 Task: Look for space in San Vicente de Cañete, Peru from 2nd August, 2023 to 12th August, 2023 for 2 adults in price range Rs.5000 to Rs.10000. Place can be private room with 1 bedroom having 1 bed and 1 bathroom. Property type can be house, flat, guest house, hotel. Booking option can be shelf check-in. Required host language is English.
Action: Mouse moved to (408, 105)
Screenshot: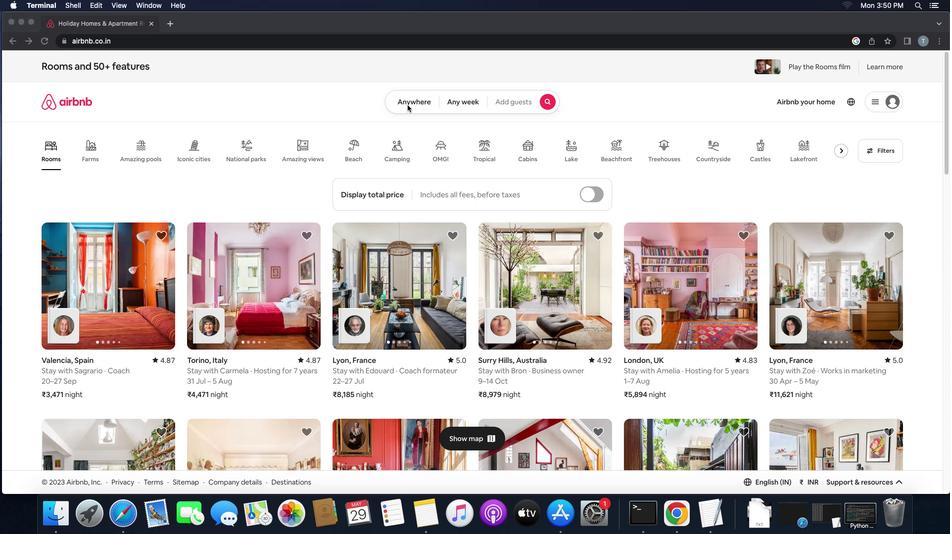 
Action: Mouse pressed left at (408, 105)
Screenshot: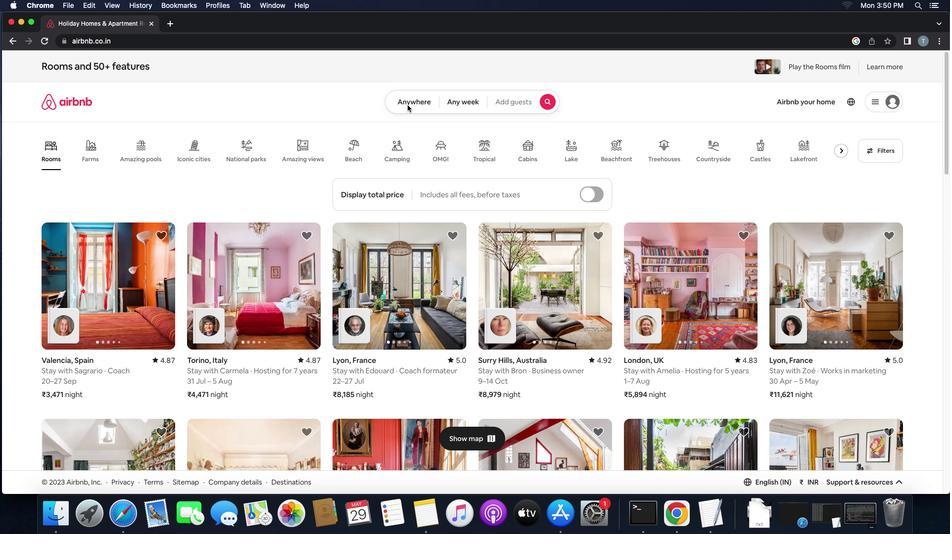 
Action: Mouse moved to (410, 103)
Screenshot: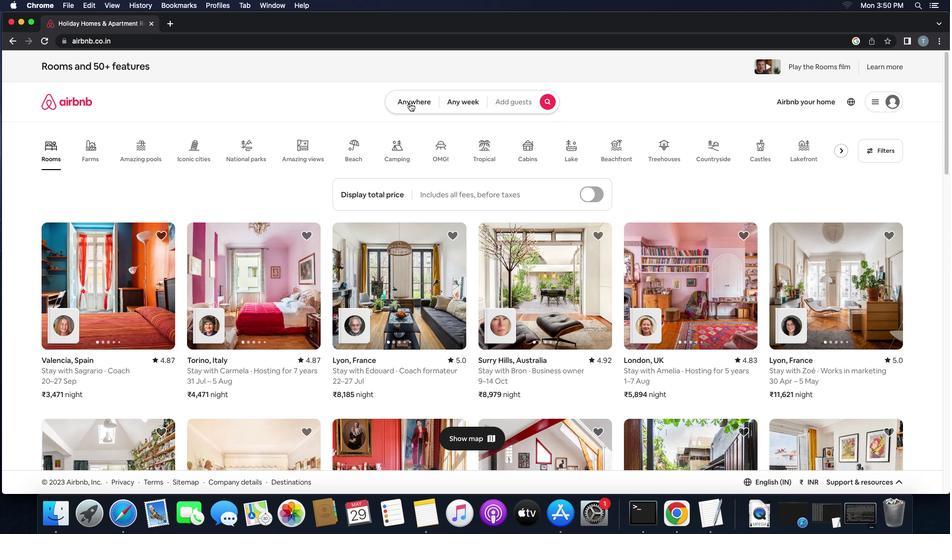 
Action: Mouse pressed left at (410, 103)
Screenshot: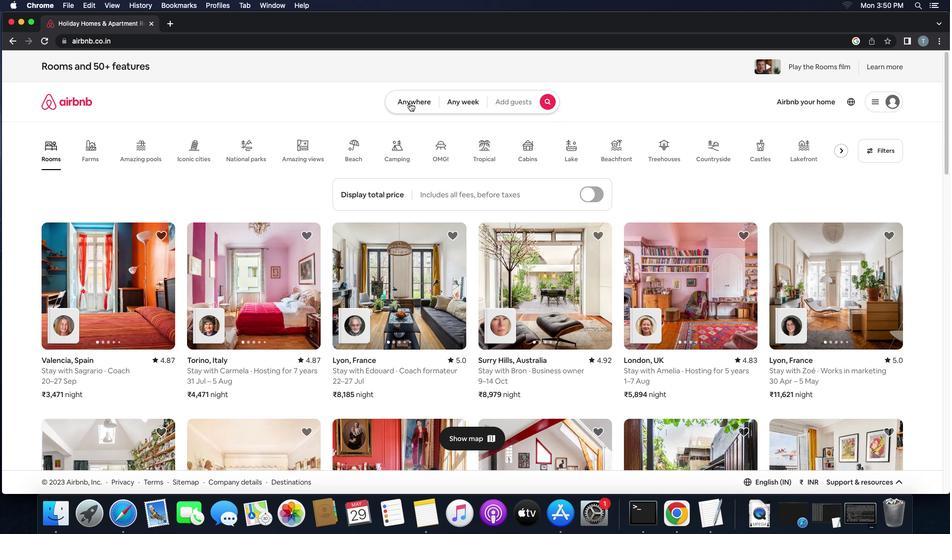 
Action: Mouse pressed left at (410, 103)
Screenshot: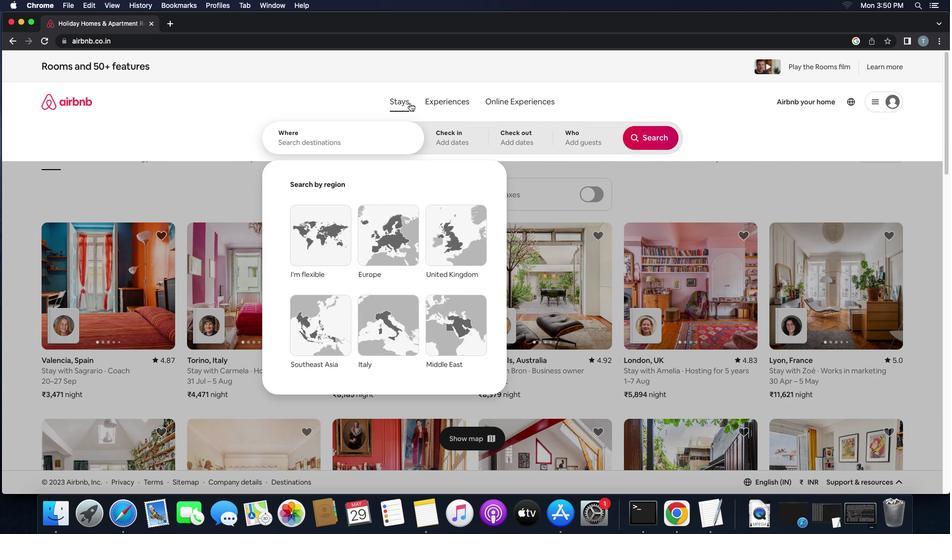
Action: Mouse moved to (363, 143)
Screenshot: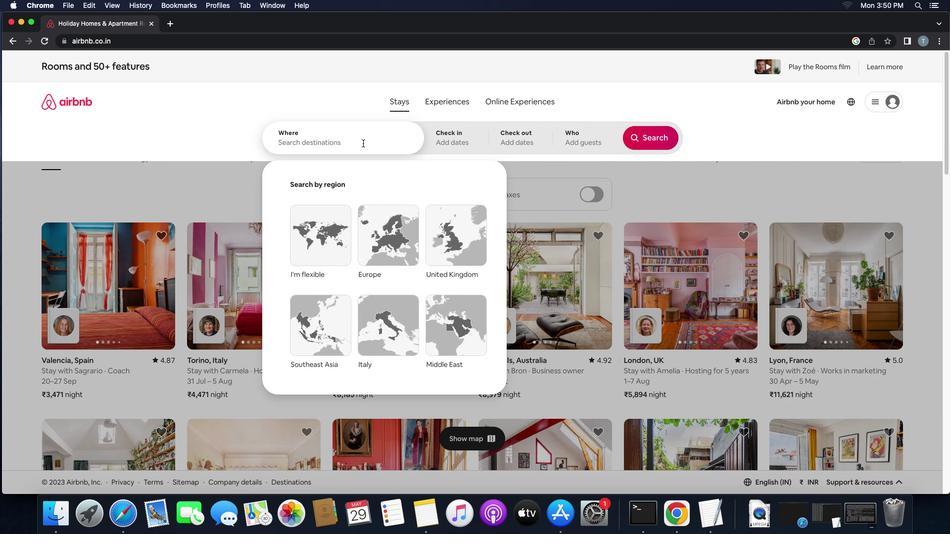 
Action: Mouse pressed left at (363, 143)
Screenshot: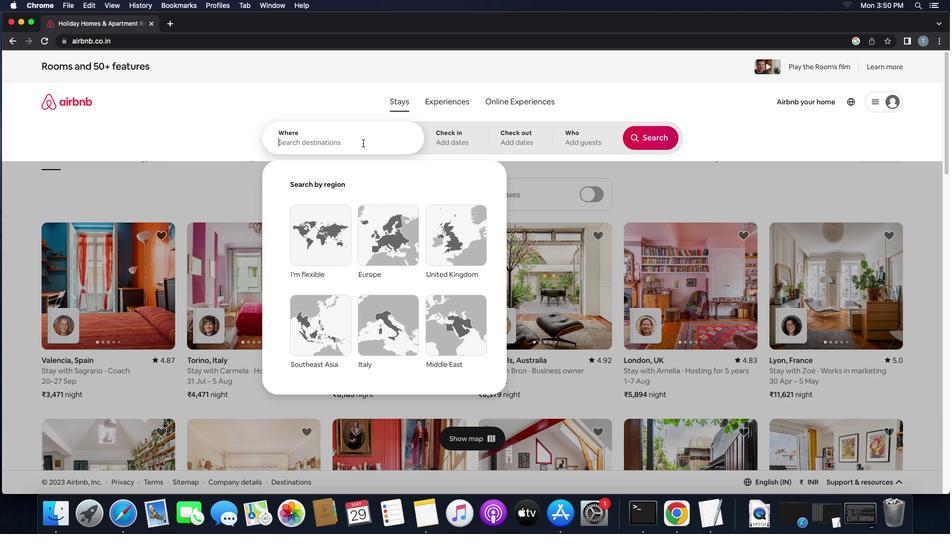 
Action: Key pressed Key.shift'S''a''n'Key.space'v''i''c''e''n''t''e'Key.space'd''e'Key.space'c''a''n''e''t''e'',''p''e''r''u'
Screenshot: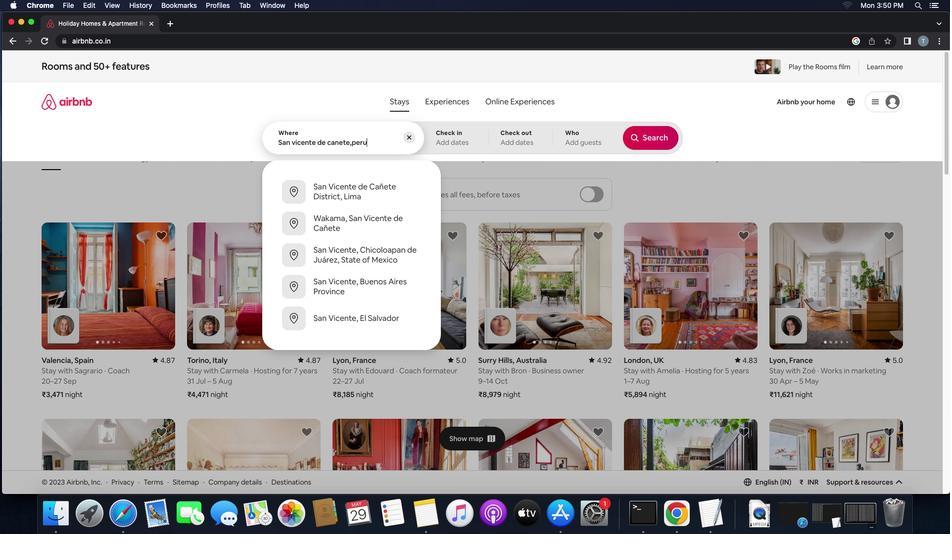
Action: Mouse moved to (370, 34)
Screenshot: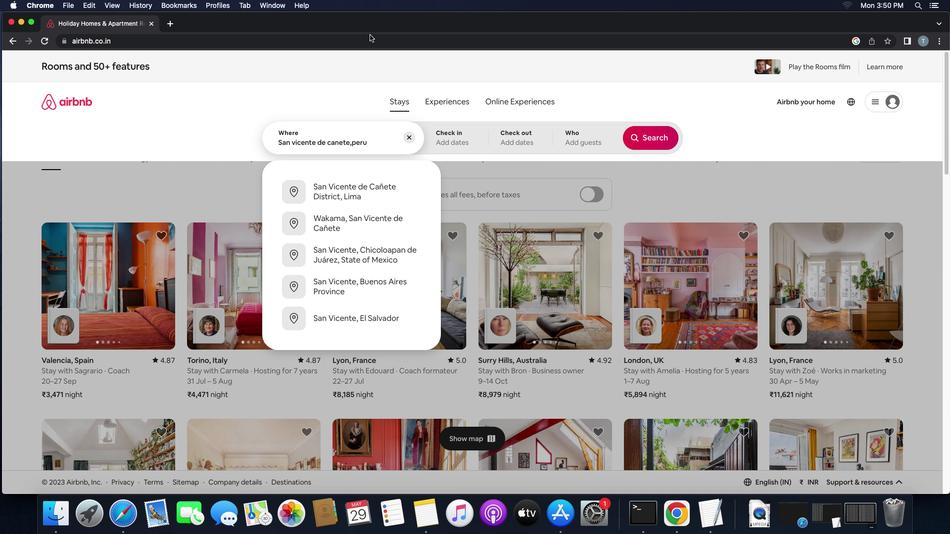 
Action: Key pressed Key.enter
Screenshot: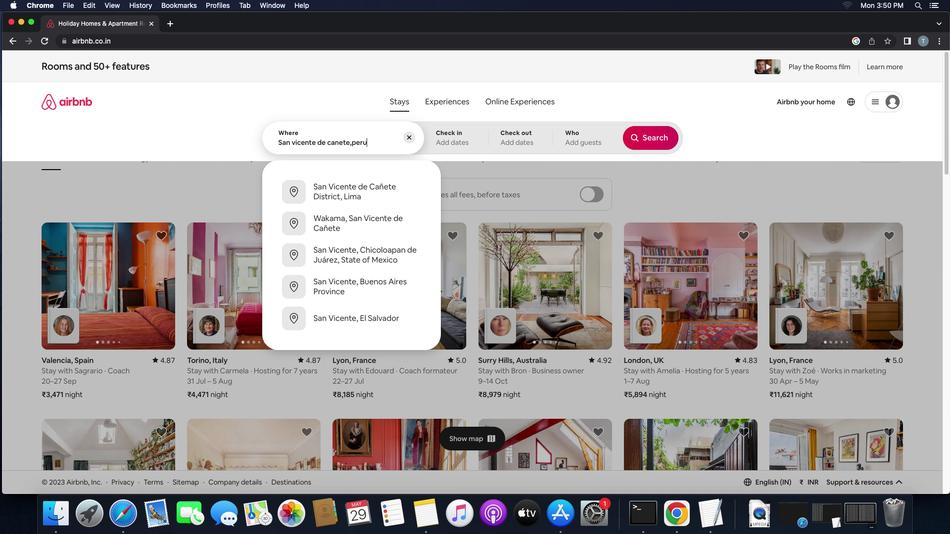 
Action: Mouse moved to (646, 219)
Screenshot: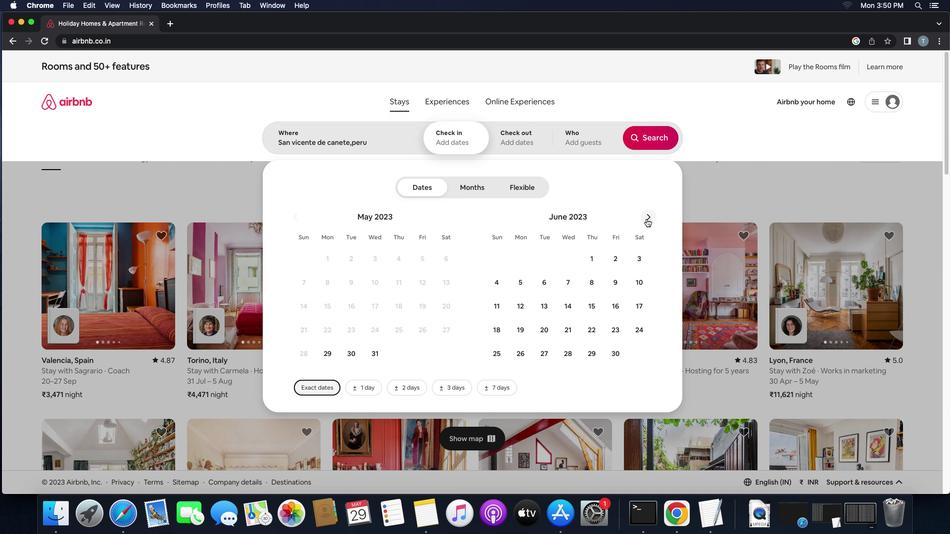 
Action: Mouse pressed left at (646, 219)
Screenshot: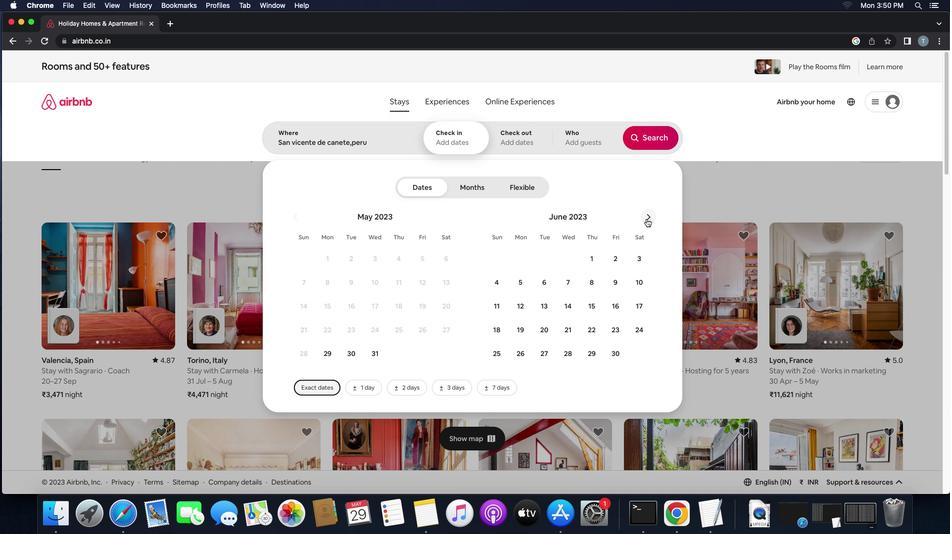 
Action: Mouse moved to (652, 214)
Screenshot: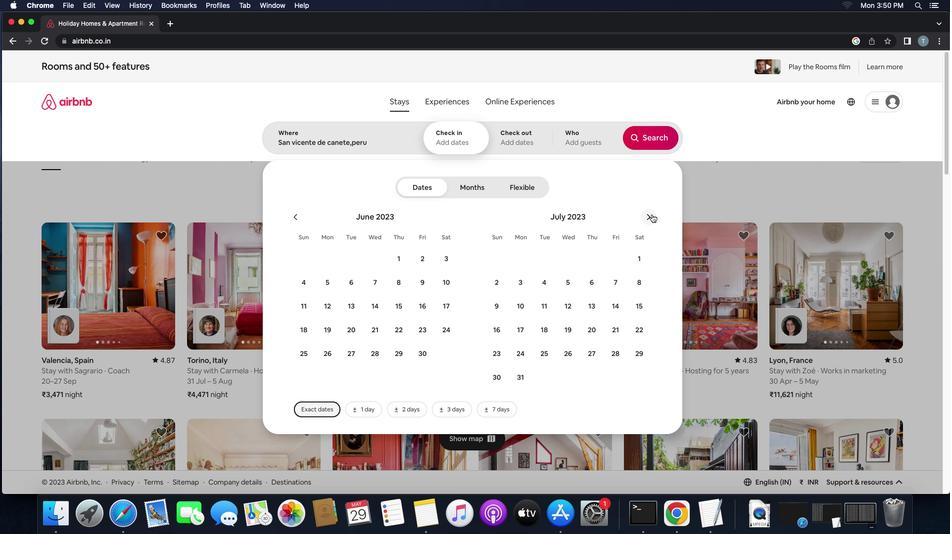 
Action: Mouse pressed left at (652, 214)
Screenshot: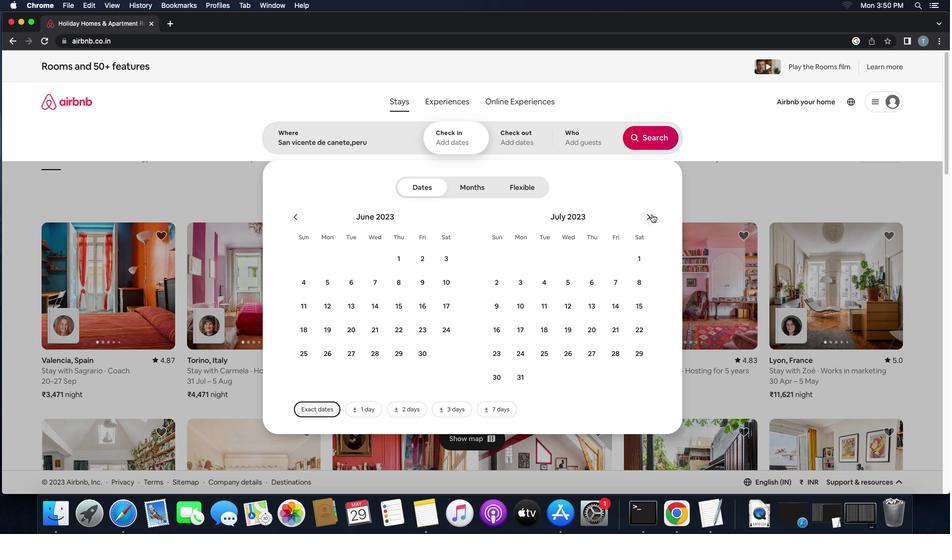 
Action: Mouse moved to (569, 264)
Screenshot: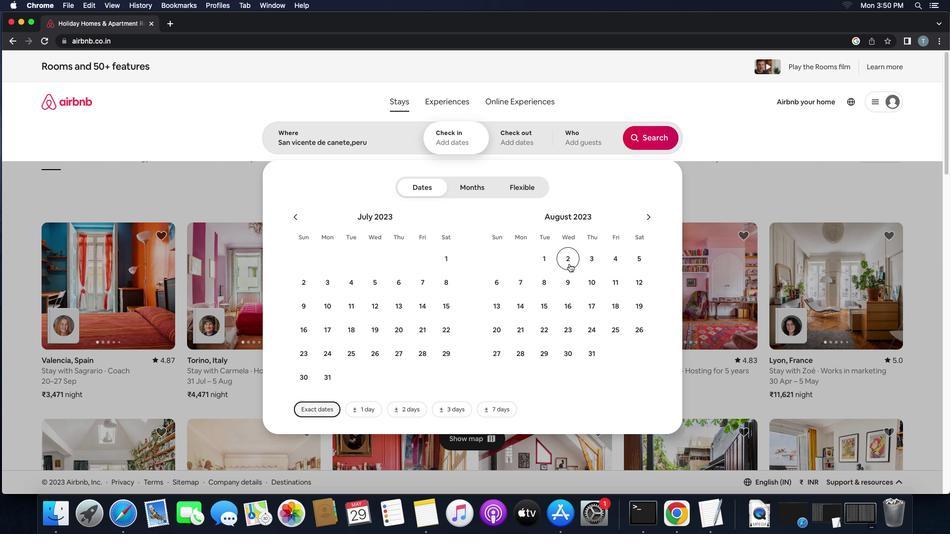 
Action: Mouse pressed left at (569, 264)
Screenshot: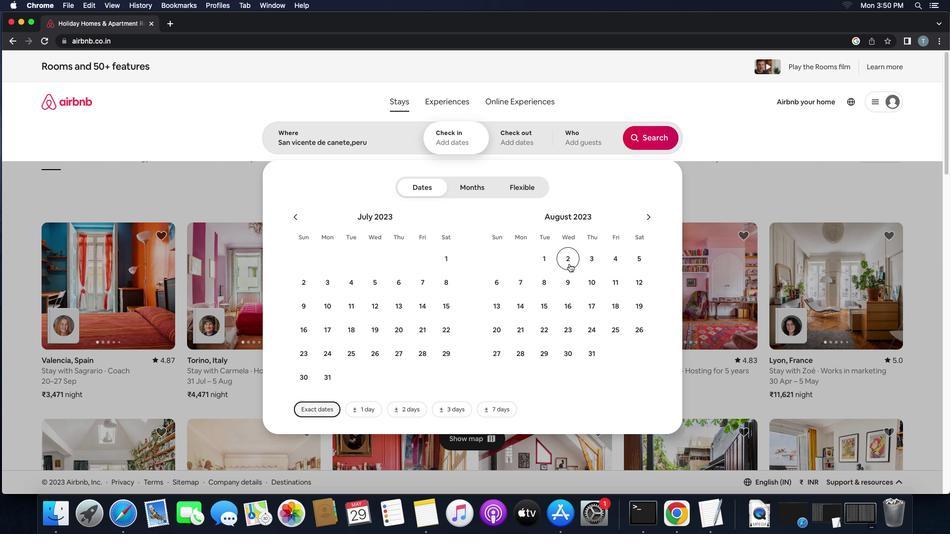 
Action: Mouse moved to (638, 285)
Screenshot: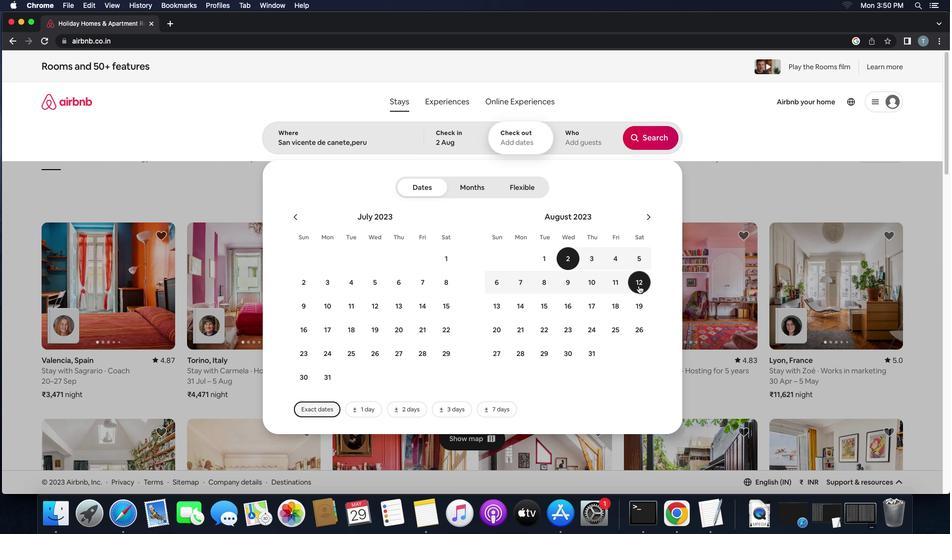 
Action: Mouse pressed left at (638, 285)
Screenshot: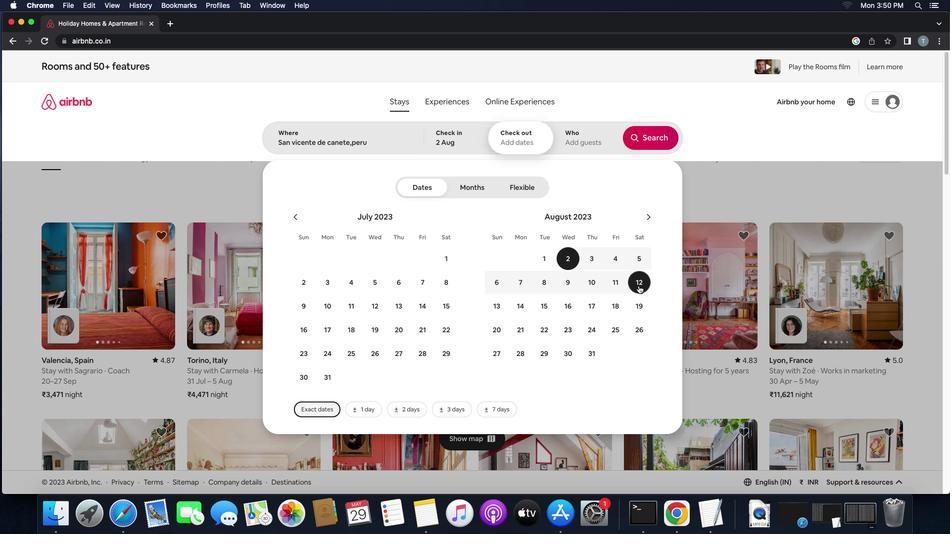 
Action: Mouse moved to (603, 144)
Screenshot: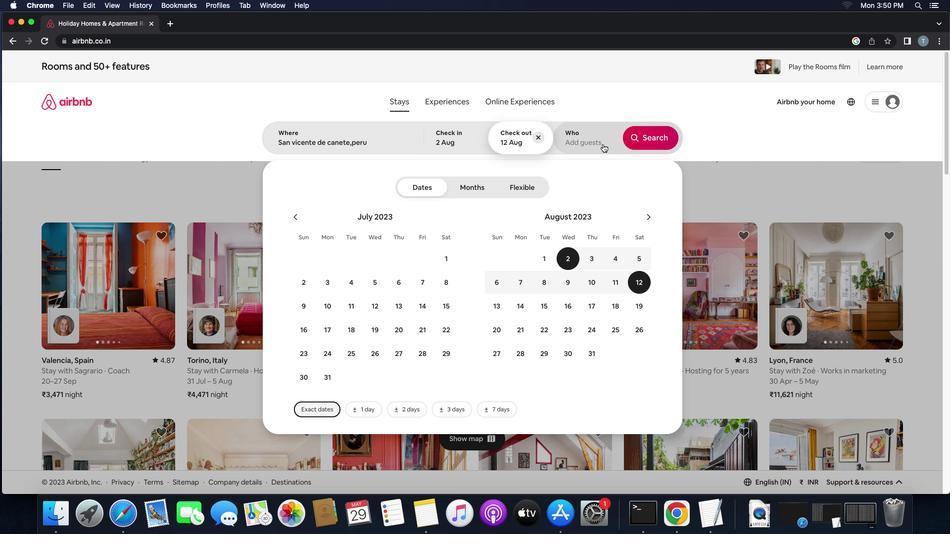
Action: Mouse pressed left at (603, 144)
Screenshot: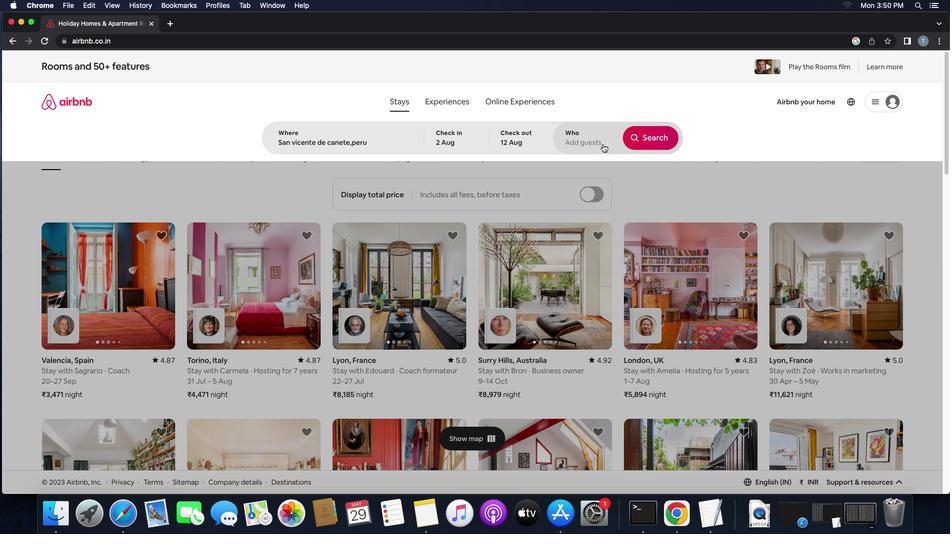 
Action: Mouse moved to (656, 191)
Screenshot: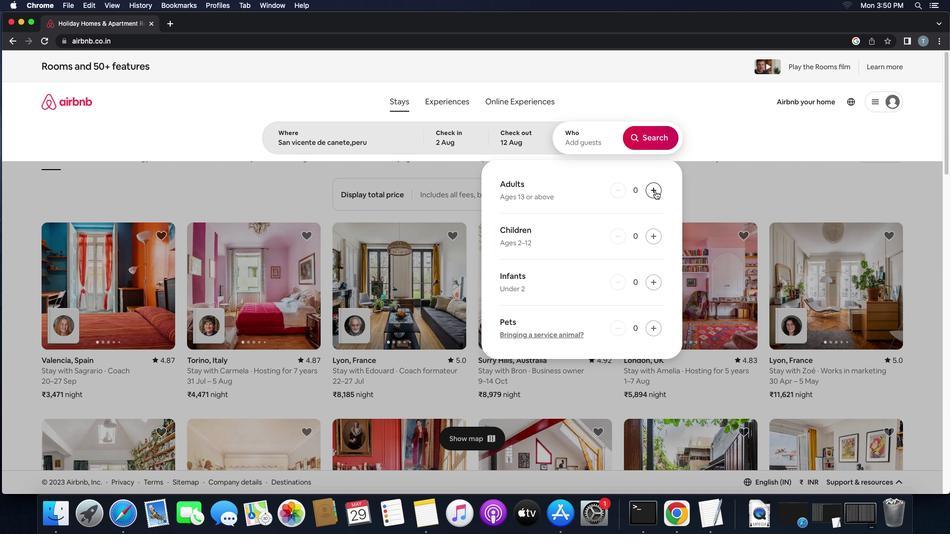 
Action: Mouse pressed left at (656, 191)
Screenshot: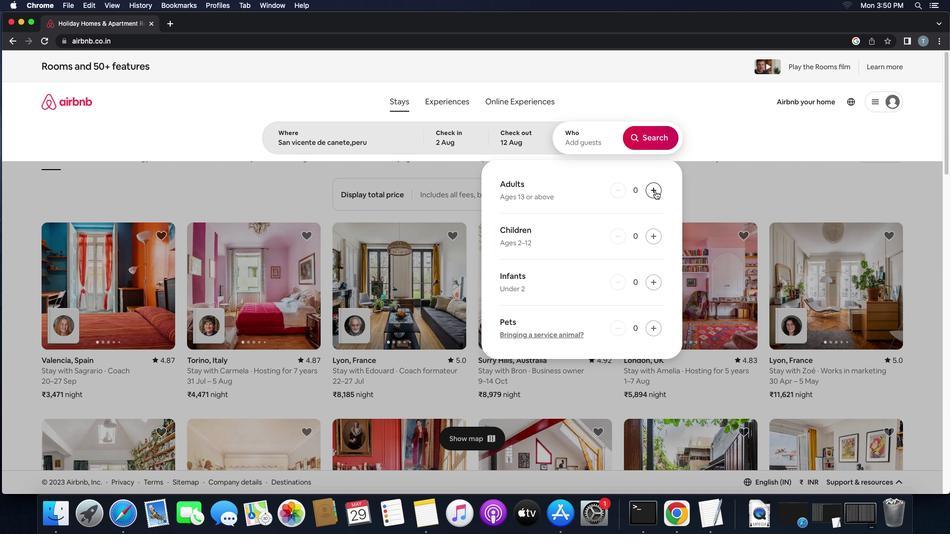 
Action: Mouse pressed left at (656, 191)
Screenshot: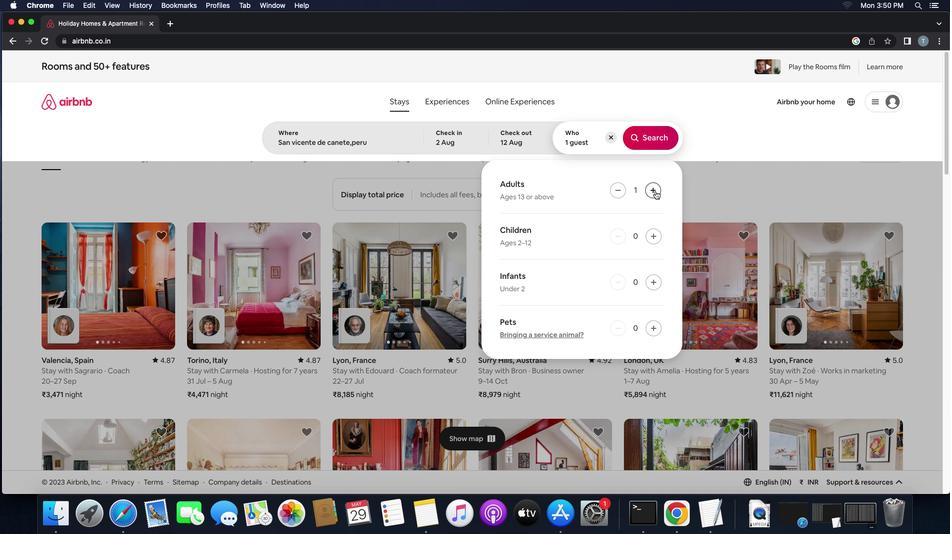 
Action: Mouse moved to (655, 144)
Screenshot: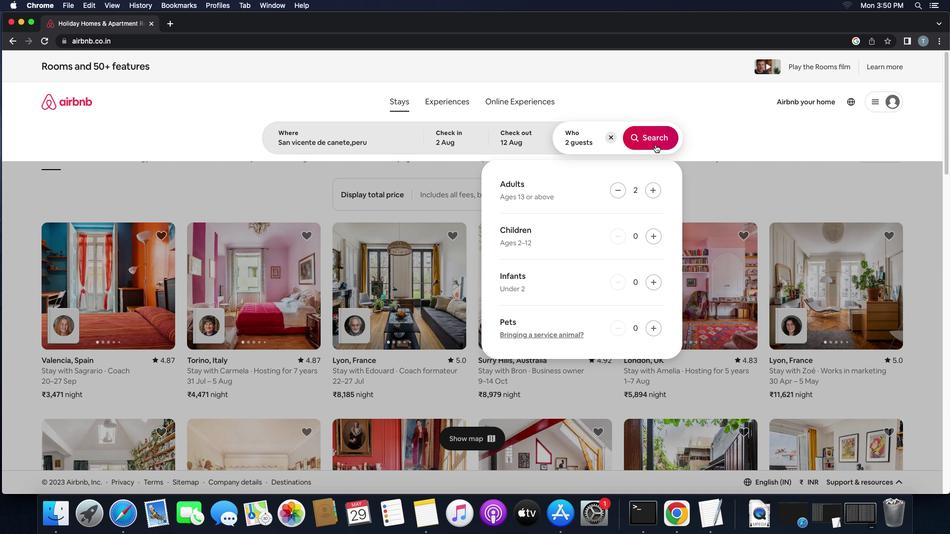 
Action: Mouse pressed left at (655, 144)
Screenshot: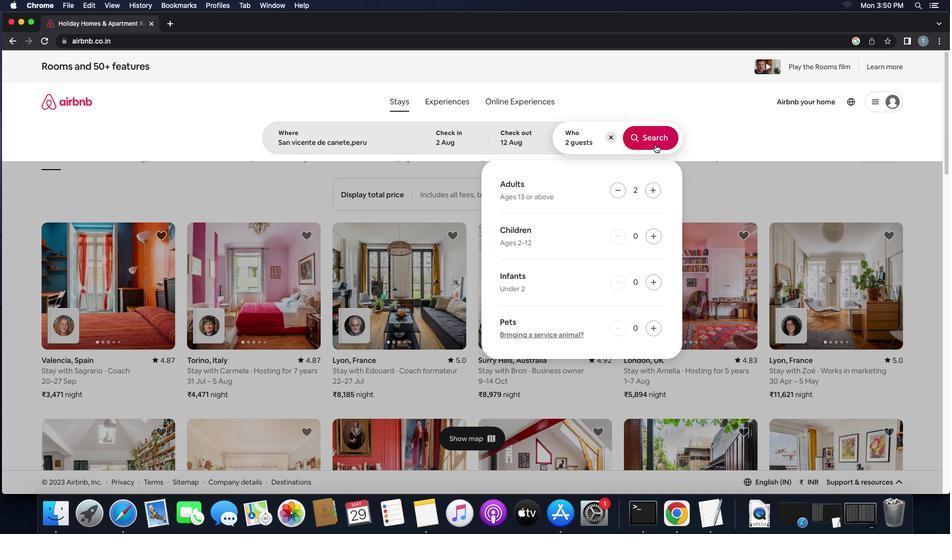 
Action: Mouse moved to (920, 107)
Screenshot: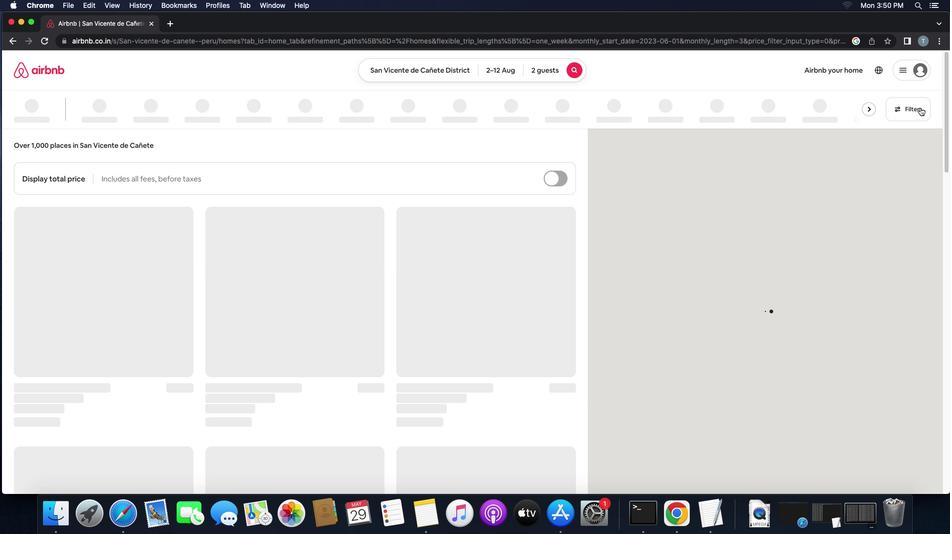 
Action: Mouse pressed left at (920, 107)
Screenshot: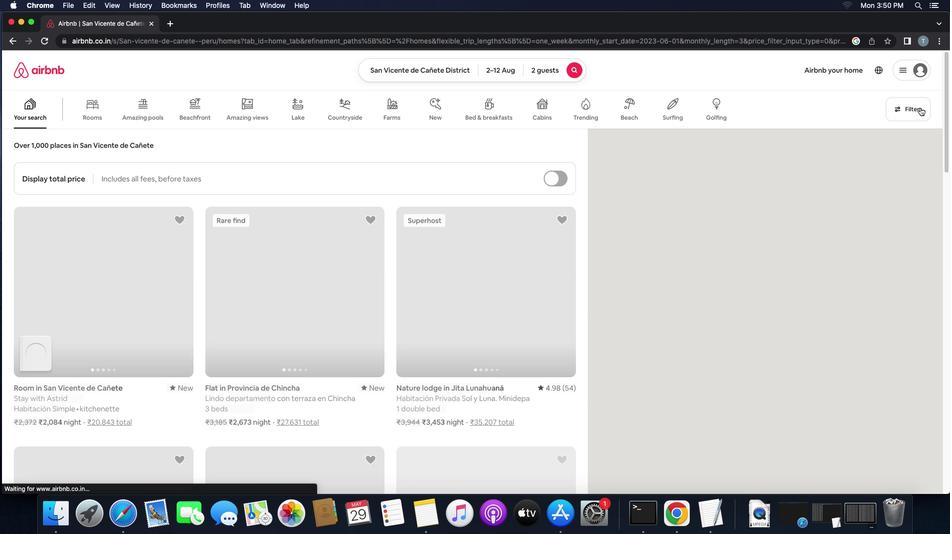 
Action: Mouse moved to (414, 229)
Screenshot: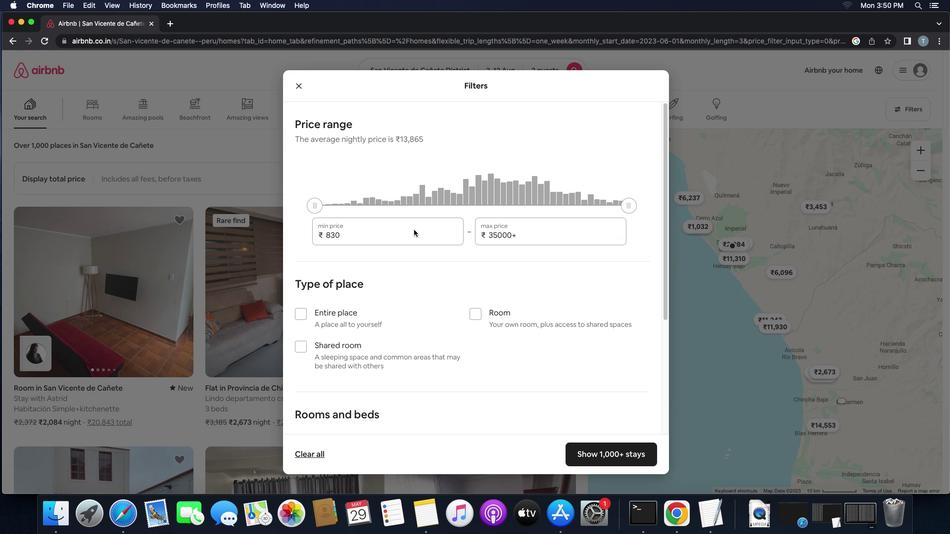 
Action: Mouse pressed left at (414, 229)
Screenshot: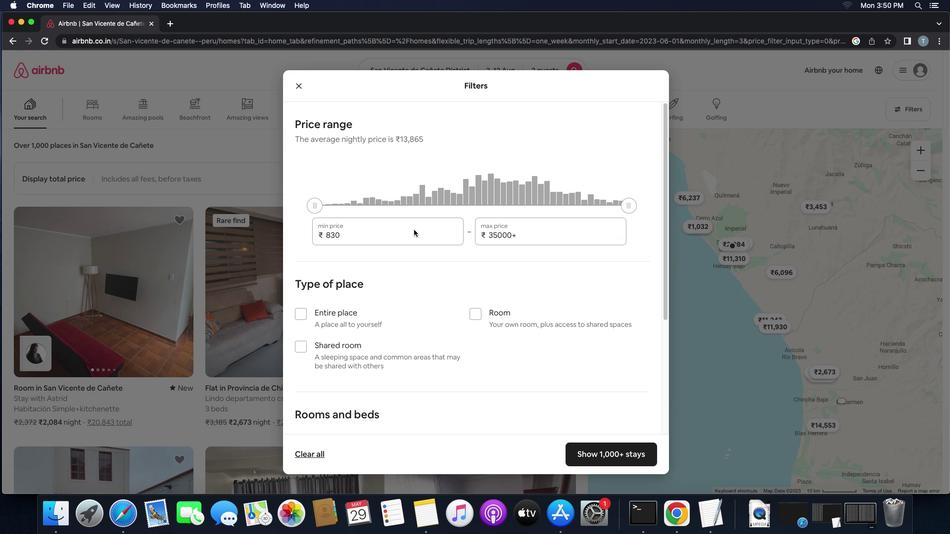 
Action: Mouse moved to (413, 230)
Screenshot: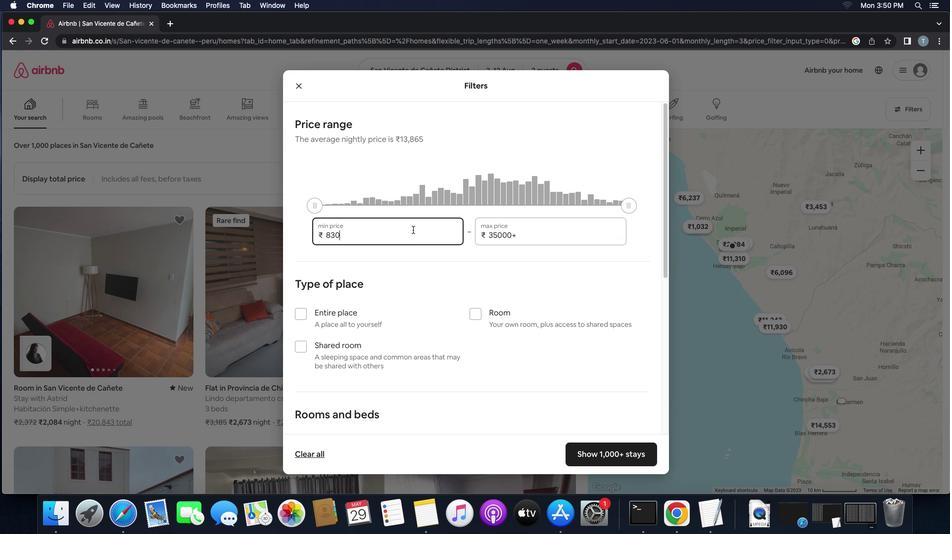
Action: Mouse pressed left at (413, 230)
Screenshot: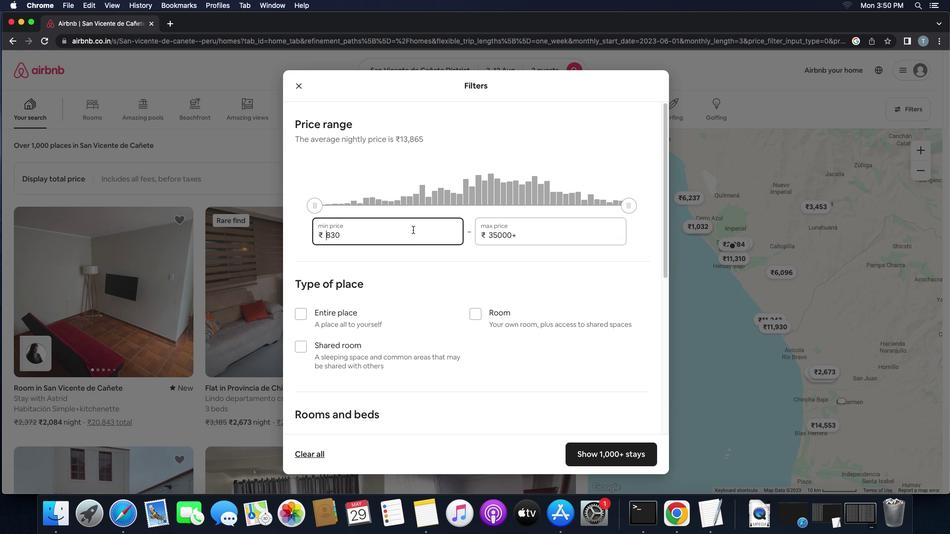 
Action: Mouse pressed left at (413, 230)
Screenshot: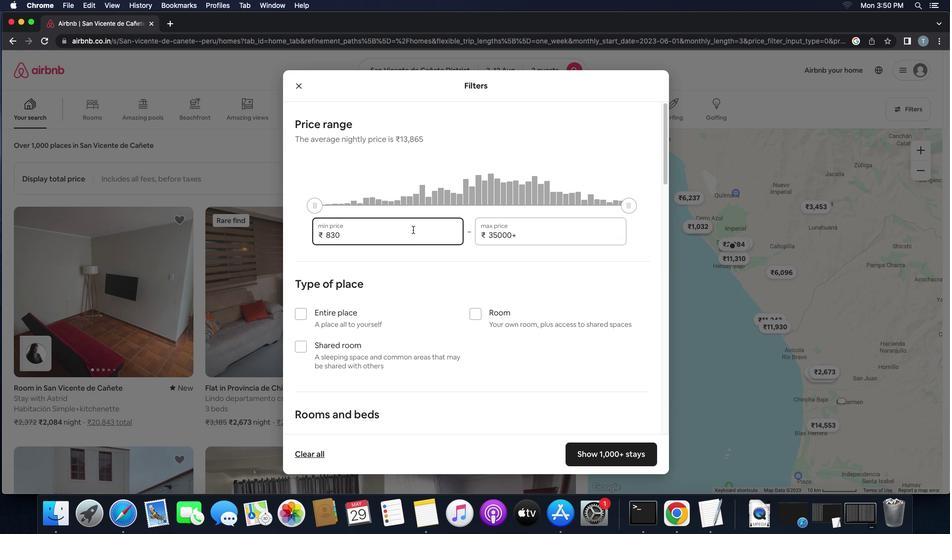
Action: Mouse pressed left at (413, 230)
Screenshot: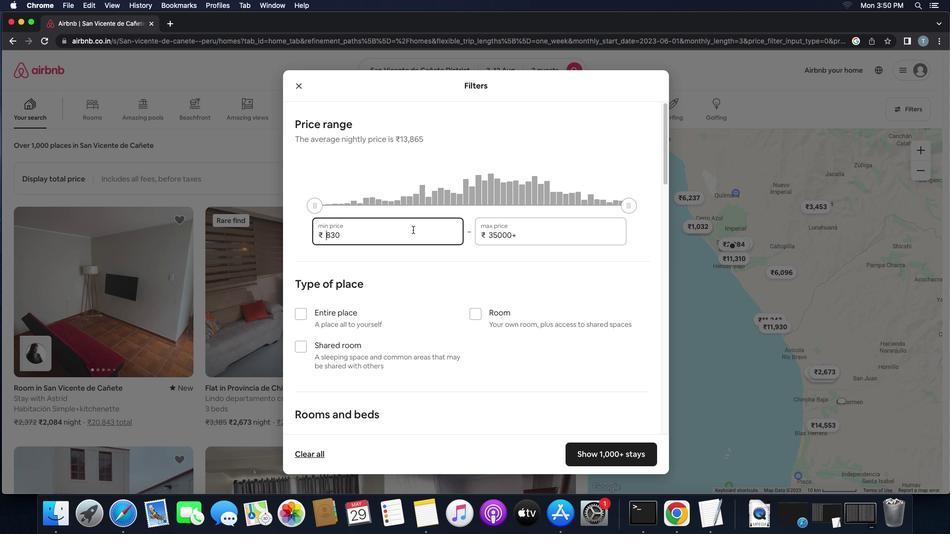 
Action: Mouse pressed left at (413, 230)
Screenshot: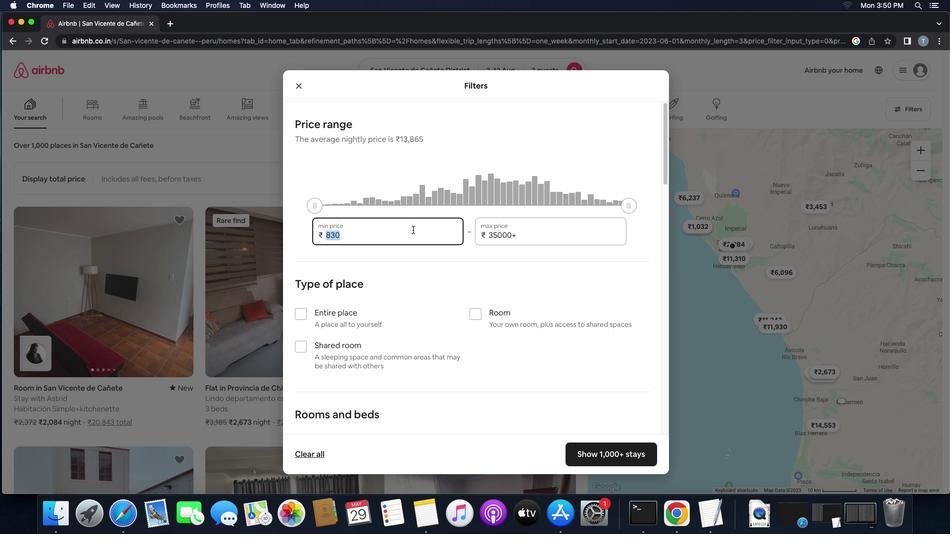 
Action: Mouse moved to (412, 230)
Screenshot: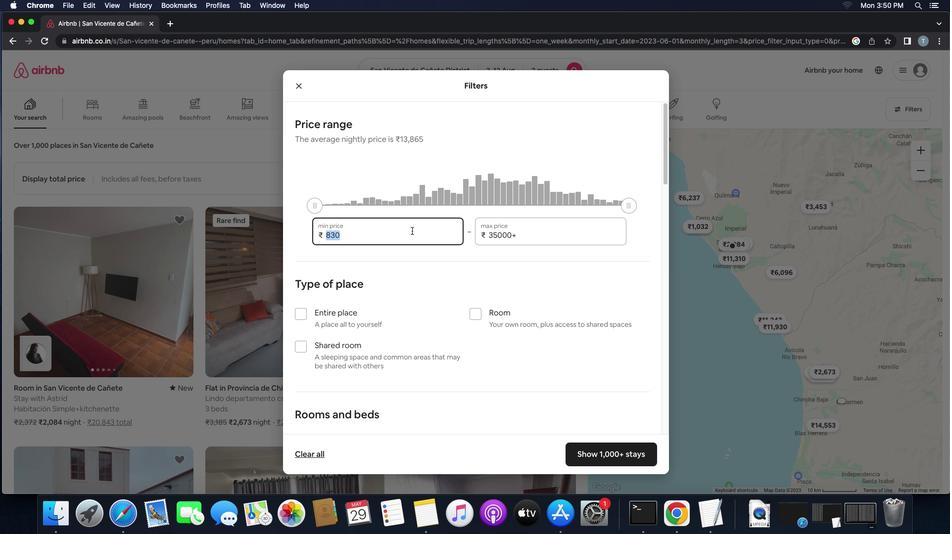 
Action: Key pressed Key.backspace'5''0''0''0'
Screenshot: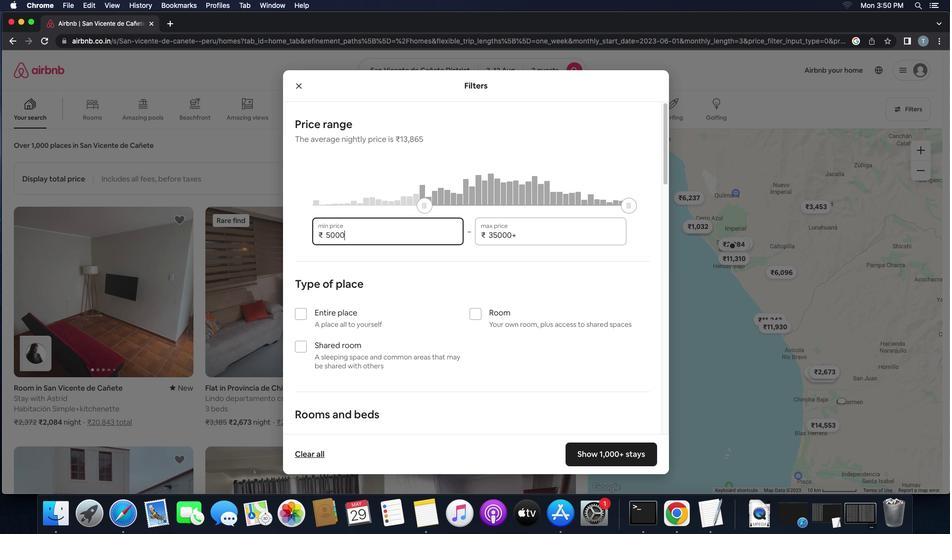 
Action: Mouse moved to (542, 233)
Screenshot: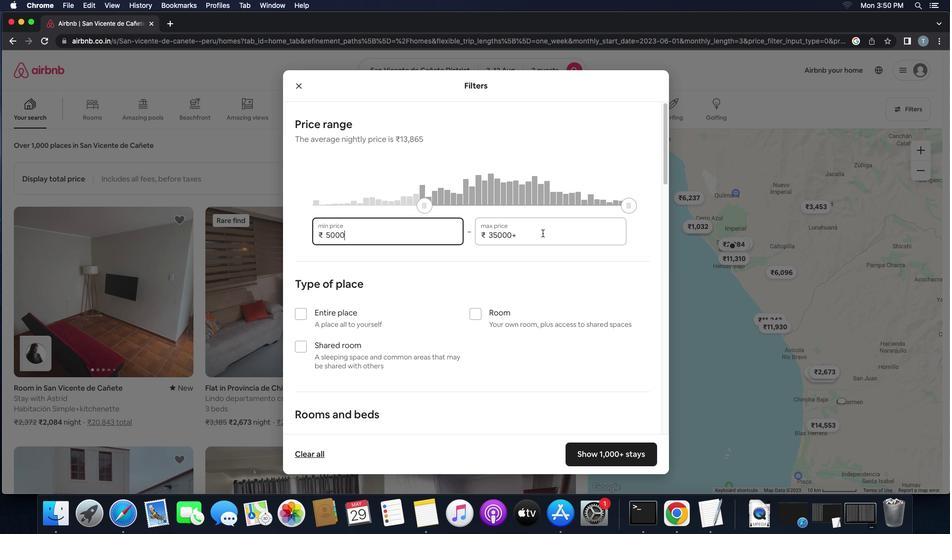 
Action: Mouse pressed left at (542, 233)
Screenshot: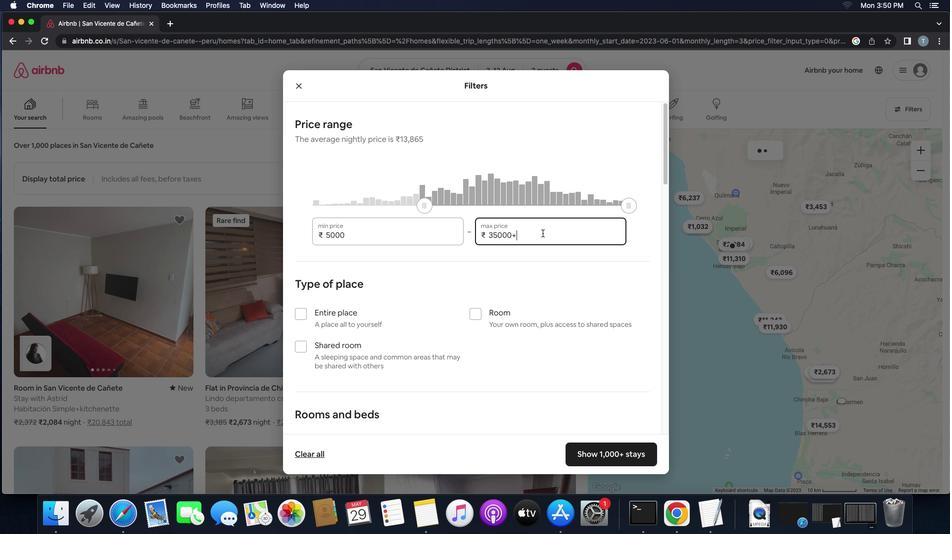 
Action: Mouse pressed left at (542, 233)
Screenshot: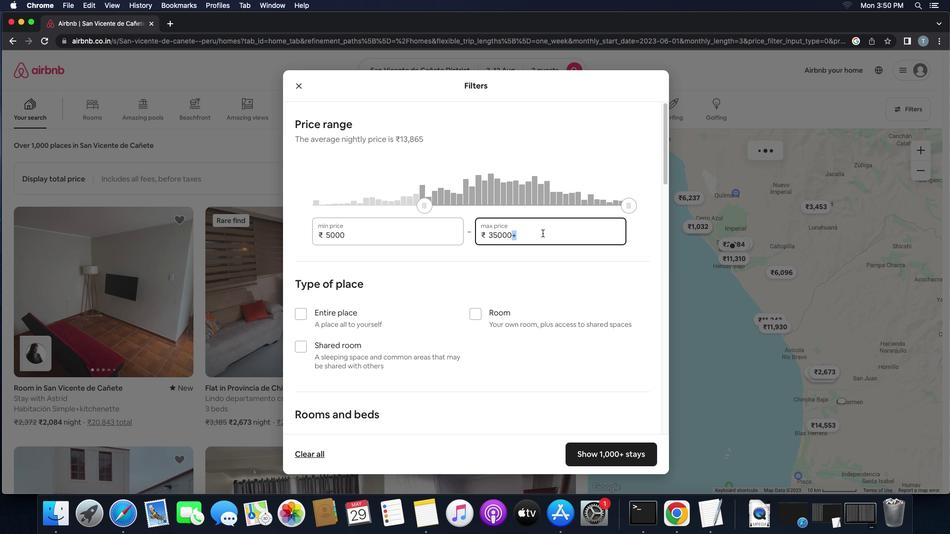 
Action: Key pressed Key.backspaceKey.backspaceKey.backspaceKey.backspaceKey.backspaceKey.backspaceKey.backspaceKey.backspaceKey.backspaceKey.backspaceKey.backspace'1''5''0''0''0'
Screenshot: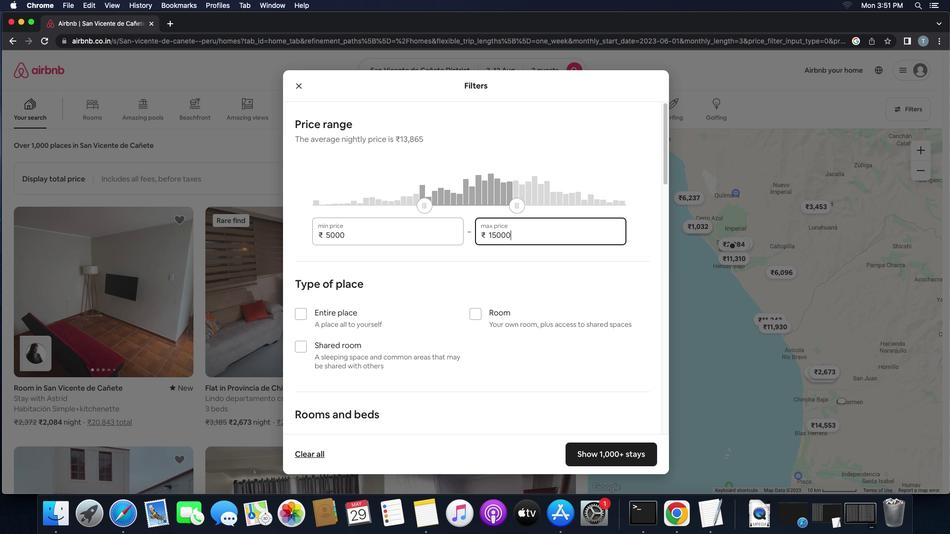 
Action: Mouse moved to (477, 313)
Screenshot: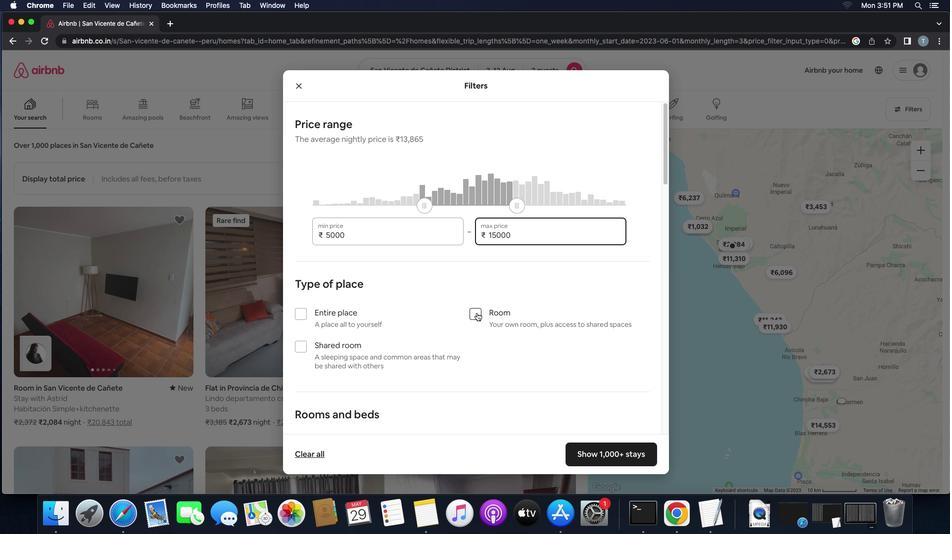 
Action: Mouse pressed left at (477, 313)
Screenshot: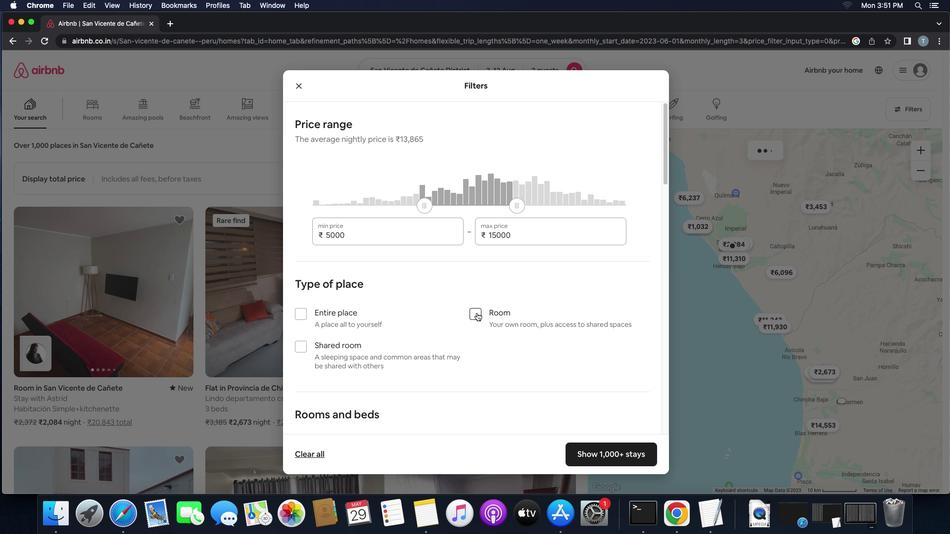 
Action: Mouse moved to (487, 344)
Screenshot: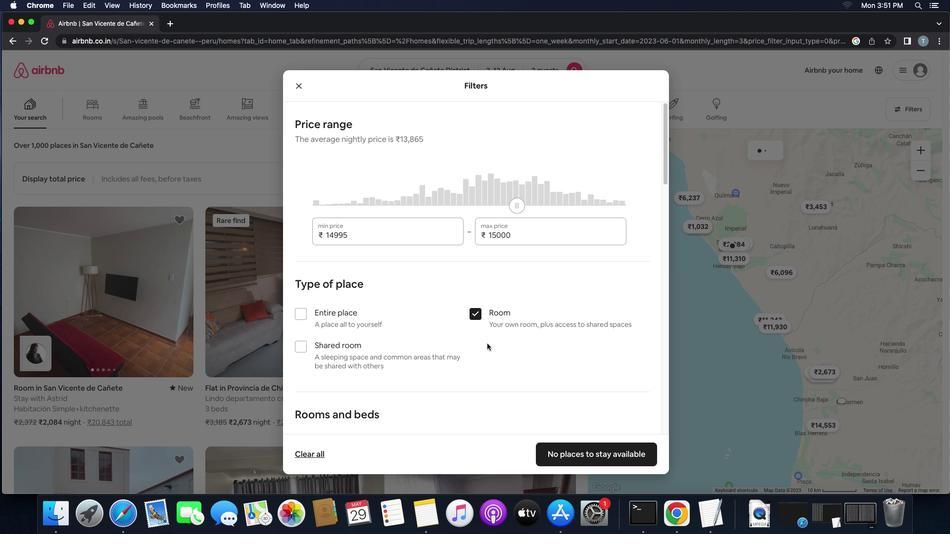 
Action: Mouse scrolled (487, 344) with delta (0, 0)
Screenshot: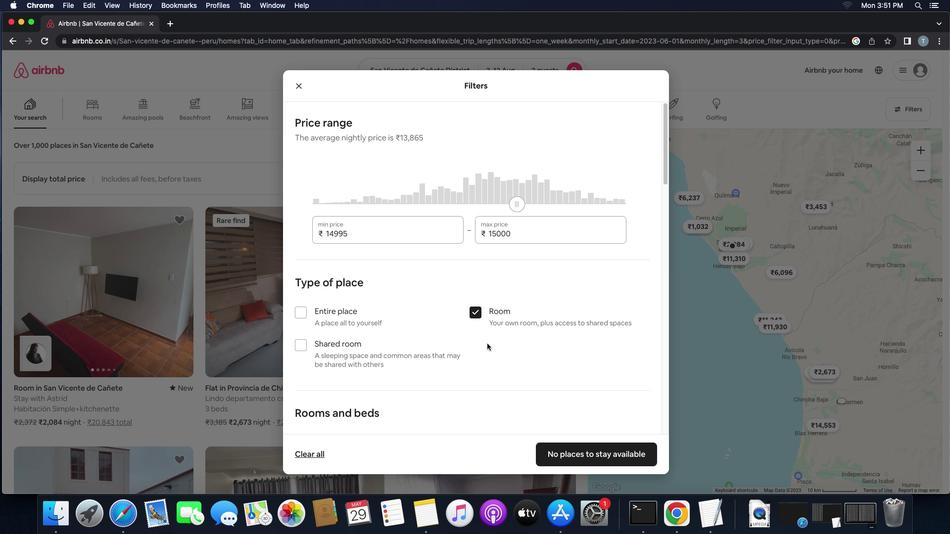 
Action: Mouse scrolled (487, 344) with delta (0, 0)
Screenshot: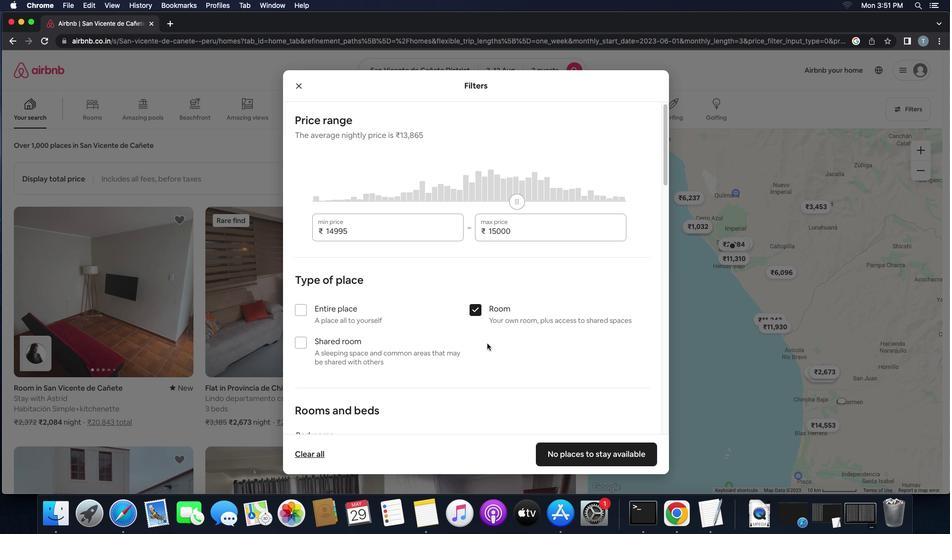 
Action: Mouse scrolled (487, 344) with delta (0, 0)
Screenshot: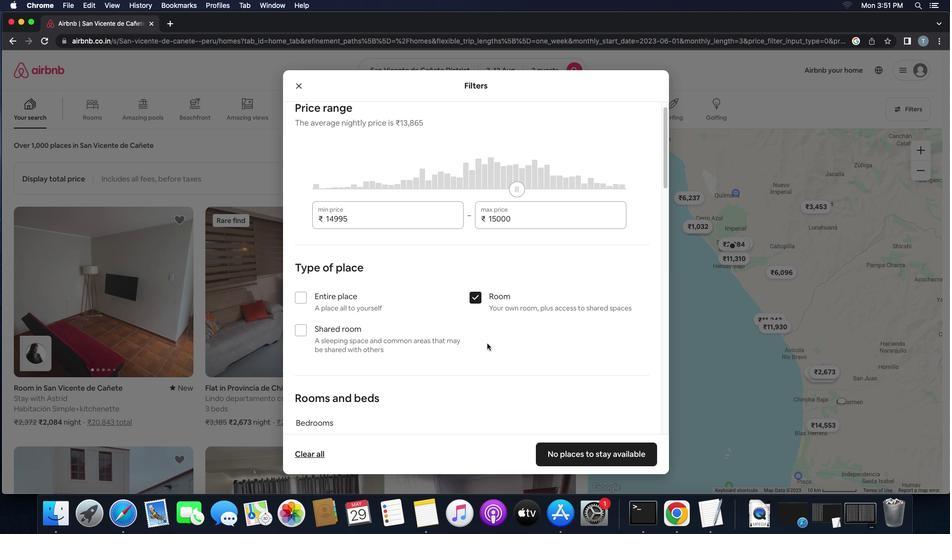 
Action: Mouse scrolled (487, 344) with delta (0, 0)
Screenshot: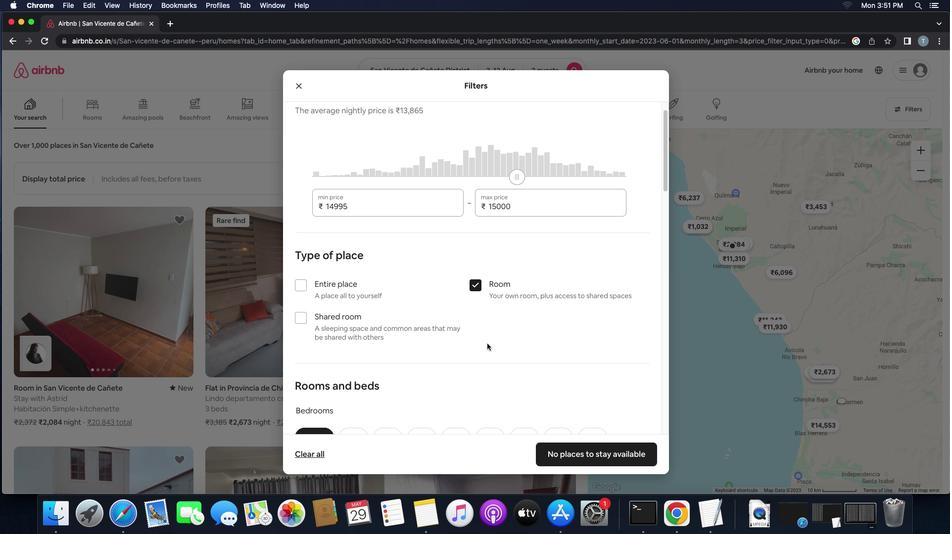 
Action: Mouse scrolled (487, 344) with delta (0, 0)
Screenshot: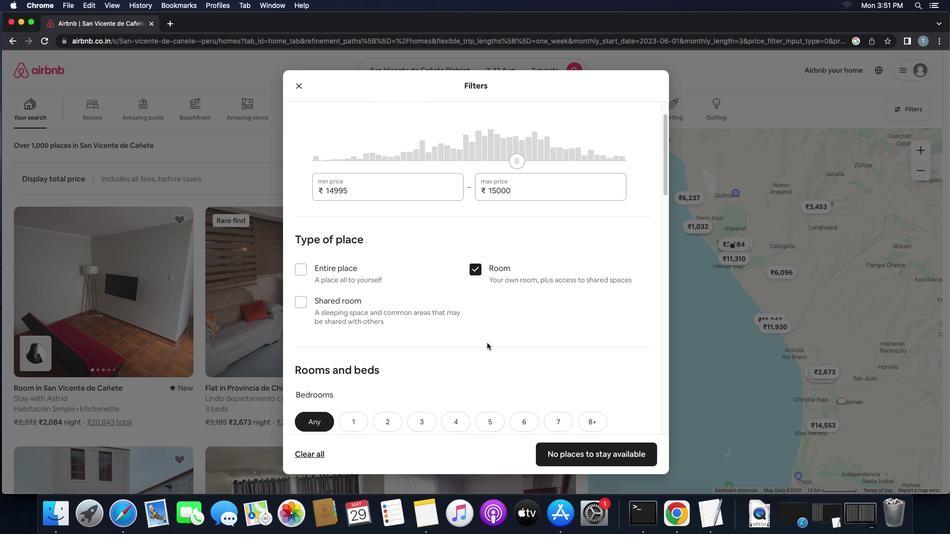 
Action: Mouse moved to (487, 344)
Screenshot: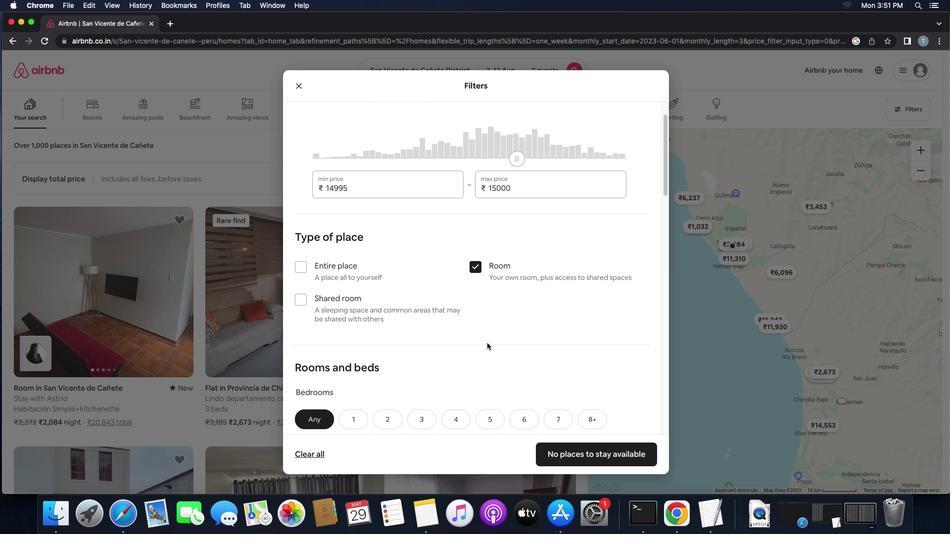 
Action: Mouse scrolled (487, 344) with delta (0, 0)
Screenshot: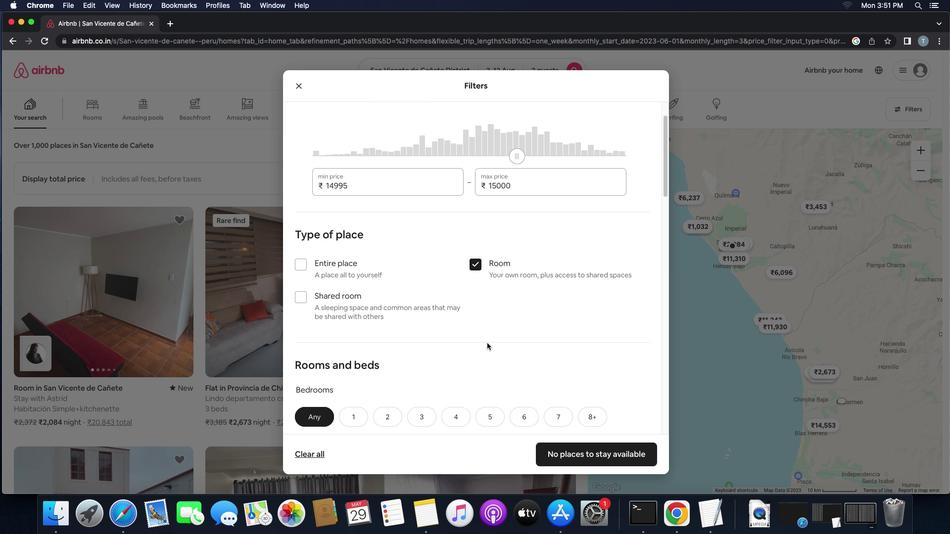 
Action: Mouse moved to (487, 343)
Screenshot: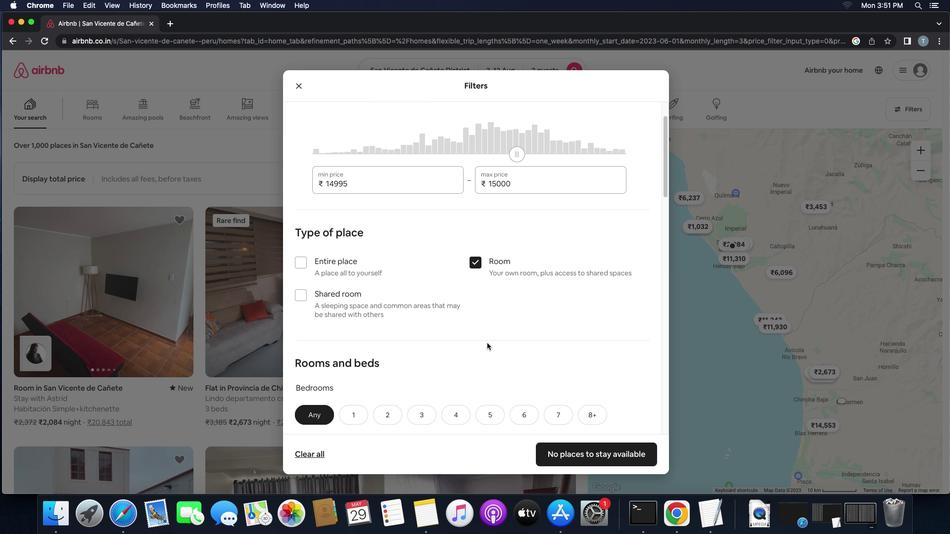 
Action: Mouse scrolled (487, 343) with delta (0, 0)
Screenshot: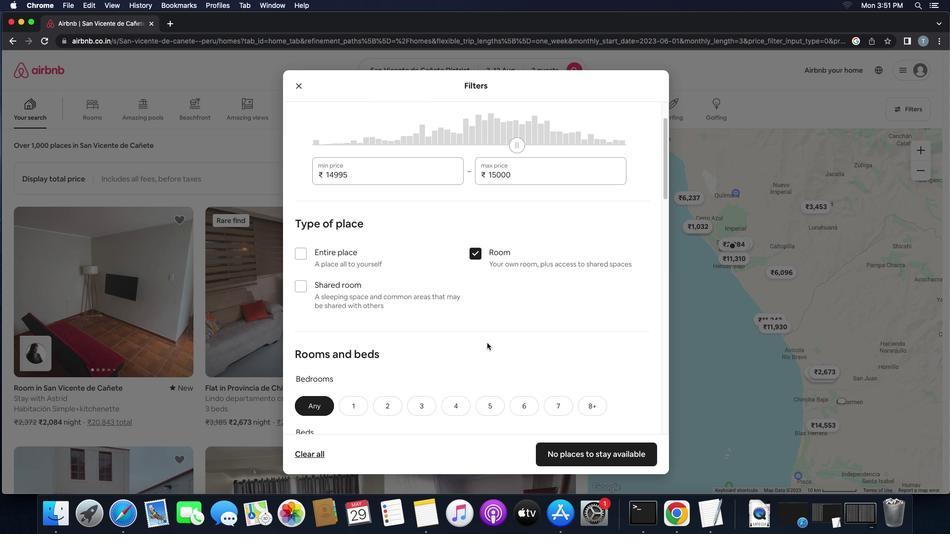 
Action: Mouse scrolled (487, 343) with delta (0, 0)
Screenshot: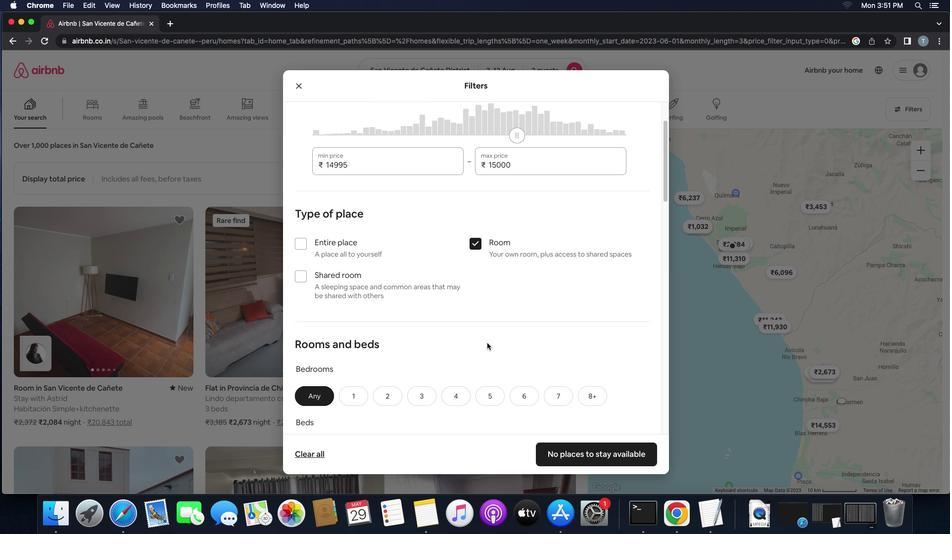 
Action: Mouse scrolled (487, 343) with delta (0, 0)
Screenshot: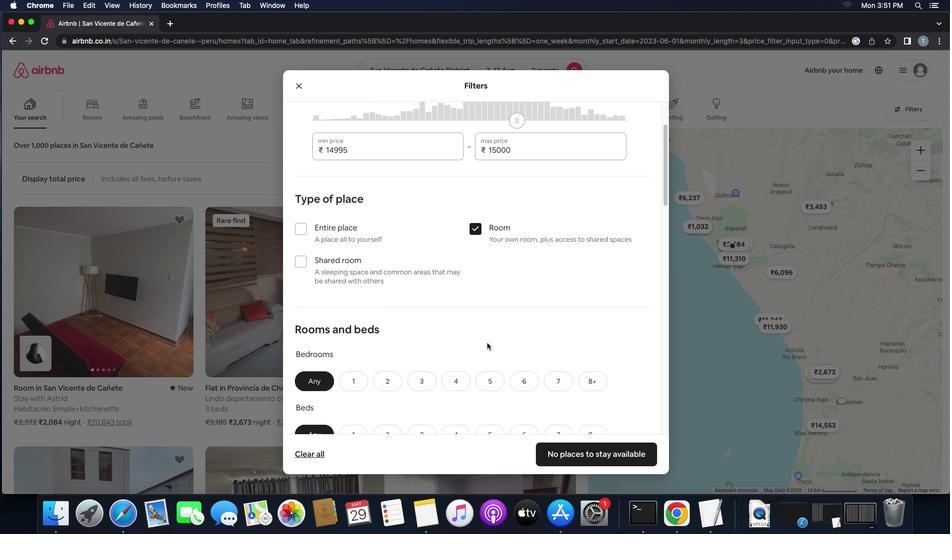 
Action: Mouse scrolled (487, 343) with delta (0, 0)
Screenshot: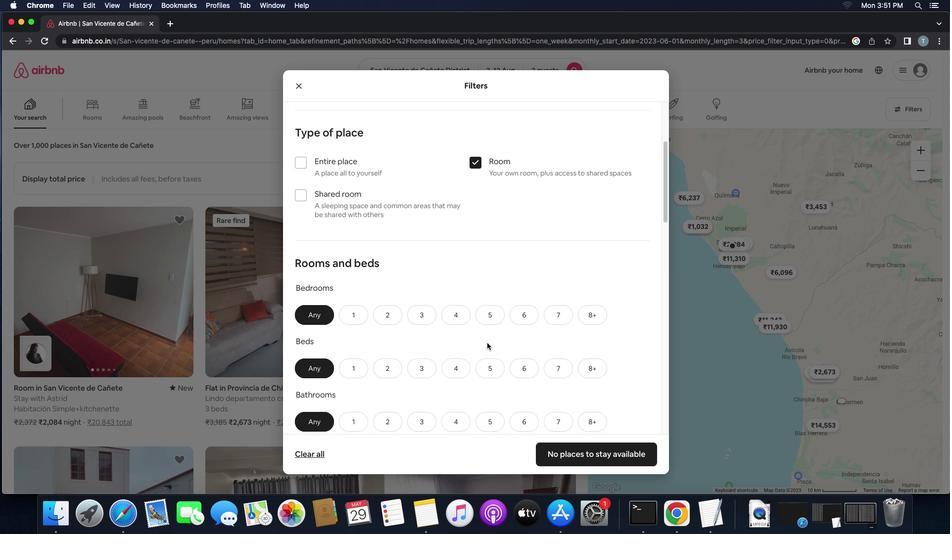 
Action: Mouse scrolled (487, 343) with delta (0, 0)
Screenshot: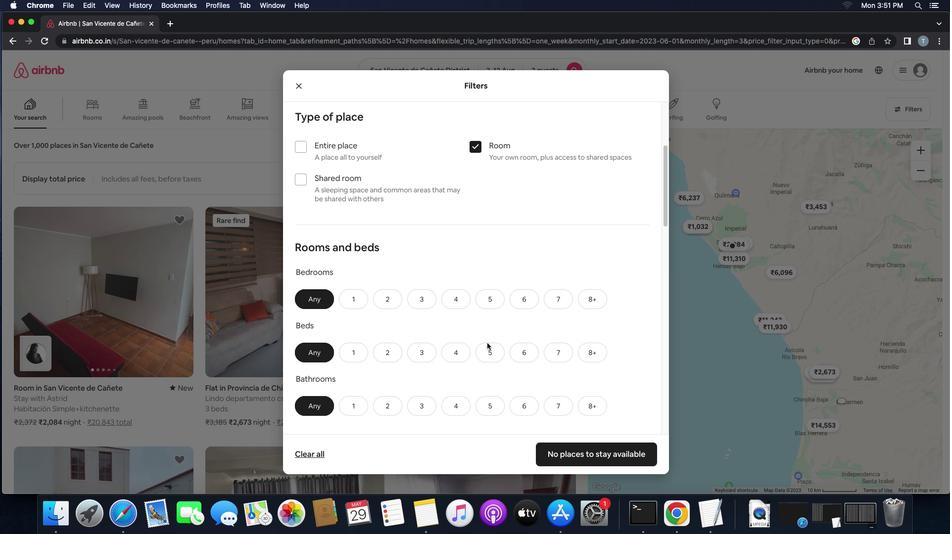 
Action: Mouse scrolled (487, 343) with delta (0, 0)
Screenshot: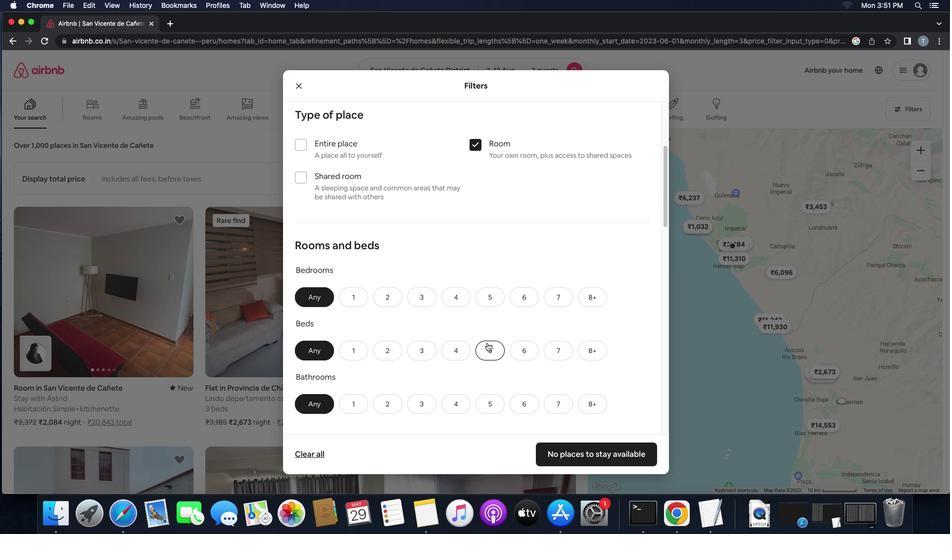 
Action: Mouse scrolled (487, 343) with delta (0, 0)
Screenshot: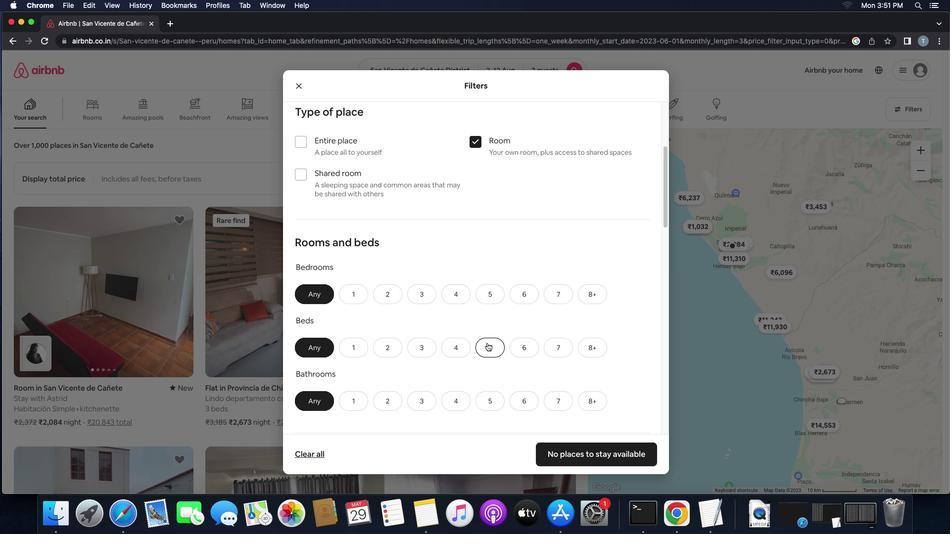 
Action: Mouse scrolled (487, 343) with delta (0, 0)
Screenshot: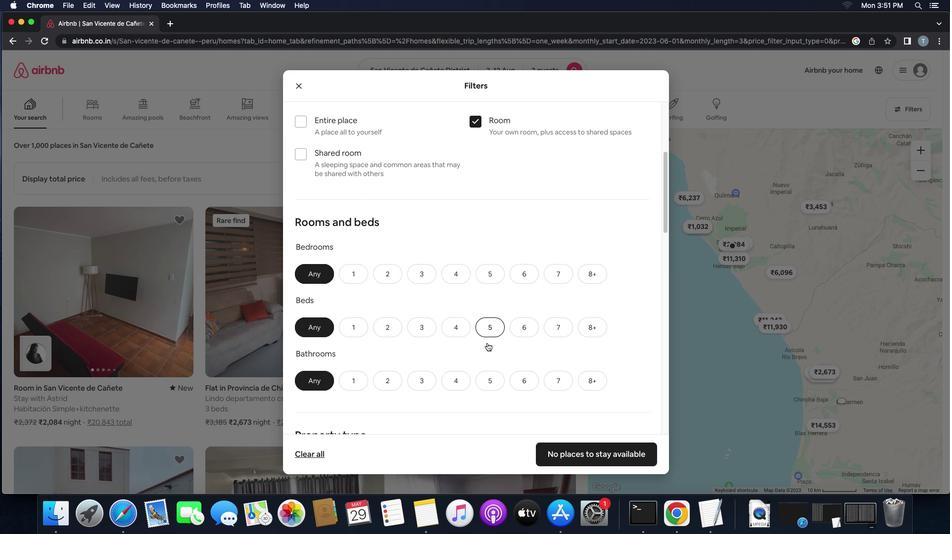 
Action: Mouse moved to (360, 243)
Screenshot: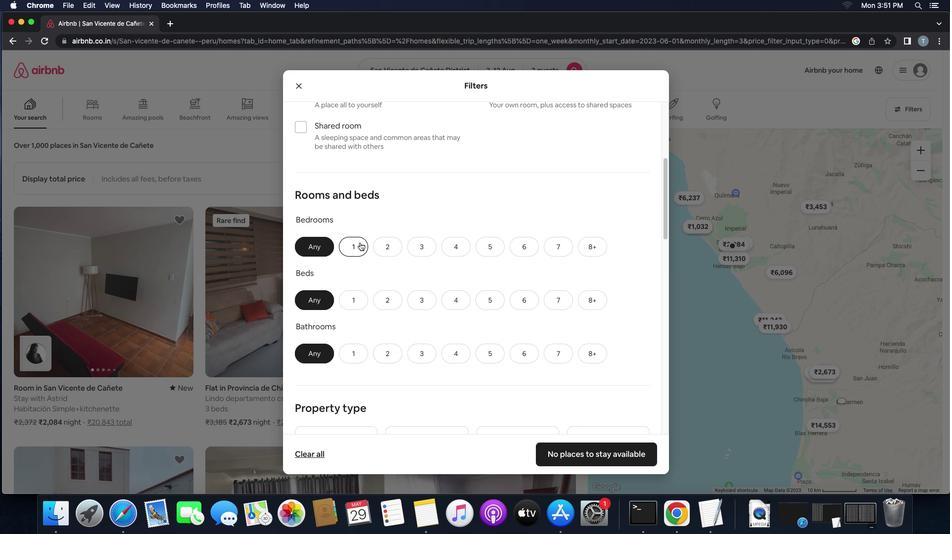 
Action: Mouse pressed left at (360, 243)
Screenshot: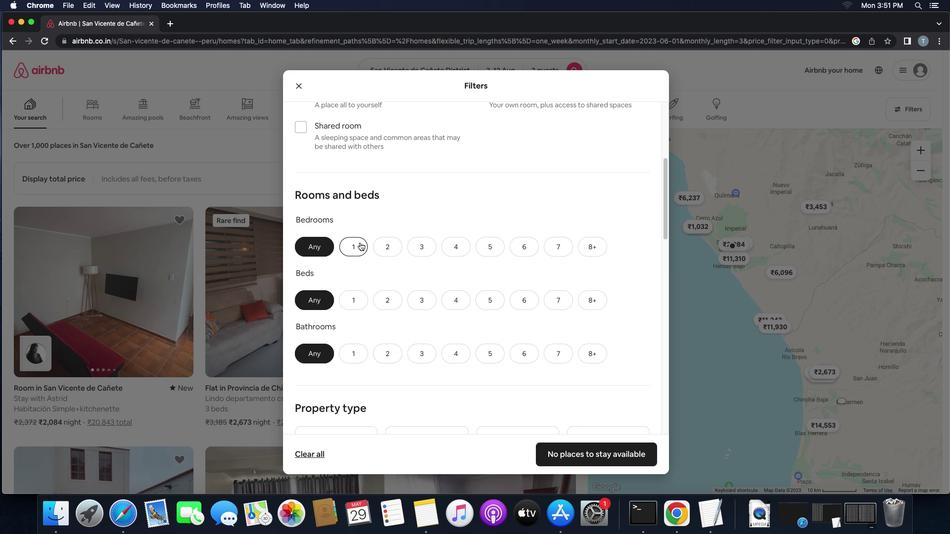 
Action: Mouse moved to (362, 302)
Screenshot: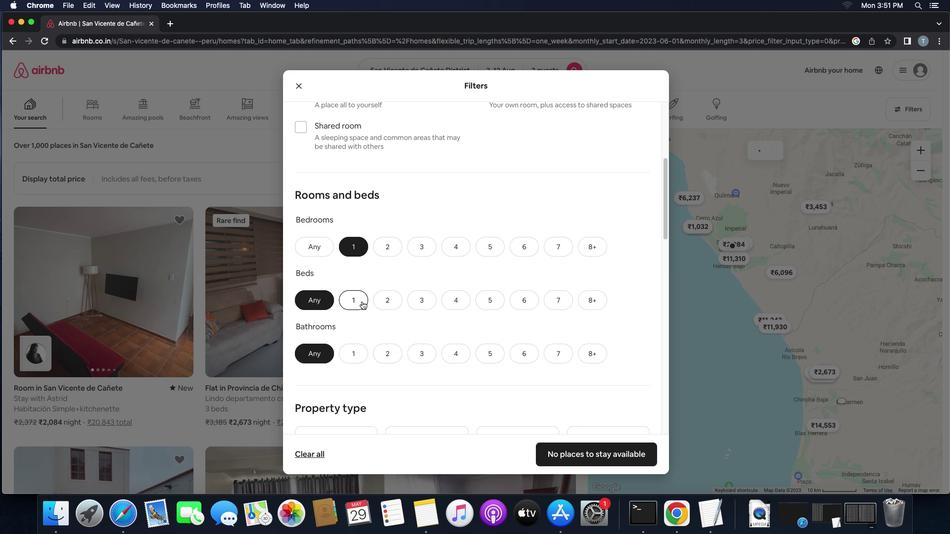 
Action: Mouse pressed left at (362, 302)
Screenshot: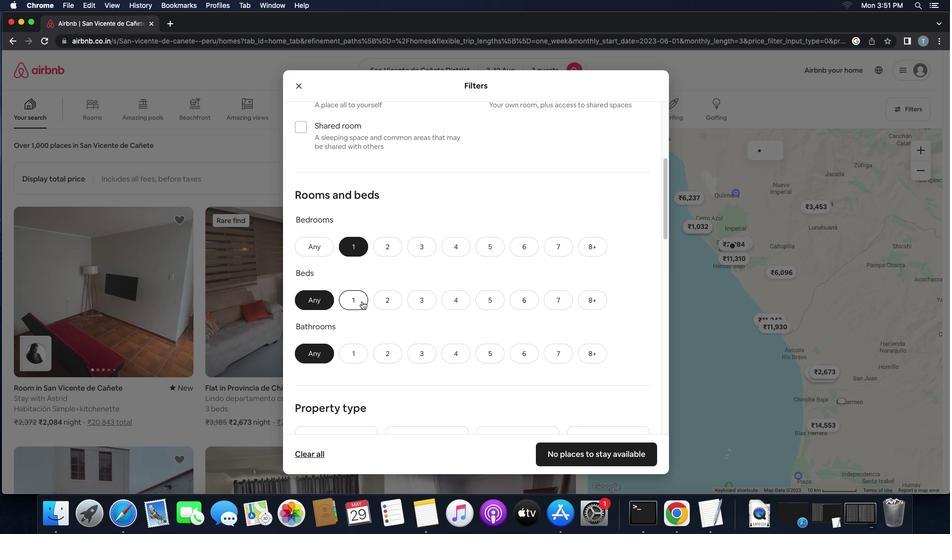 
Action: Mouse moved to (357, 353)
Screenshot: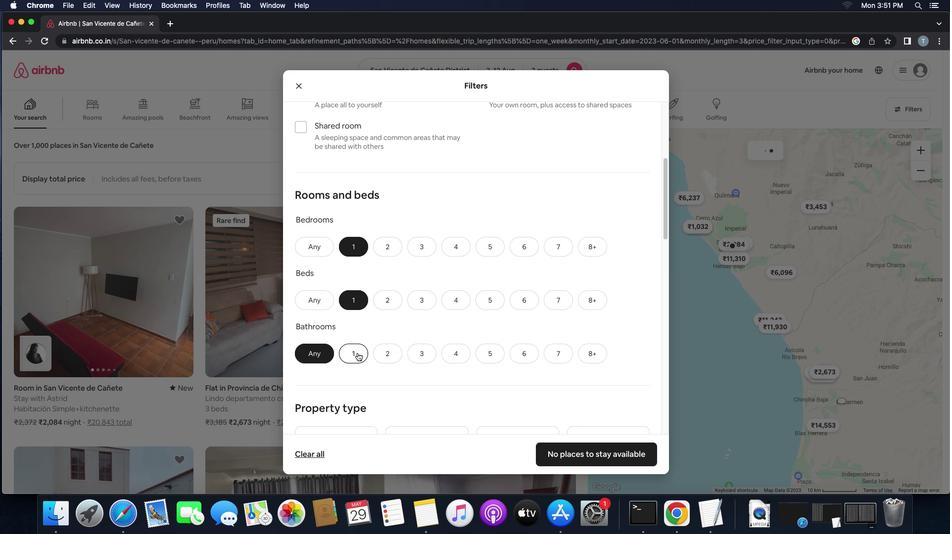 
Action: Mouse pressed left at (357, 353)
Screenshot: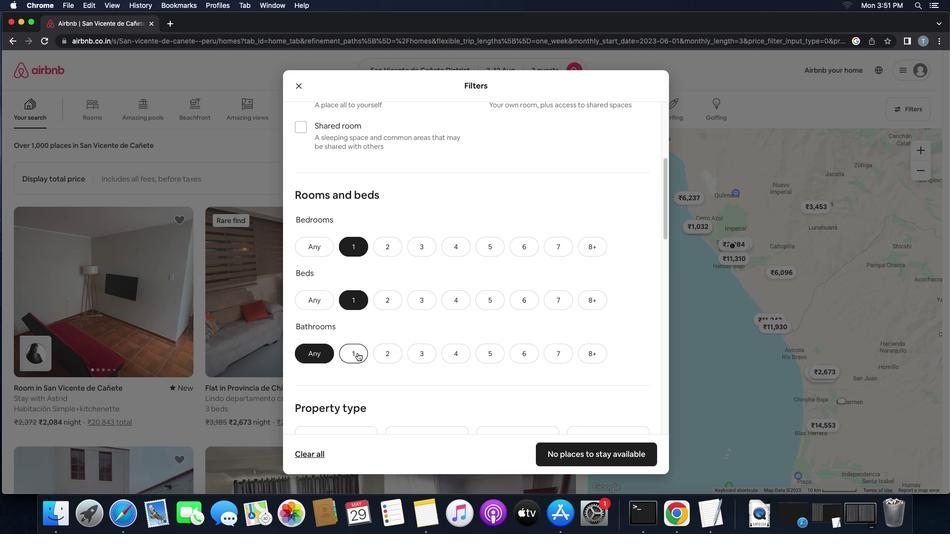 
Action: Mouse moved to (444, 352)
Screenshot: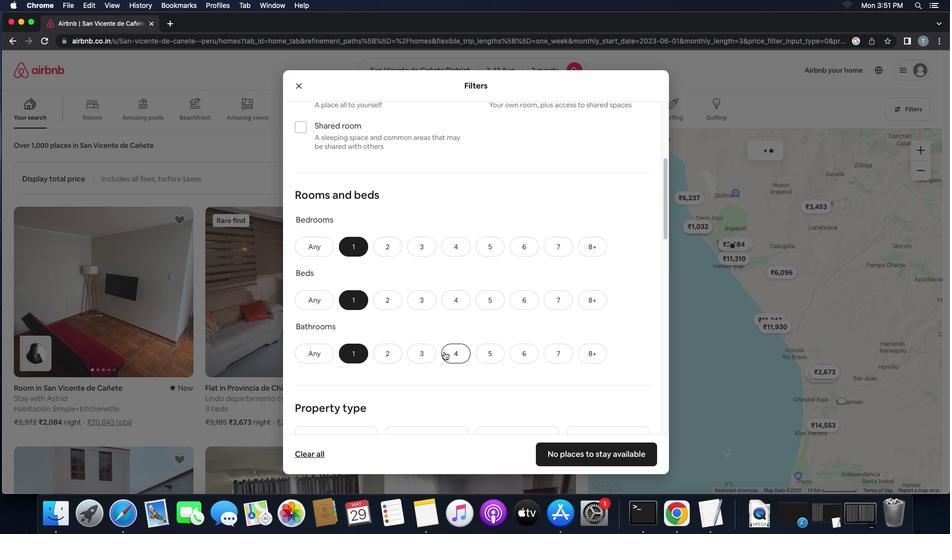 
Action: Mouse scrolled (444, 352) with delta (0, 0)
Screenshot: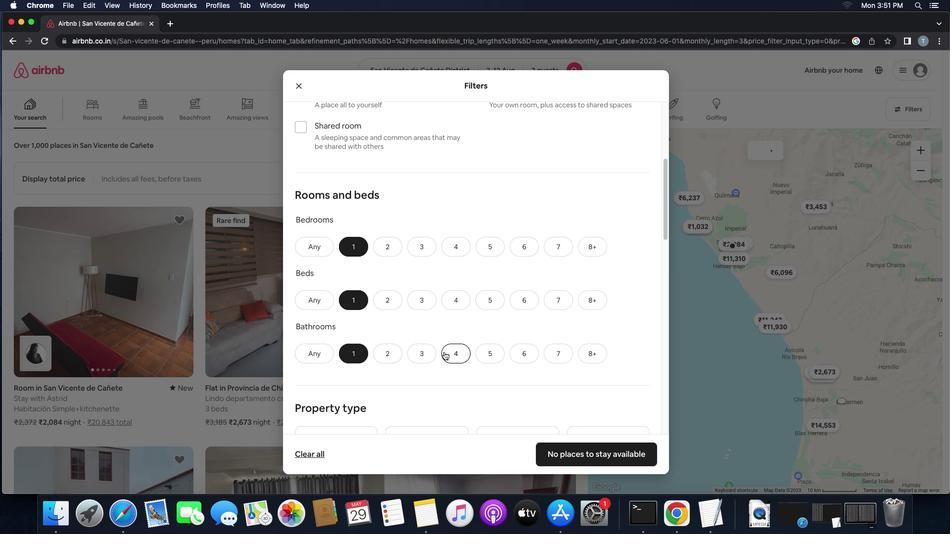 
Action: Mouse scrolled (444, 352) with delta (0, 0)
Screenshot: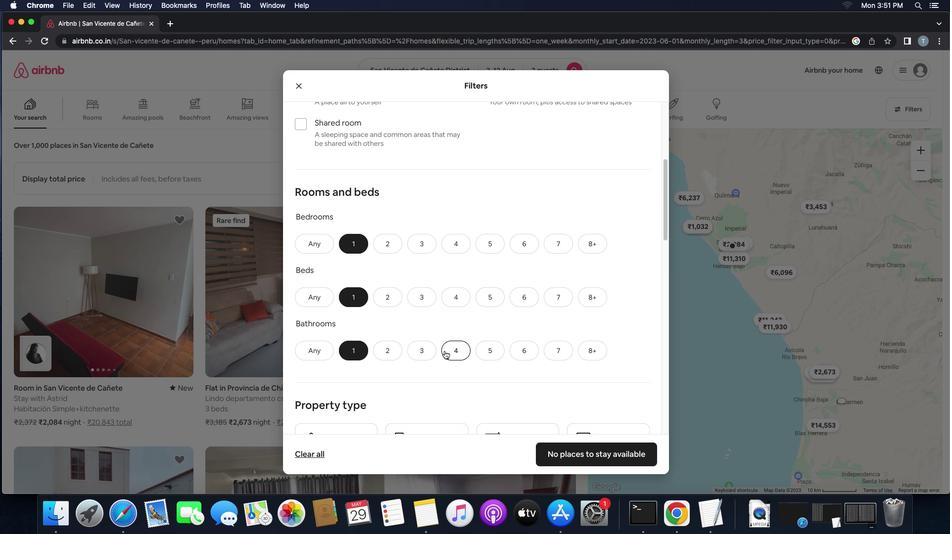 
Action: Mouse moved to (444, 351)
Screenshot: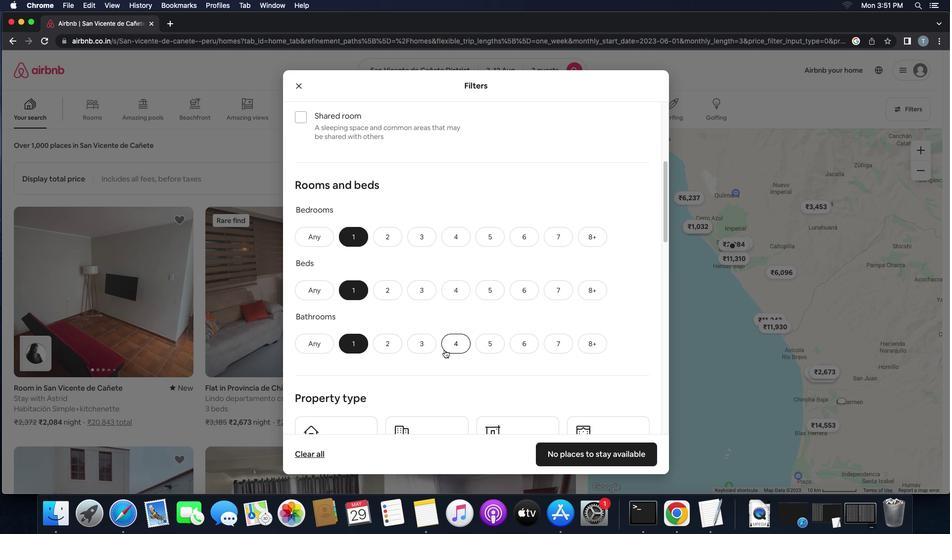 
Action: Mouse scrolled (444, 351) with delta (0, 0)
Screenshot: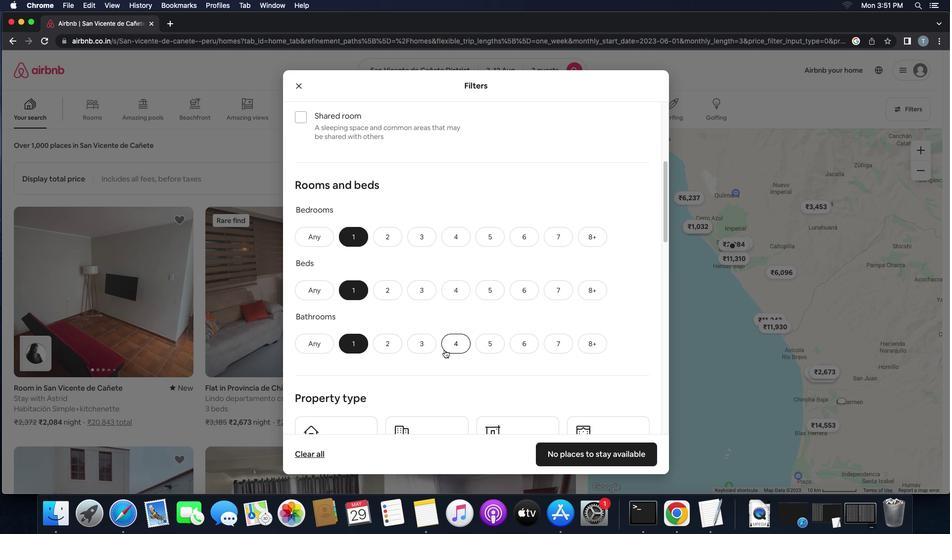 
Action: Mouse moved to (444, 350)
Screenshot: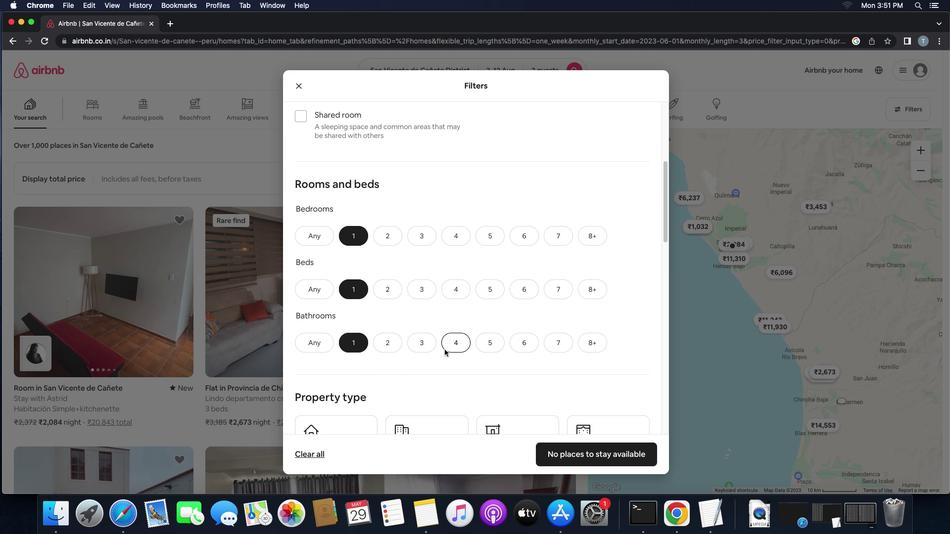 
Action: Mouse scrolled (444, 350) with delta (0, 0)
Screenshot: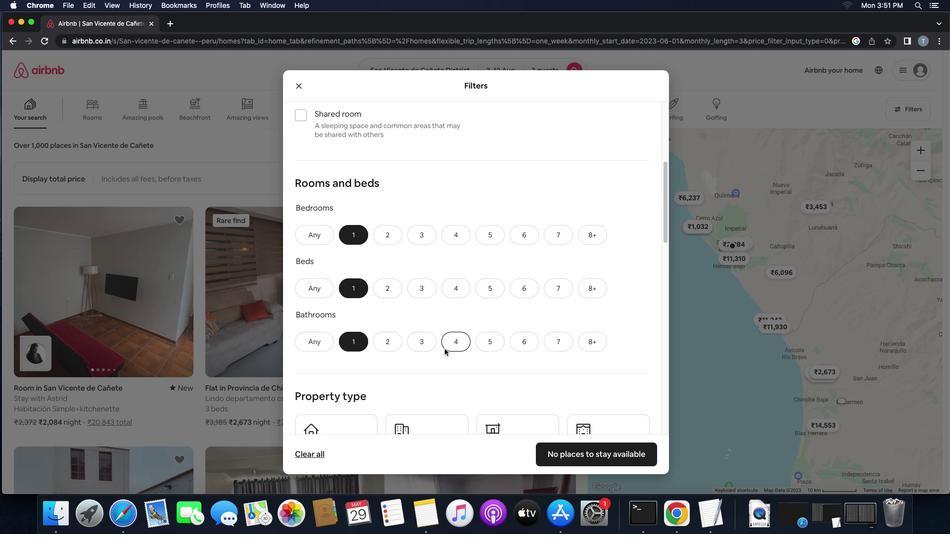 
Action: Mouse moved to (445, 349)
Screenshot: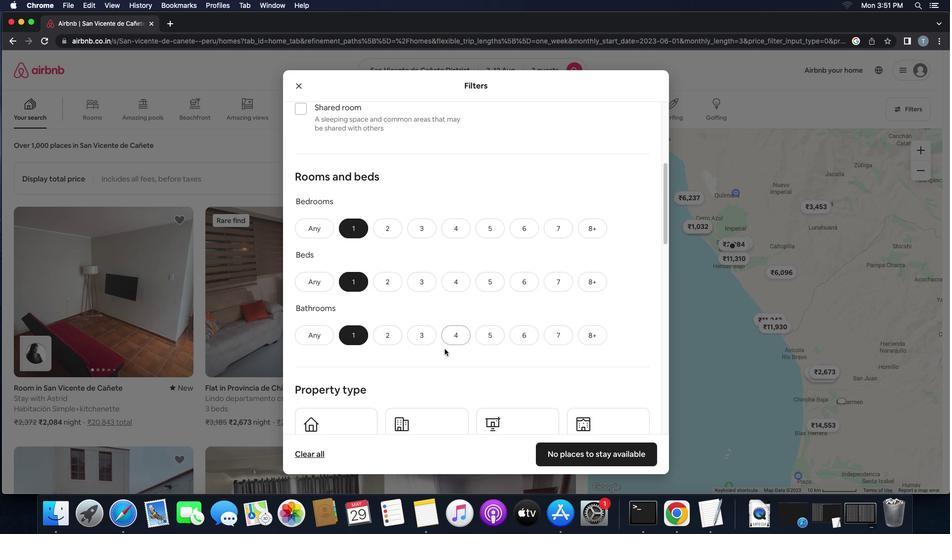 
Action: Mouse scrolled (445, 349) with delta (0, 0)
Screenshot: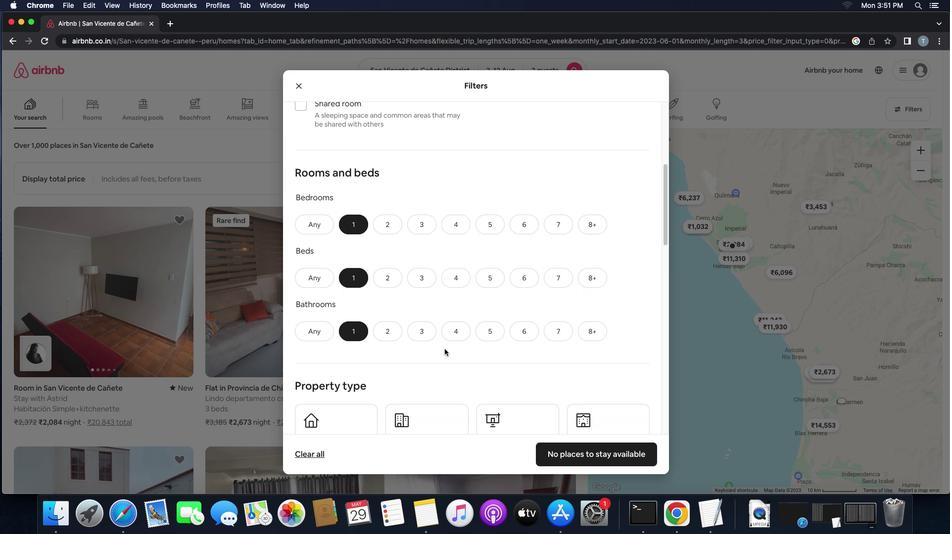 
Action: Mouse scrolled (445, 349) with delta (0, 0)
Screenshot: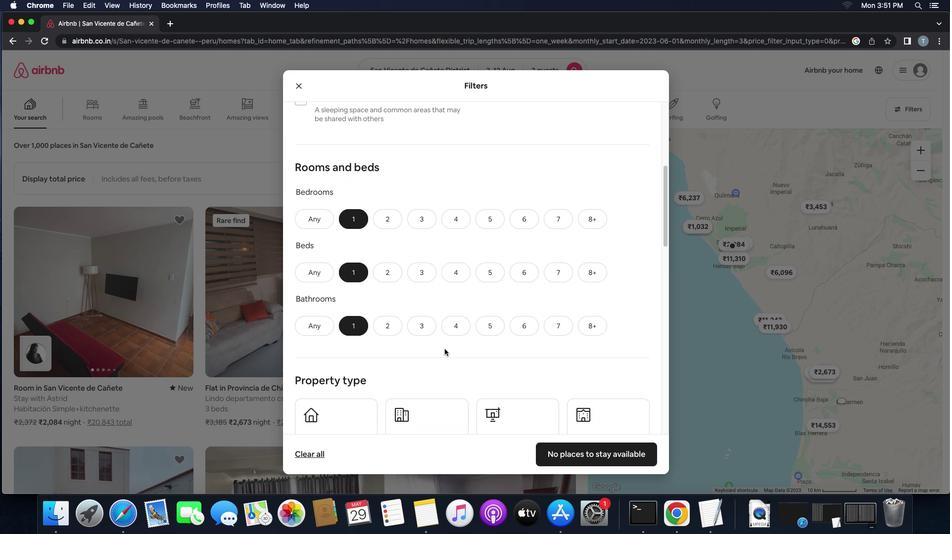 
Action: Mouse scrolled (445, 349) with delta (0, 0)
Screenshot: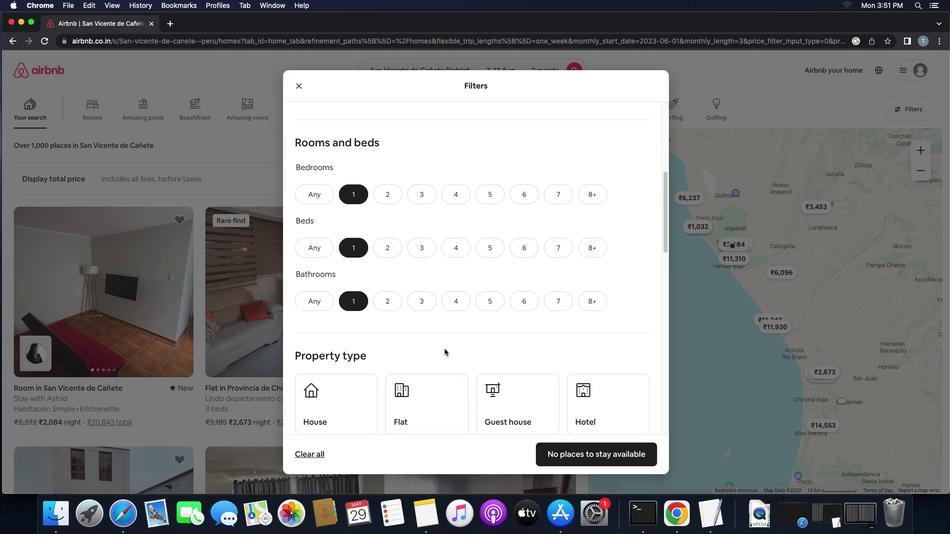 
Action: Mouse scrolled (445, 349) with delta (0, 0)
Screenshot: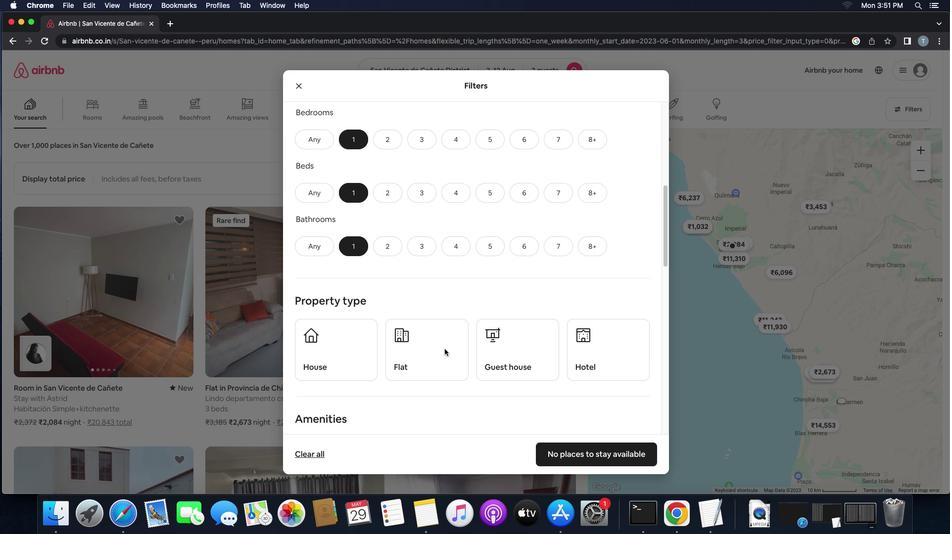 
Action: Mouse moved to (444, 348)
Screenshot: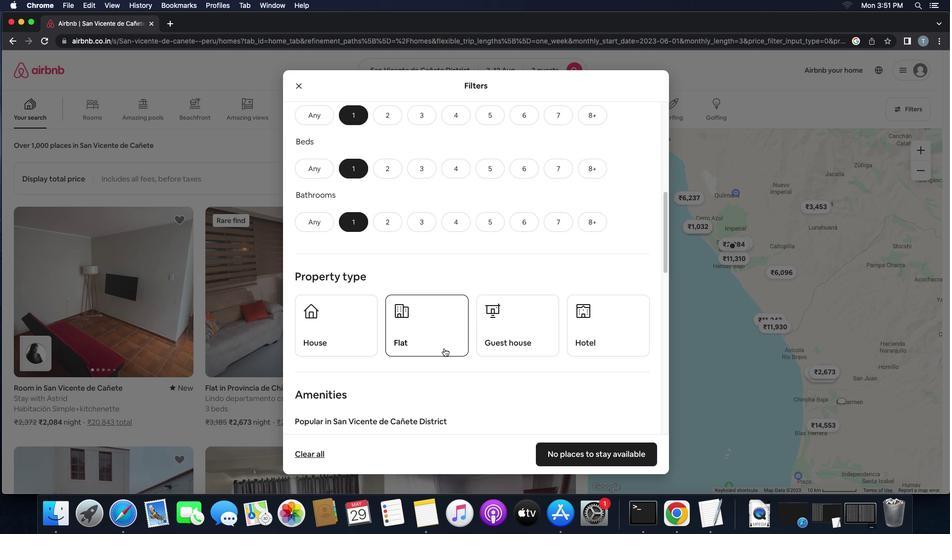 
Action: Mouse scrolled (444, 348) with delta (0, 0)
Screenshot: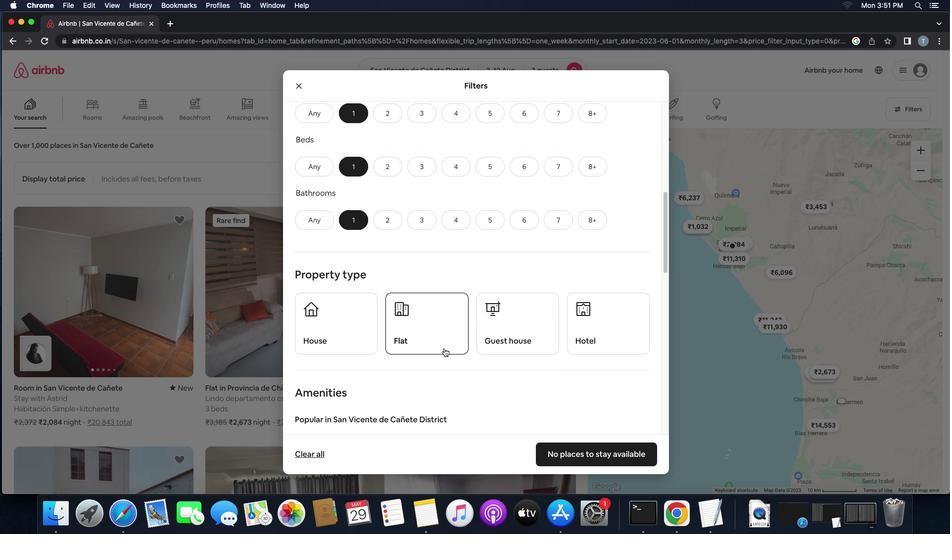 
Action: Mouse scrolled (444, 348) with delta (0, 0)
Screenshot: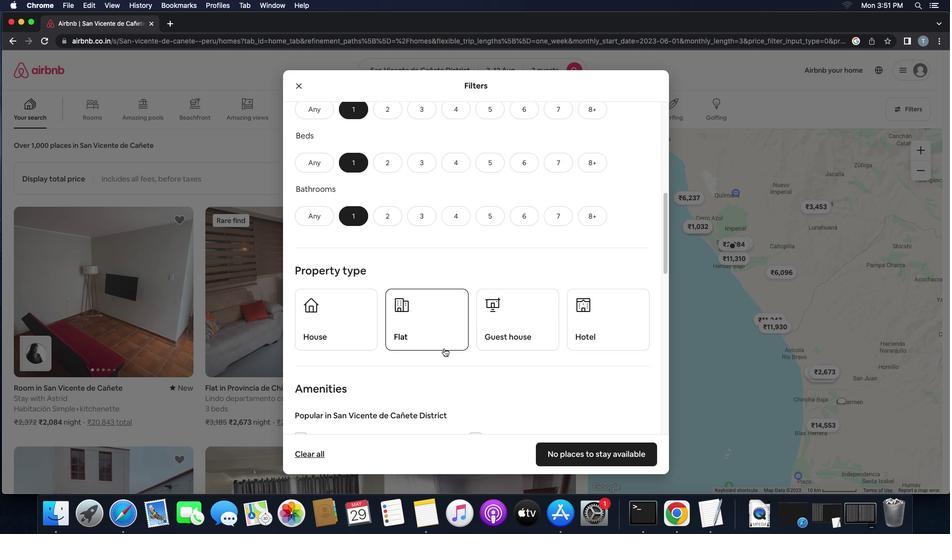 
Action: Mouse scrolled (444, 348) with delta (0, 0)
Screenshot: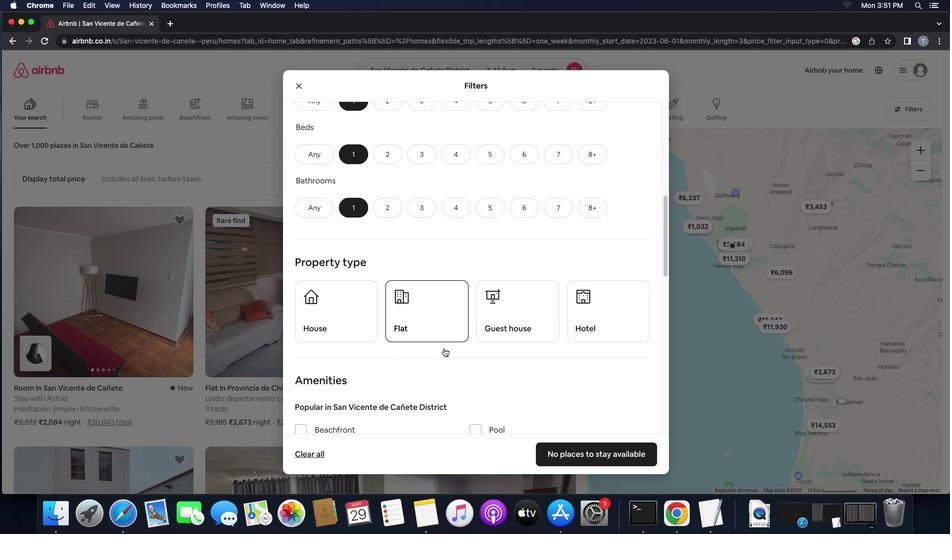 
Action: Mouse scrolled (444, 348) with delta (0, 0)
Screenshot: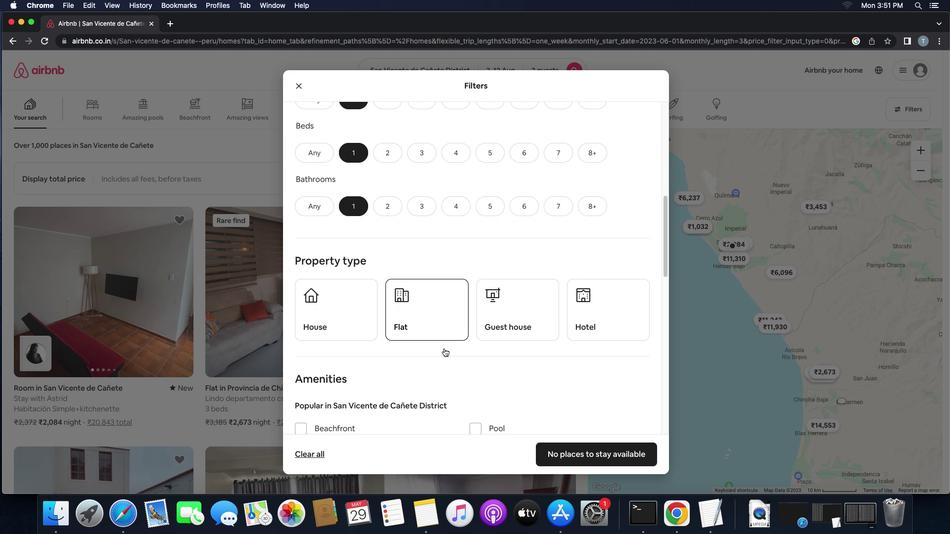 
Action: Mouse moved to (345, 321)
Screenshot: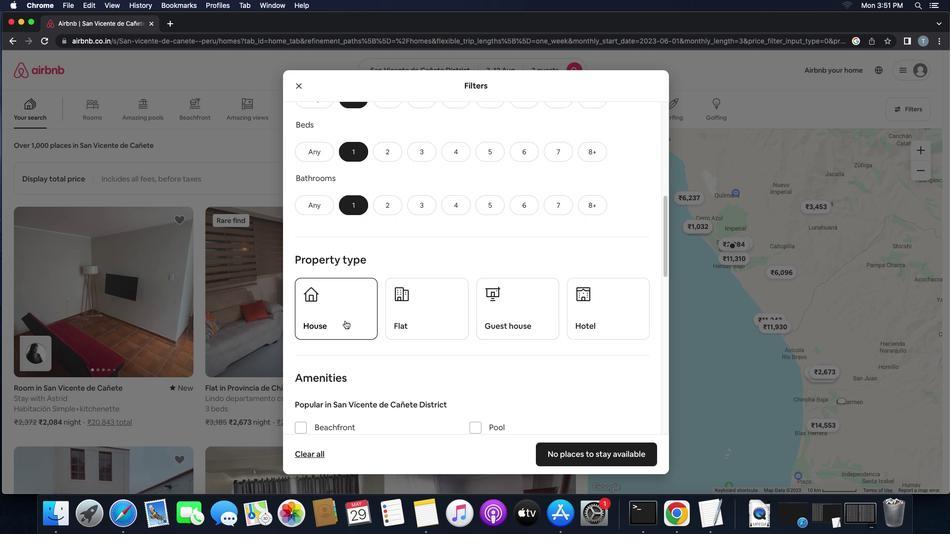 
Action: Mouse pressed left at (345, 321)
Screenshot: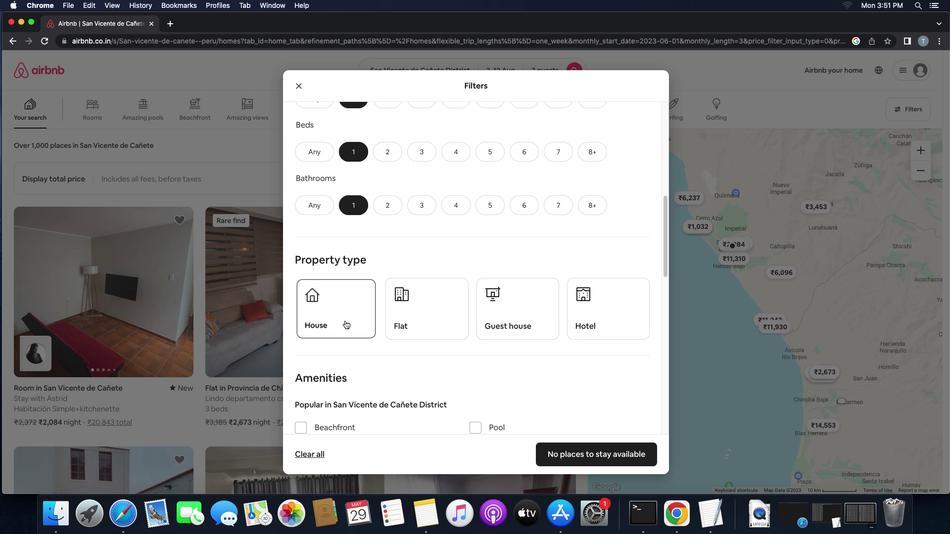 
Action: Mouse moved to (414, 327)
Screenshot: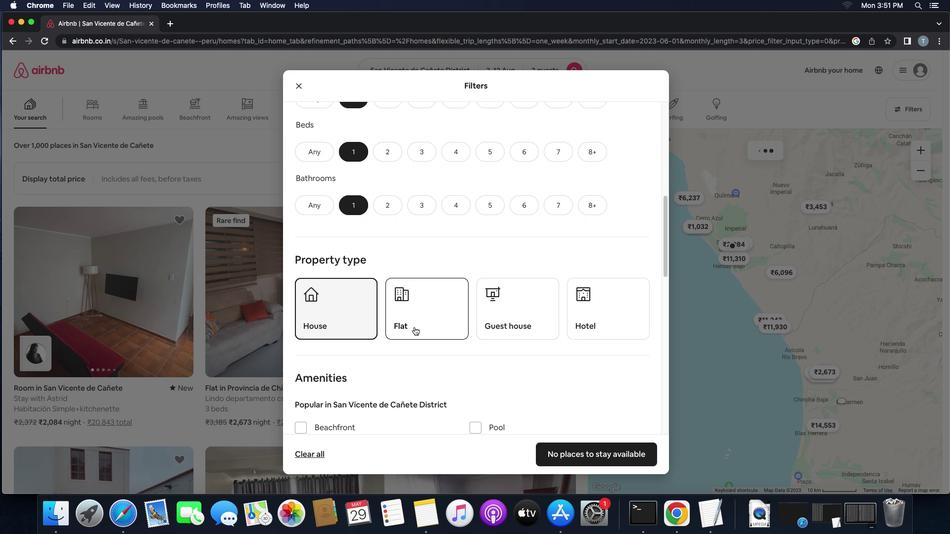 
Action: Mouse pressed left at (414, 327)
Screenshot: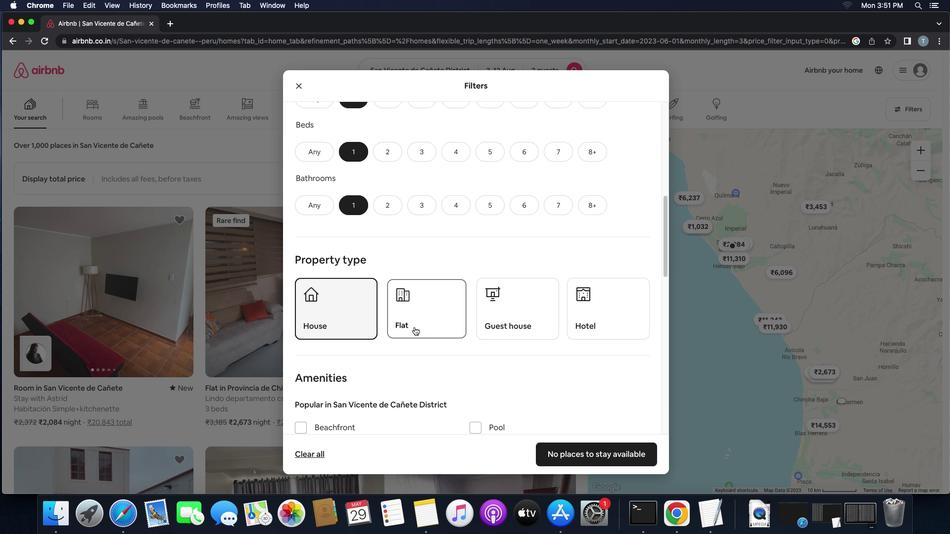 
Action: Mouse moved to (510, 336)
Screenshot: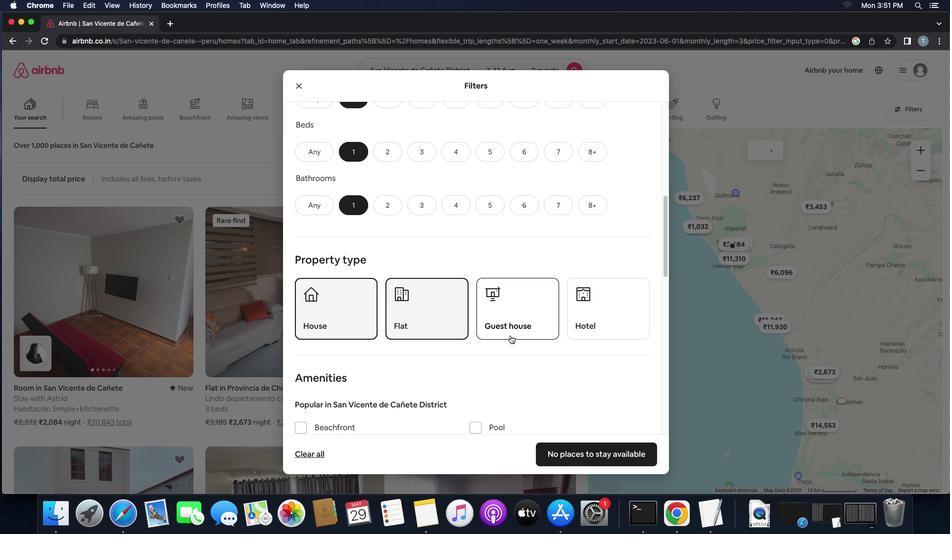 
Action: Mouse pressed left at (510, 336)
Screenshot: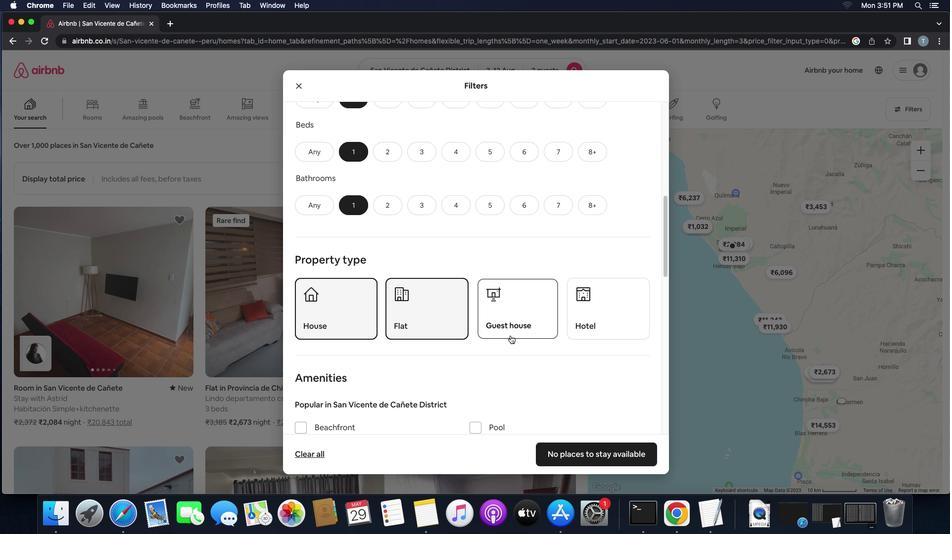 
Action: Mouse moved to (604, 335)
Screenshot: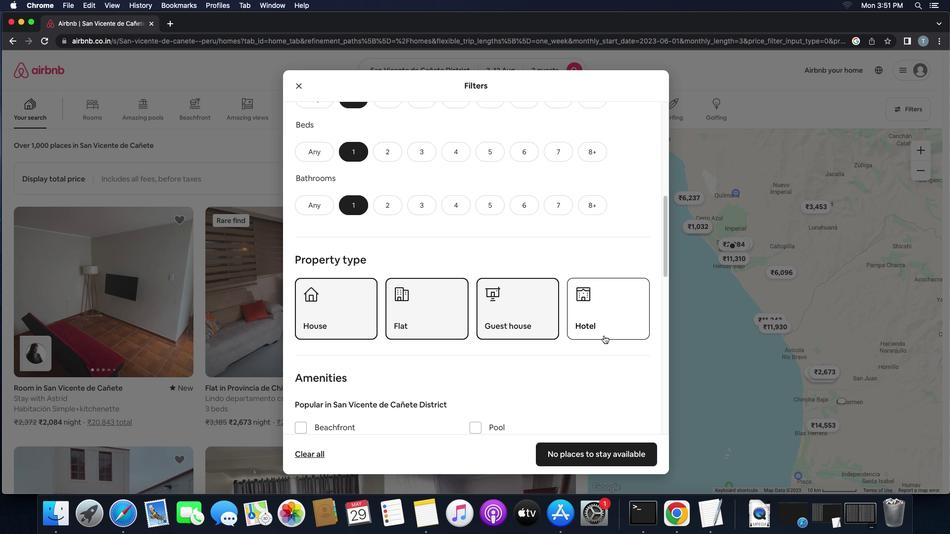 
Action: Mouse pressed left at (604, 335)
Screenshot: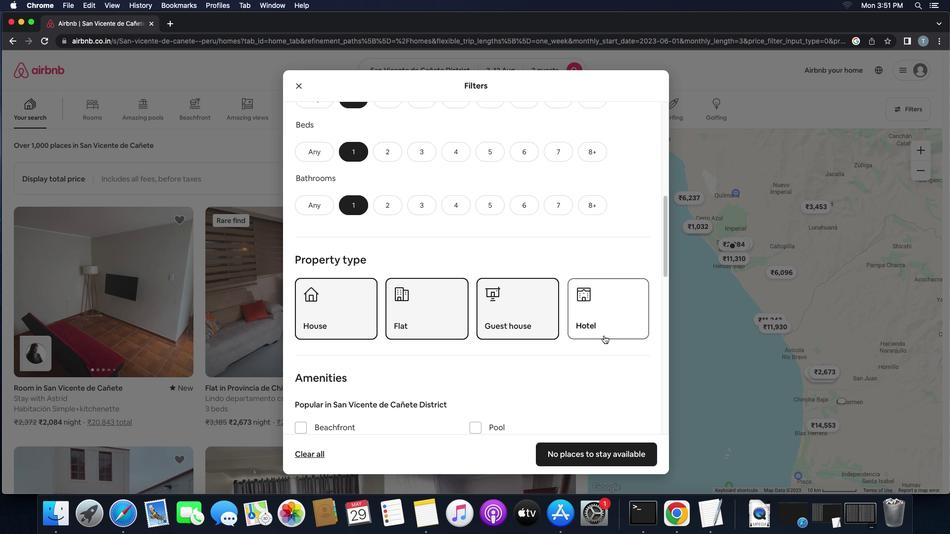 
Action: Mouse moved to (580, 365)
Screenshot: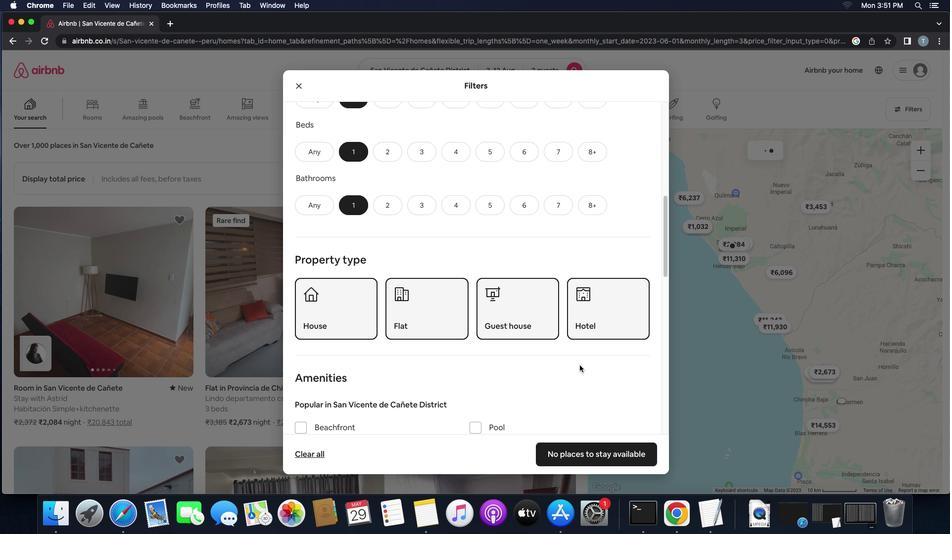 
Action: Mouse scrolled (580, 365) with delta (0, 0)
Screenshot: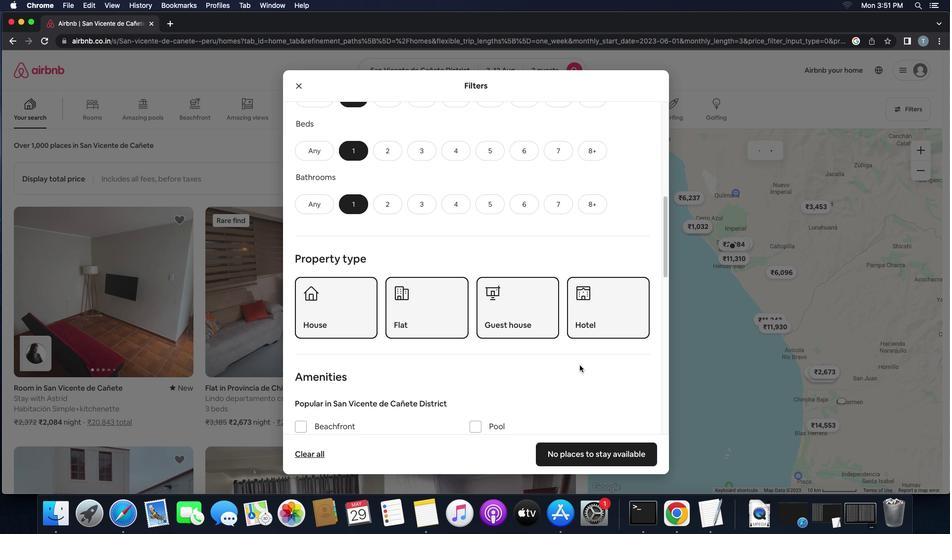 
Action: Mouse scrolled (580, 365) with delta (0, 0)
Screenshot: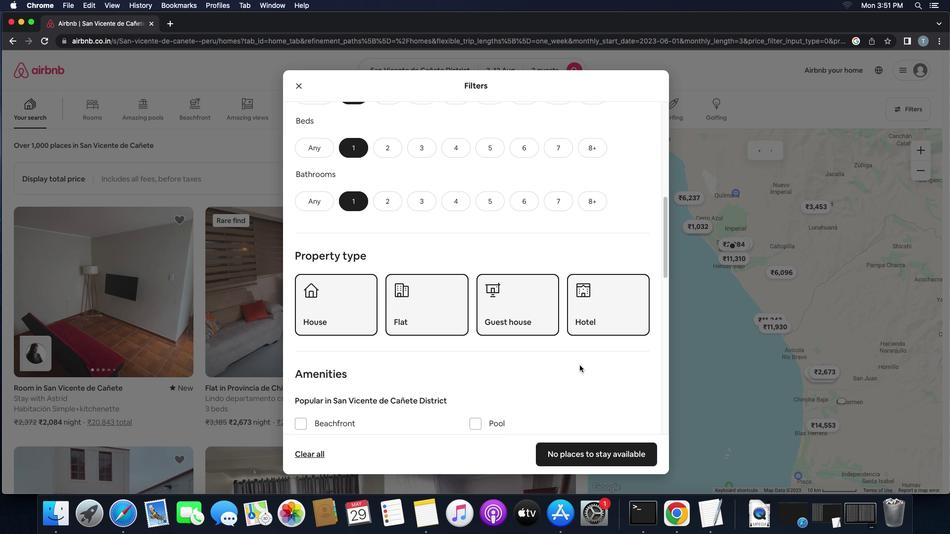 
Action: Mouse scrolled (580, 365) with delta (0, 0)
Screenshot: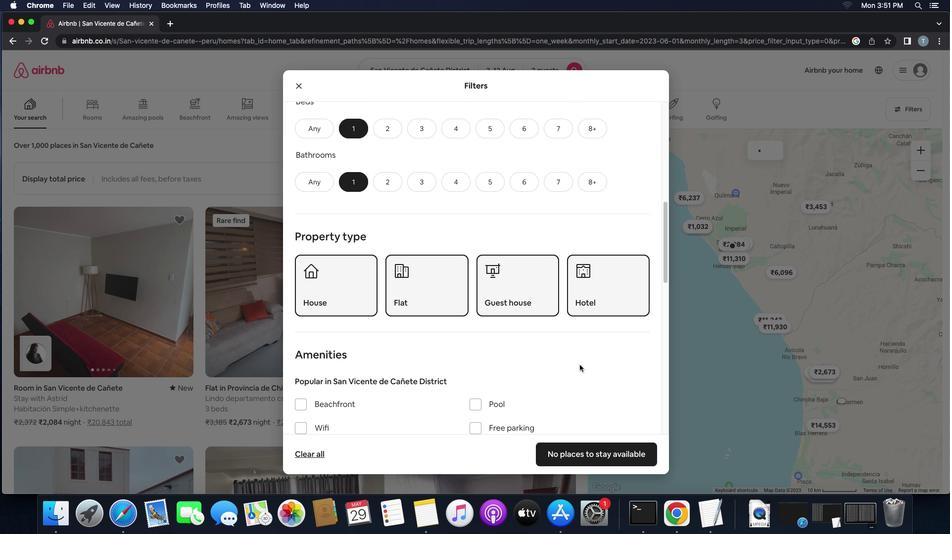 
Action: Mouse moved to (579, 365)
Screenshot: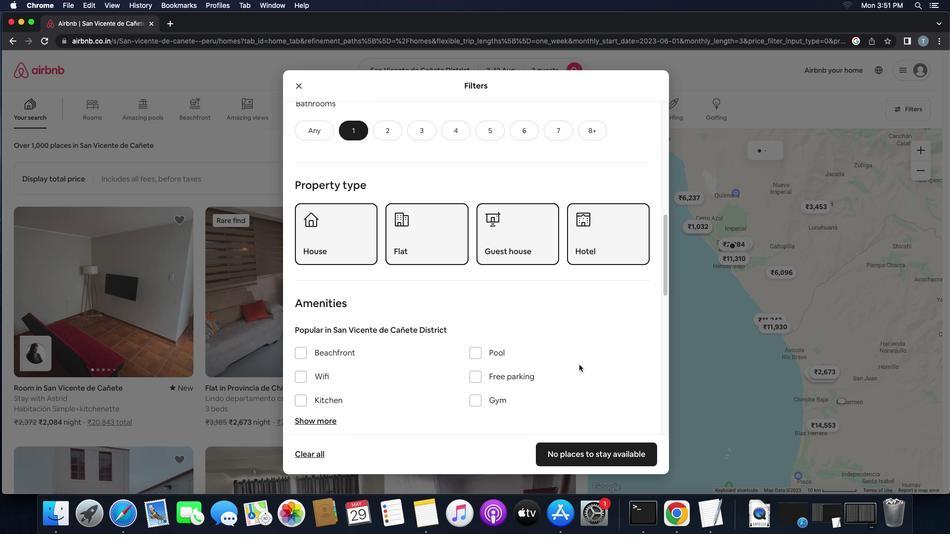 
Action: Mouse scrolled (579, 365) with delta (0, -1)
Screenshot: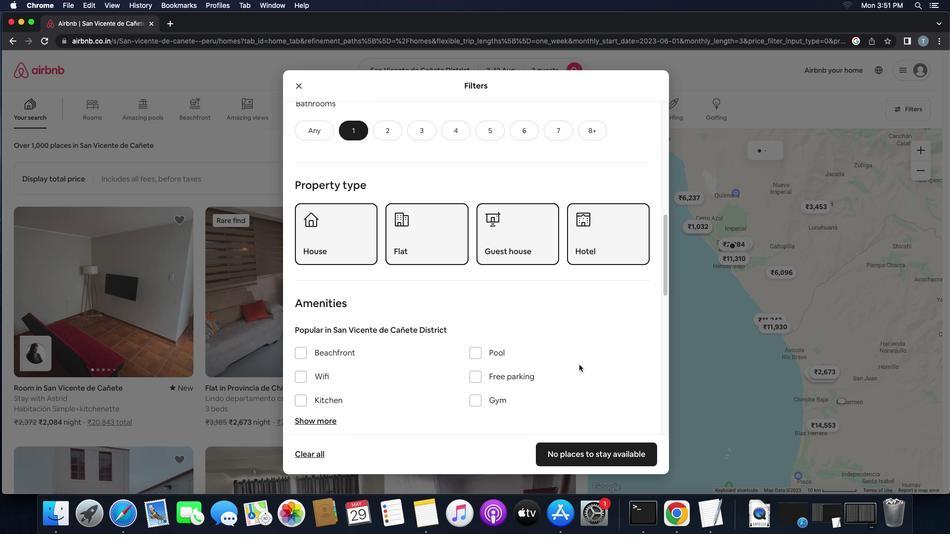 
Action: Mouse moved to (579, 365)
Screenshot: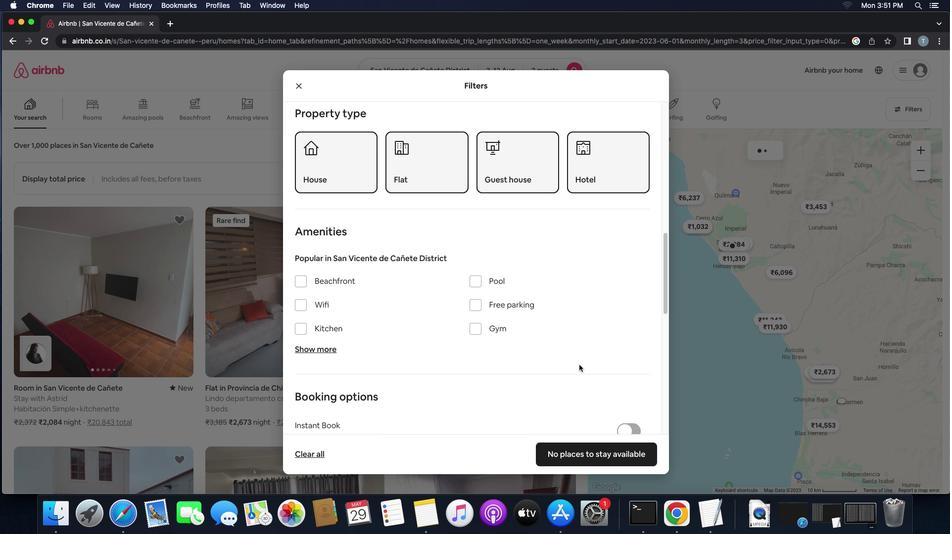
Action: Mouse scrolled (579, 365) with delta (0, 0)
Screenshot: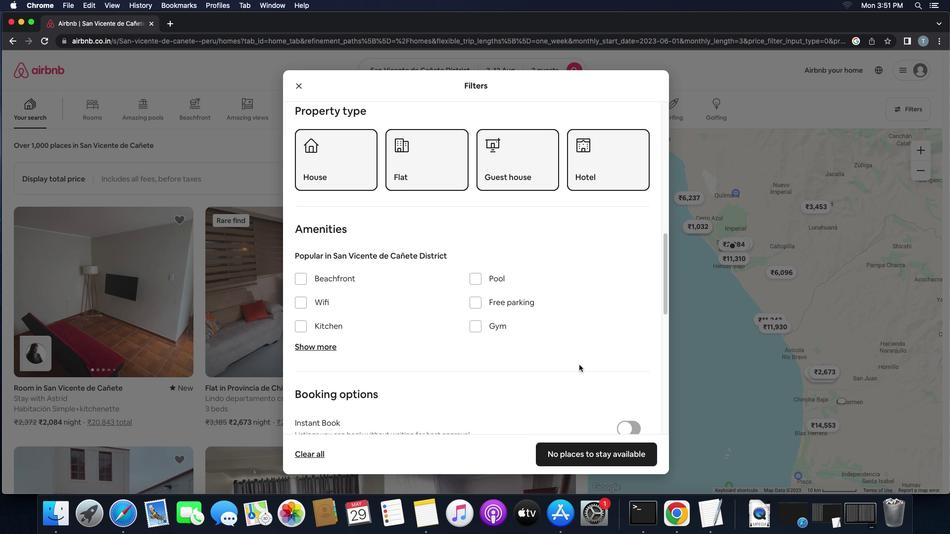 
Action: Mouse scrolled (579, 365) with delta (0, 0)
Screenshot: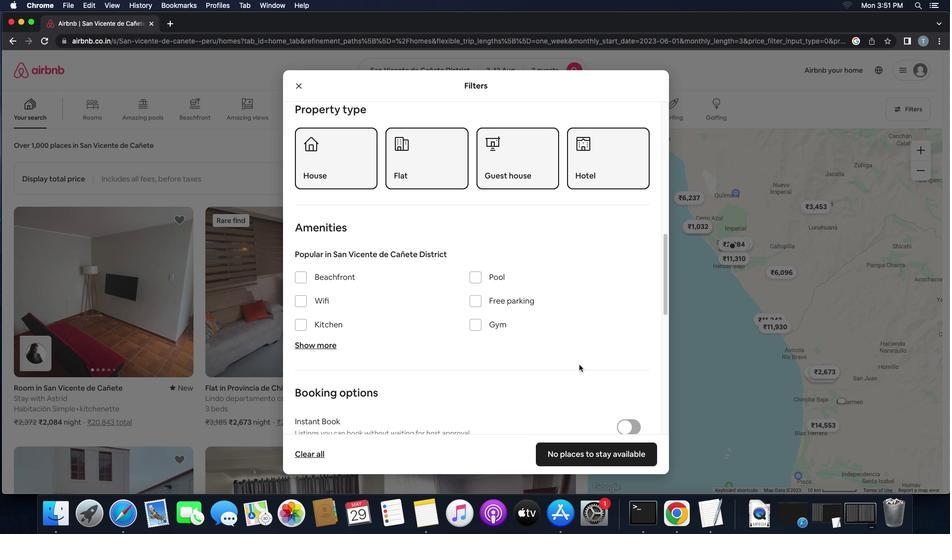 
Action: Mouse scrolled (579, 365) with delta (0, 0)
Screenshot: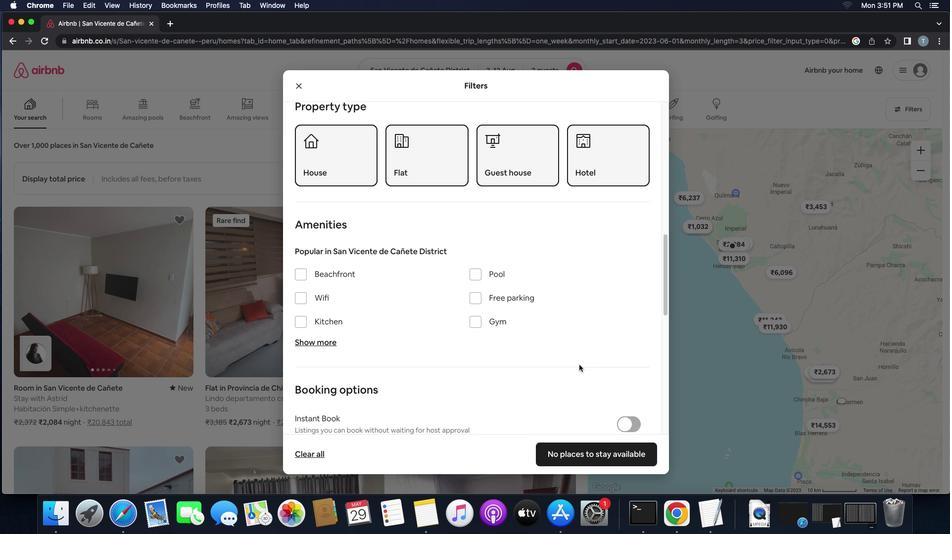 
Action: Mouse scrolled (579, 365) with delta (0, 0)
Screenshot: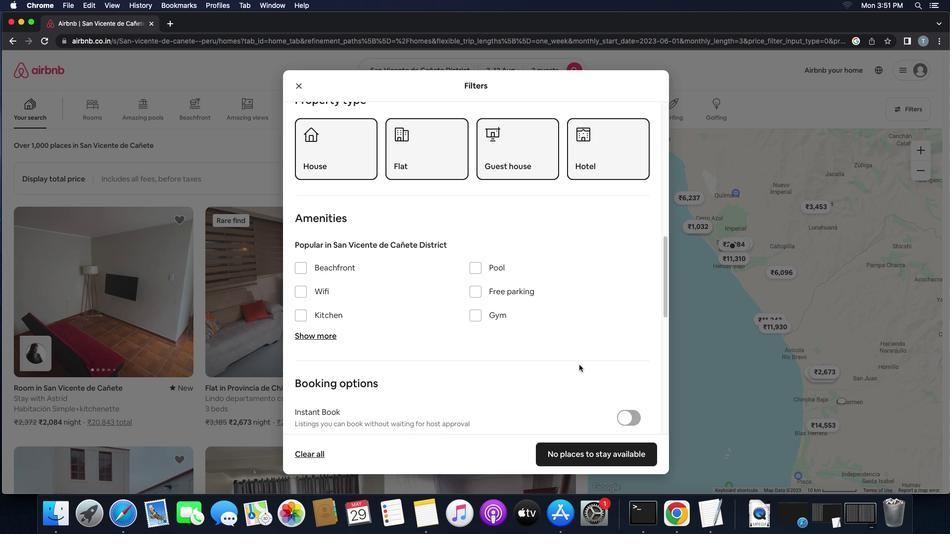 
Action: Mouse moved to (578, 365)
Screenshot: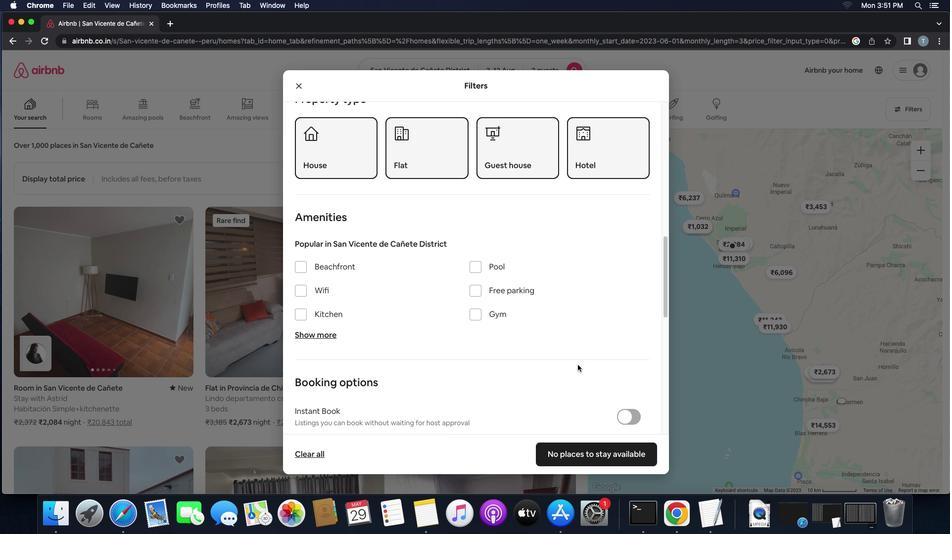 
Action: Mouse scrolled (578, 365) with delta (0, 0)
Screenshot: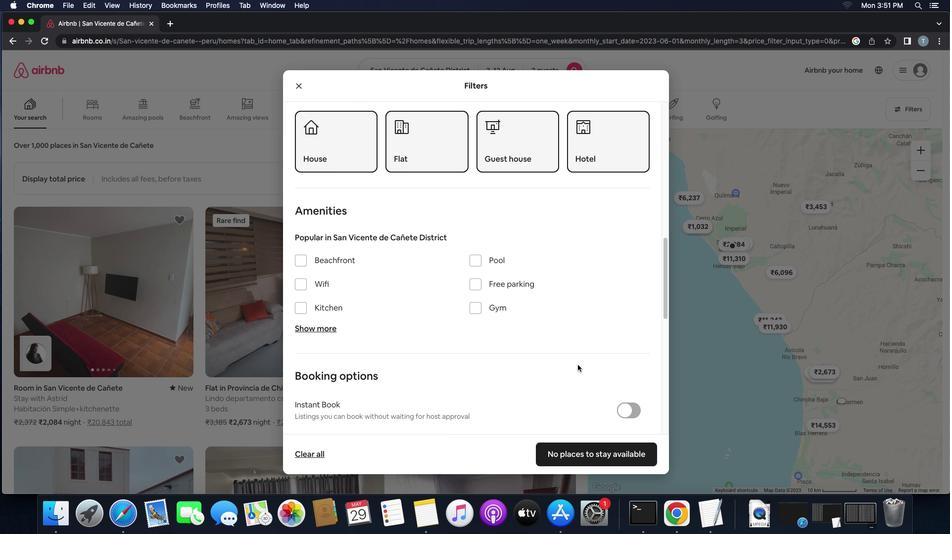 
Action: Mouse scrolled (578, 365) with delta (0, 0)
Screenshot: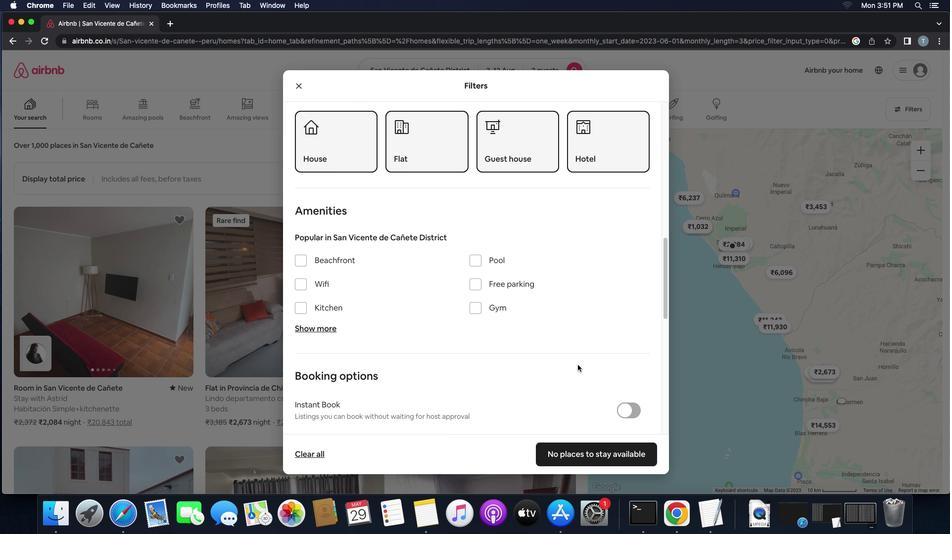 
Action: Mouse scrolled (578, 365) with delta (0, 0)
Screenshot: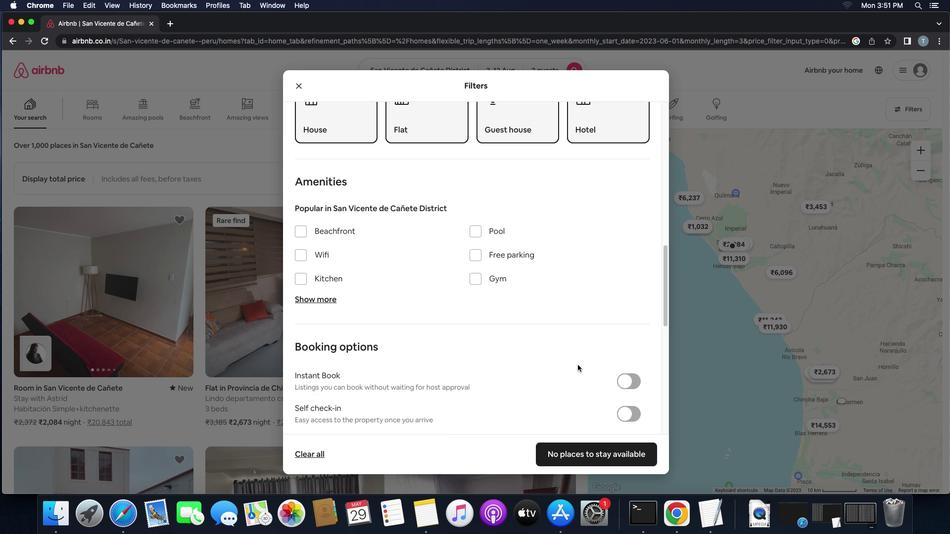 
Action: Mouse scrolled (578, 365) with delta (0, -1)
Screenshot: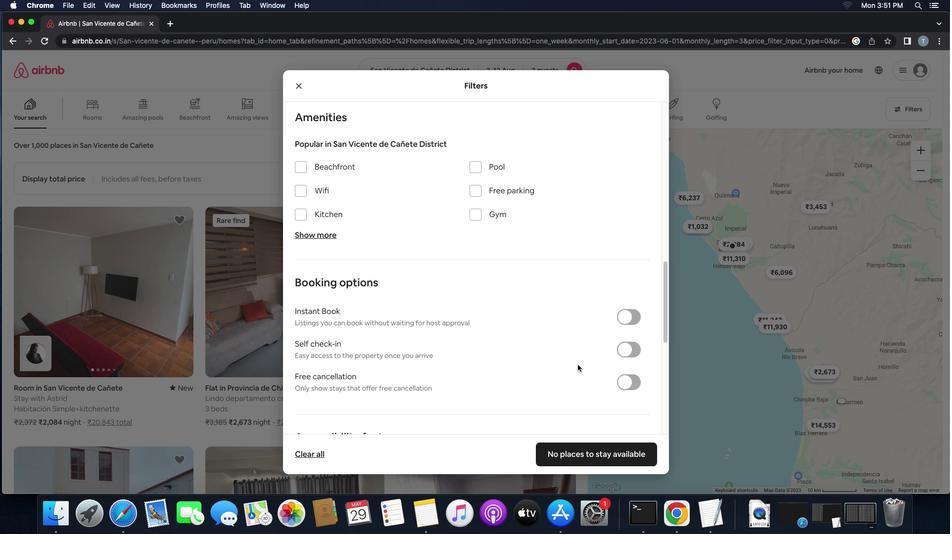 
Action: Mouse moved to (626, 307)
Screenshot: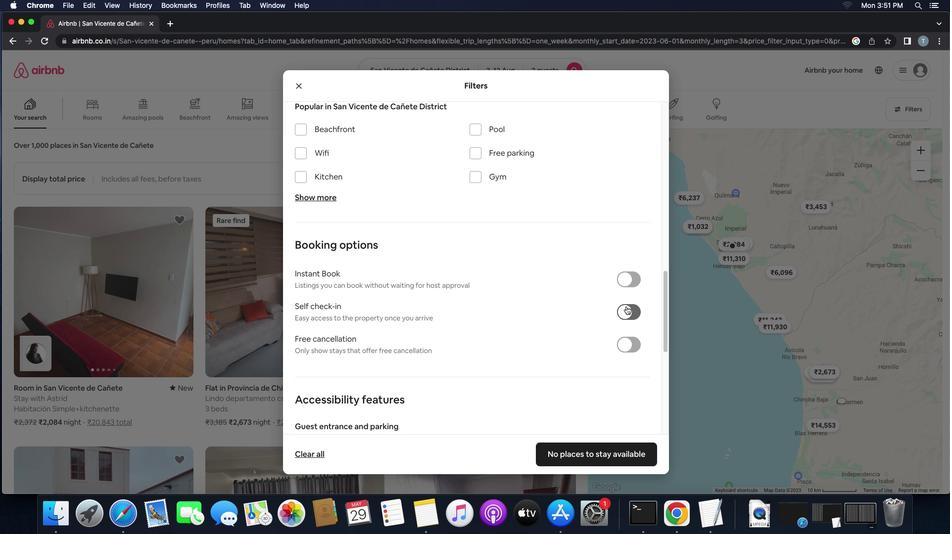 
Action: Mouse pressed left at (626, 307)
Screenshot: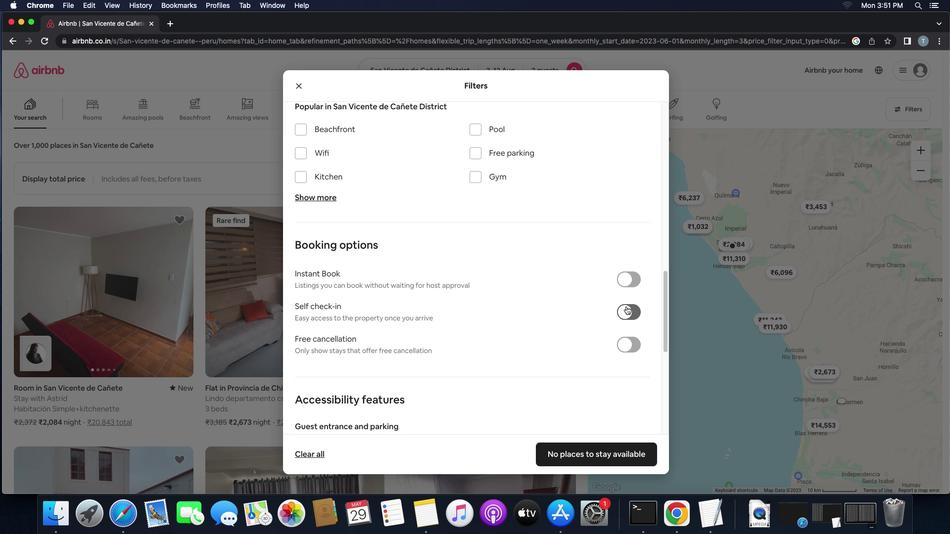 
Action: Mouse moved to (514, 359)
Screenshot: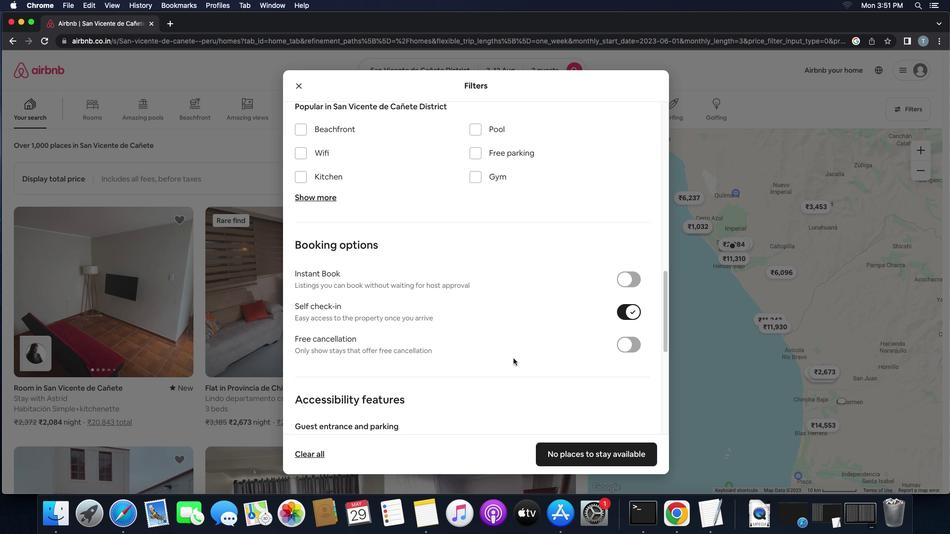 
Action: Mouse scrolled (514, 359) with delta (0, 0)
Screenshot: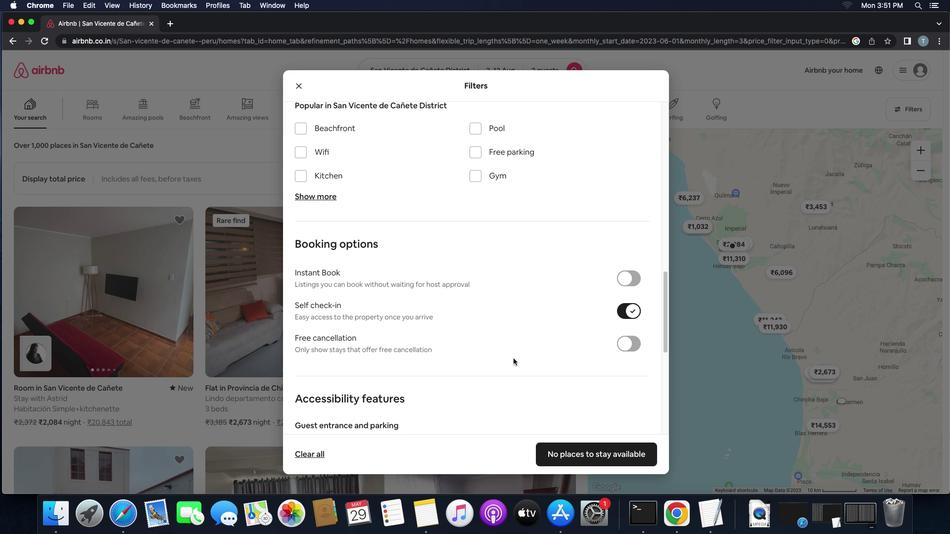 
Action: Mouse scrolled (514, 359) with delta (0, 0)
Screenshot: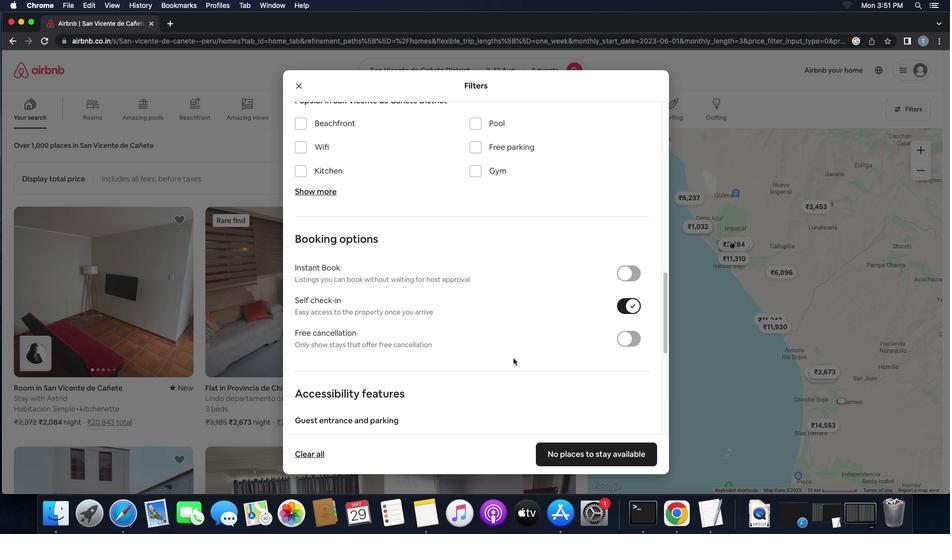 
Action: Mouse scrolled (514, 359) with delta (0, 0)
Screenshot: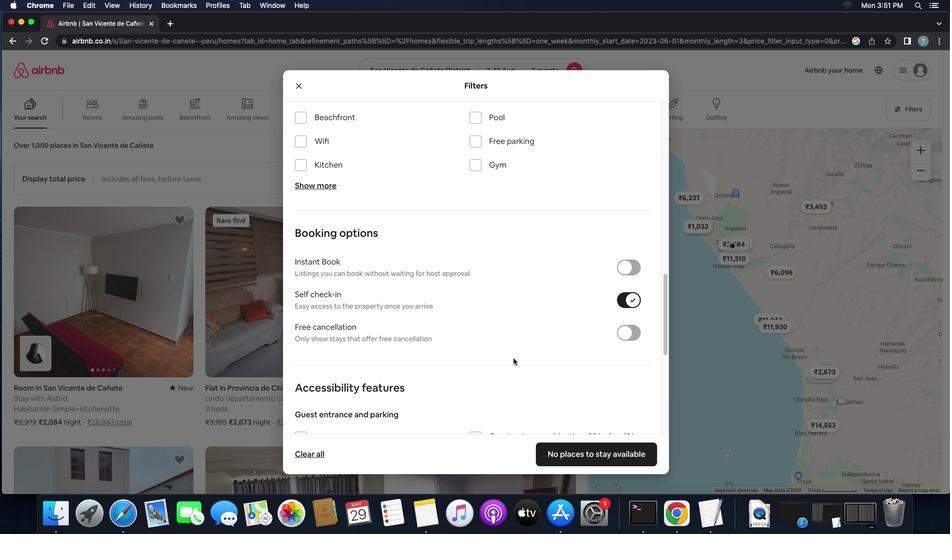 
Action: Mouse scrolled (514, 359) with delta (0, 0)
Screenshot: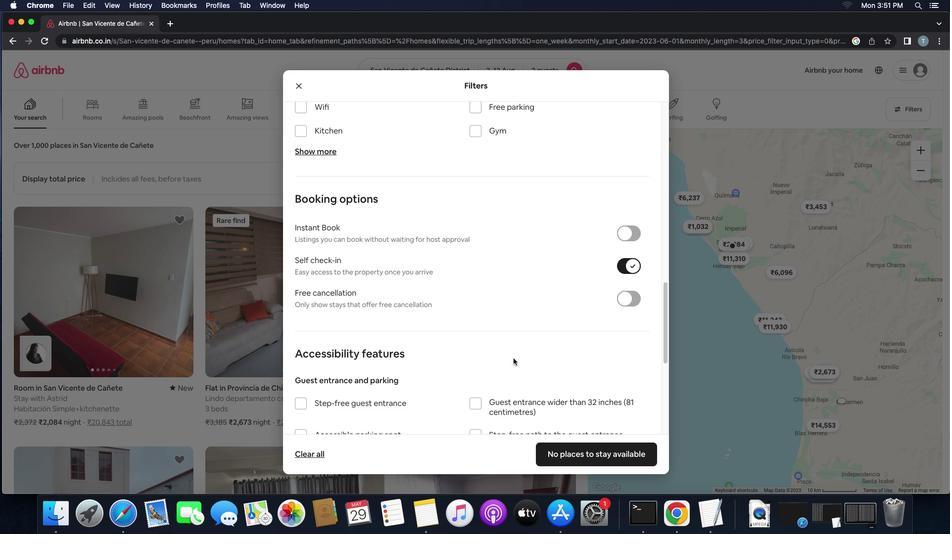 
Action: Mouse scrolled (514, 359) with delta (0, 0)
Screenshot: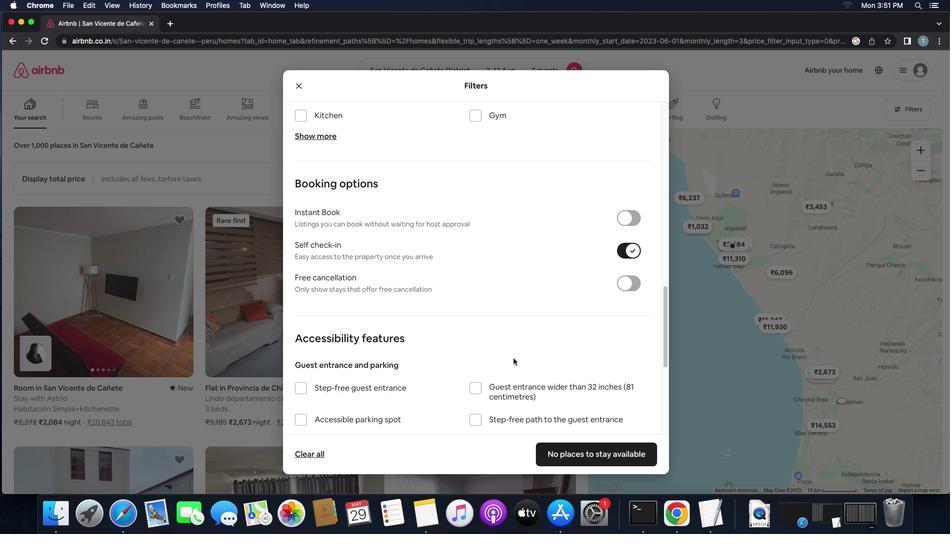 
Action: Mouse scrolled (514, 359) with delta (0, 0)
Screenshot: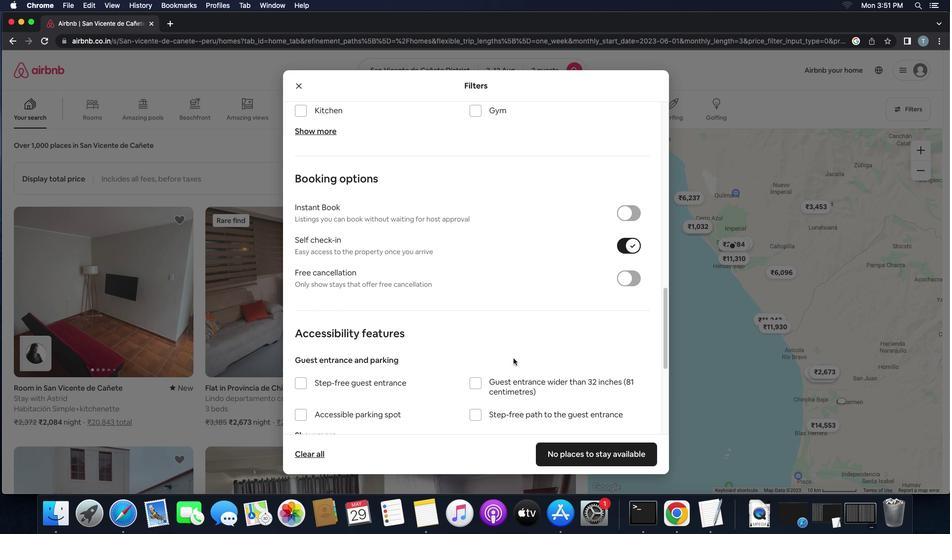 
Action: Mouse scrolled (514, 359) with delta (0, 0)
Screenshot: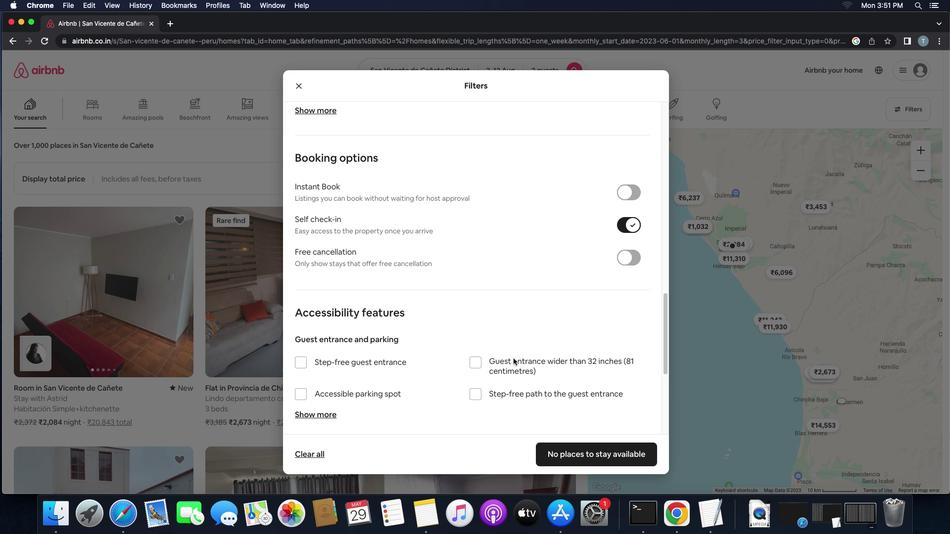 
Action: Mouse moved to (418, 356)
Screenshot: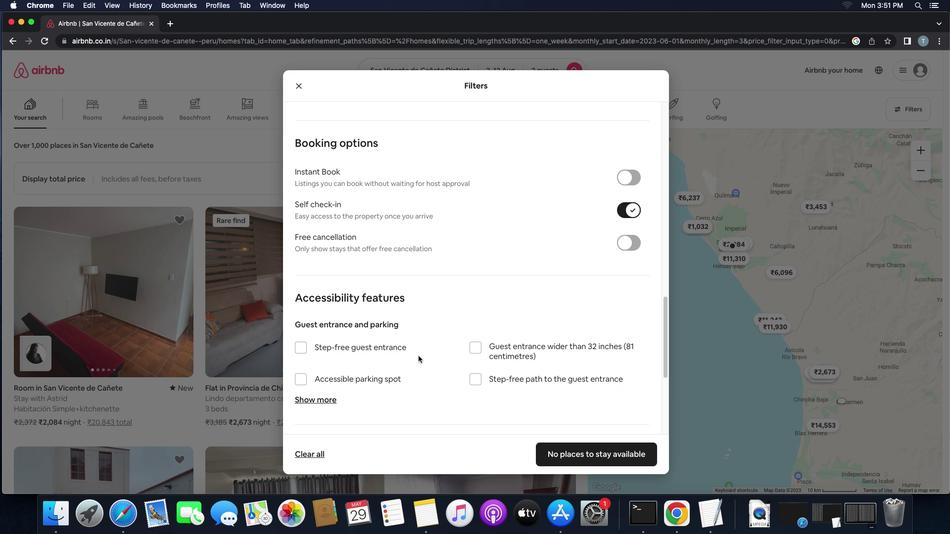 
Action: Mouse scrolled (418, 356) with delta (0, 0)
Screenshot: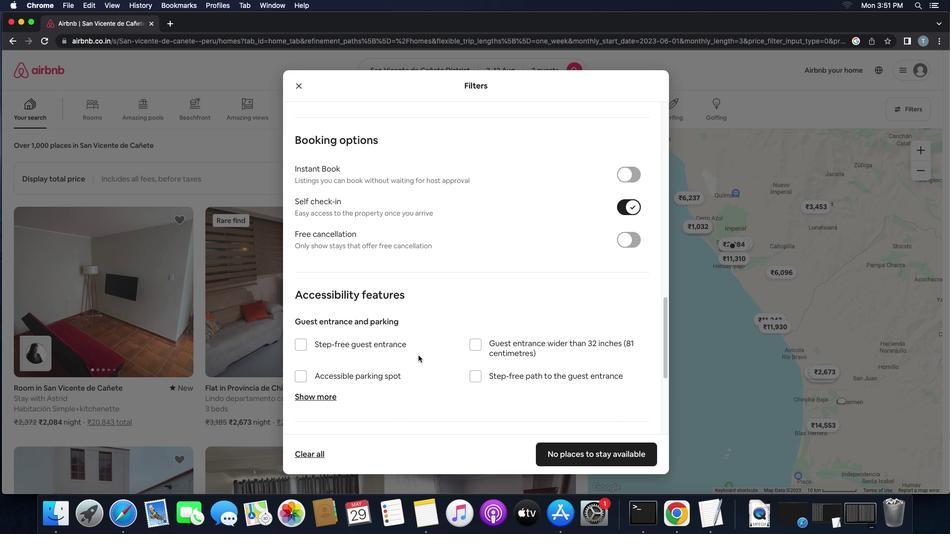 
Action: Mouse scrolled (418, 356) with delta (0, 0)
Screenshot: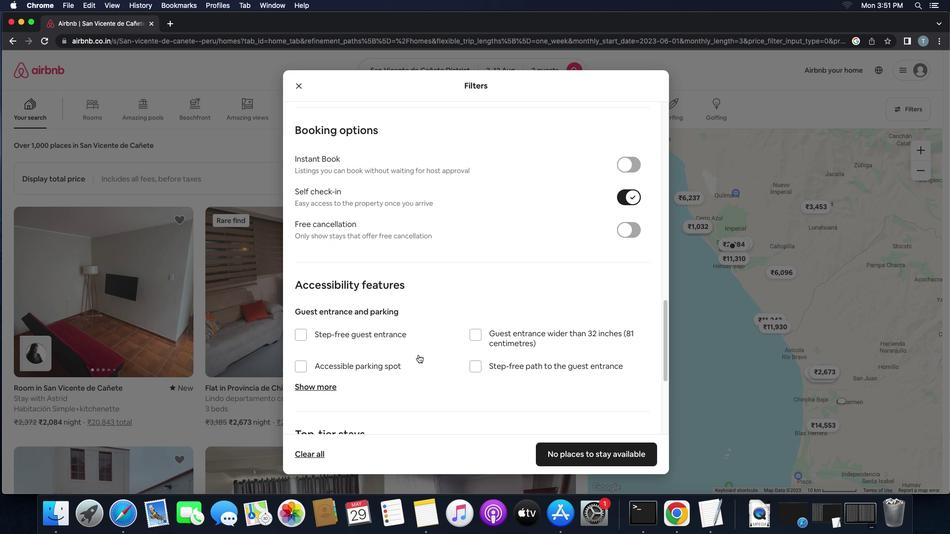 
Action: Mouse scrolled (418, 356) with delta (0, -1)
Screenshot: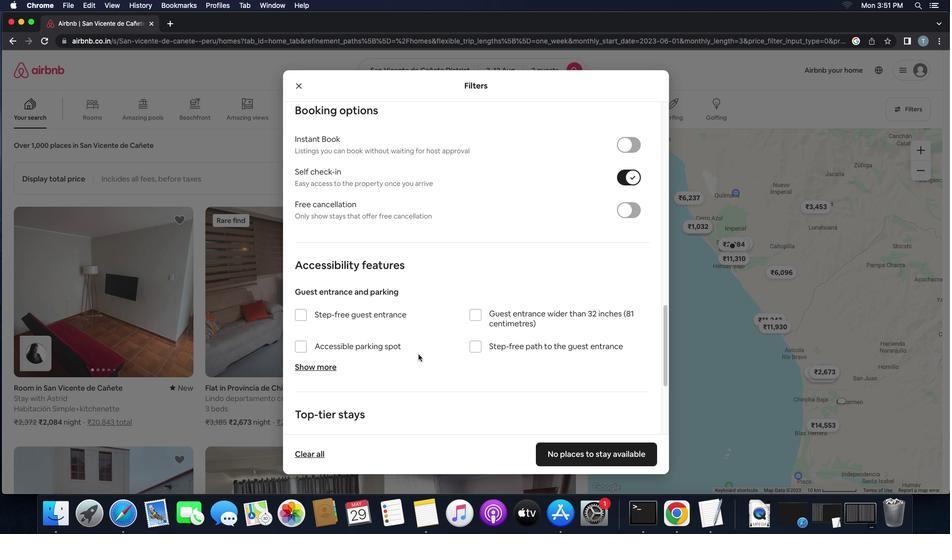 
Action: Mouse moved to (418, 354)
Screenshot: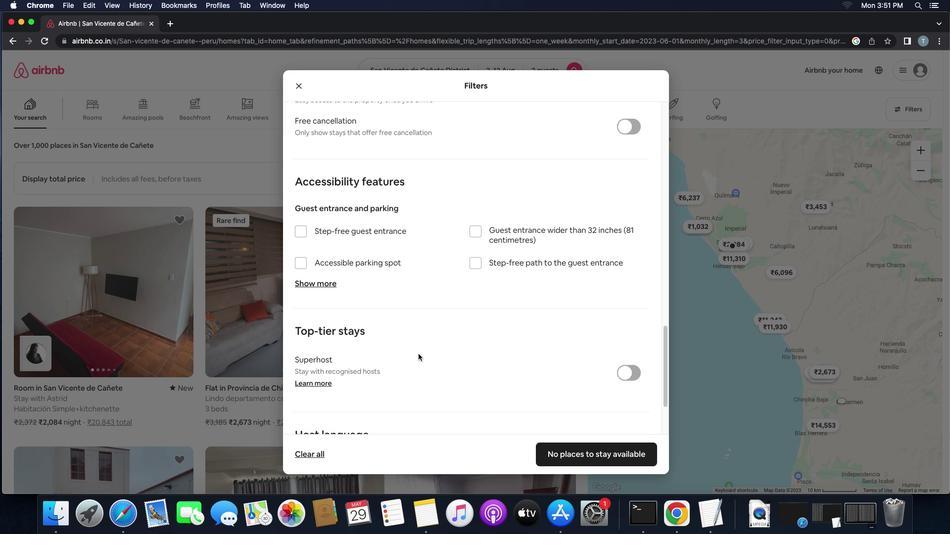 
Action: Mouse scrolled (418, 354) with delta (0, 0)
Screenshot: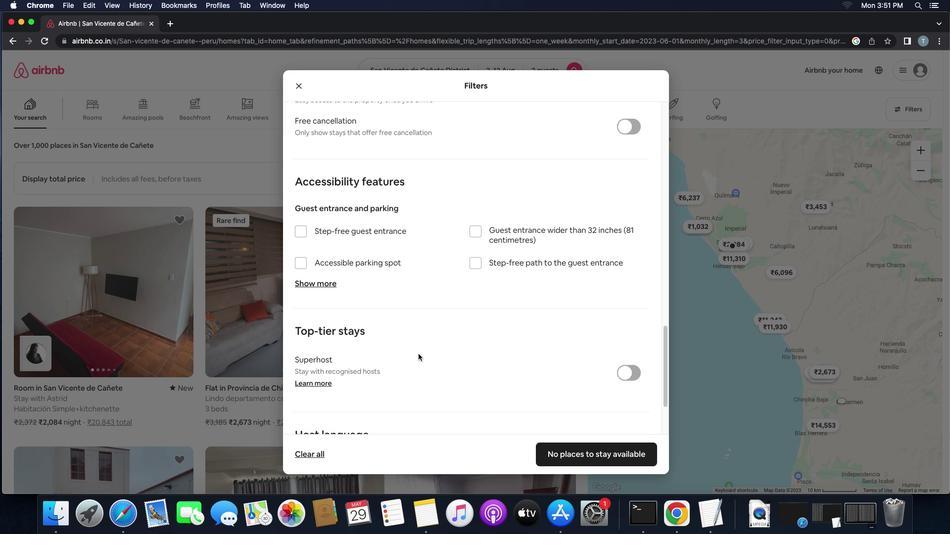 
Action: Mouse moved to (416, 353)
Screenshot: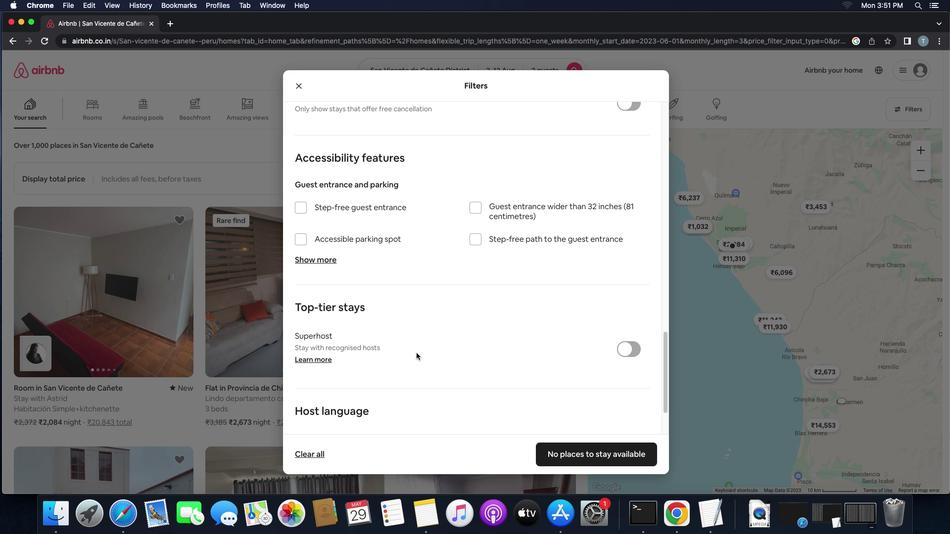 
Action: Mouse scrolled (416, 353) with delta (0, 0)
Screenshot: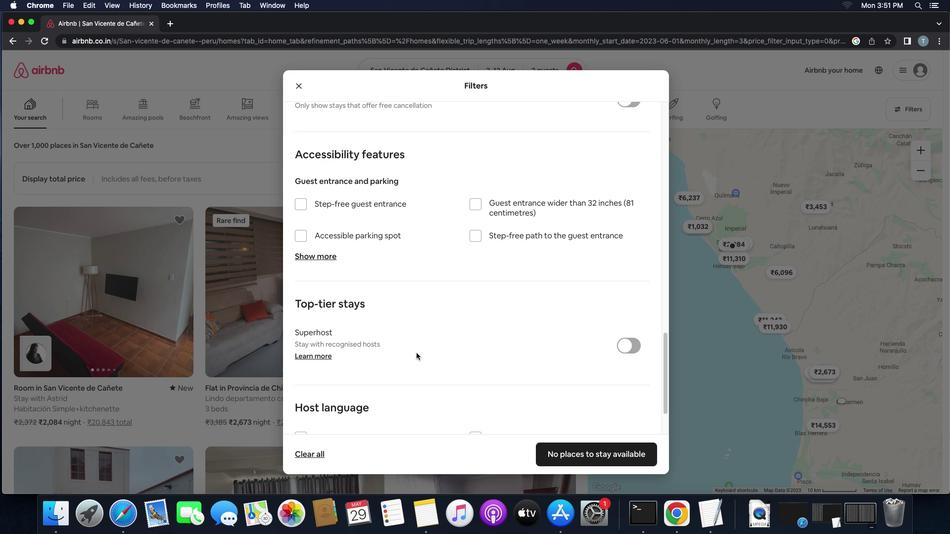 
Action: Mouse scrolled (416, 353) with delta (0, 0)
Screenshot: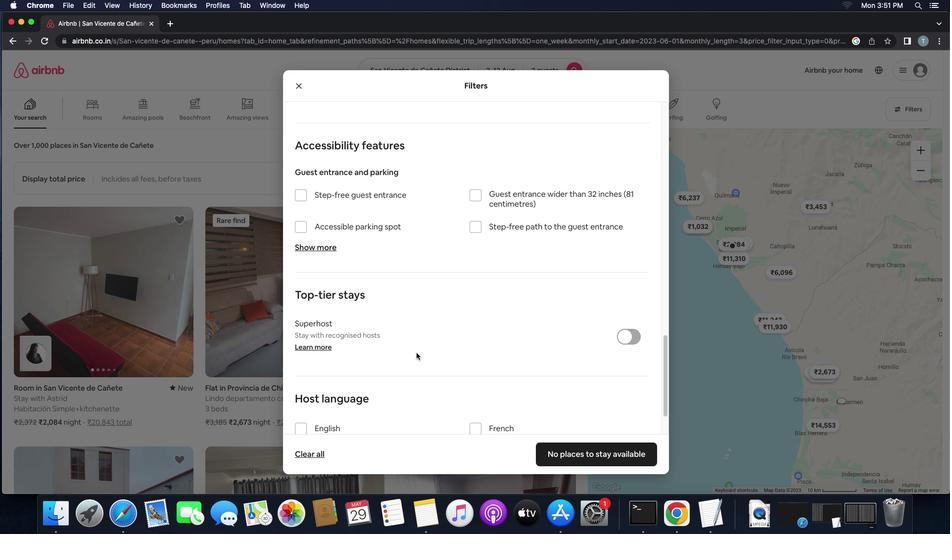 
Action: Mouse scrolled (416, 353) with delta (0, 0)
Screenshot: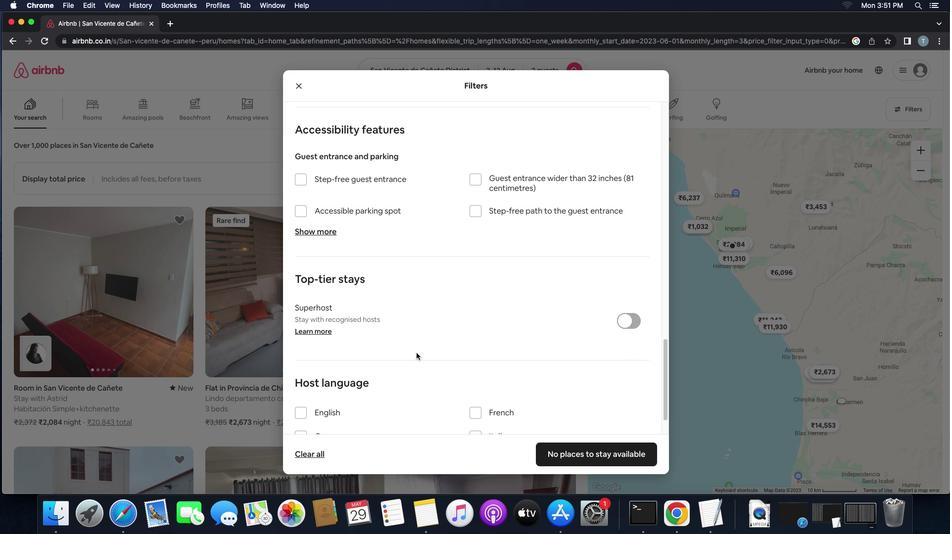 
Action: Mouse scrolled (416, 353) with delta (0, 0)
Screenshot: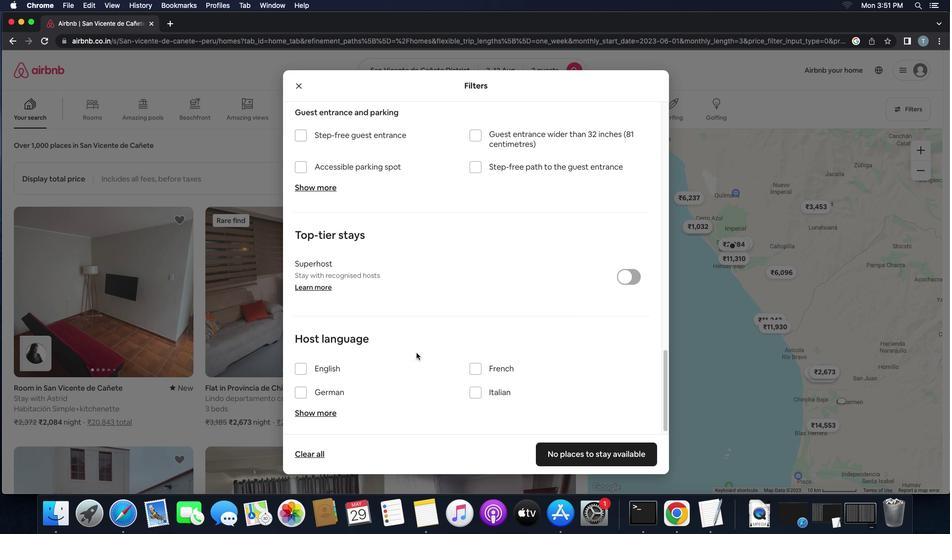 
Action: Mouse scrolled (416, 353) with delta (0, 0)
Screenshot: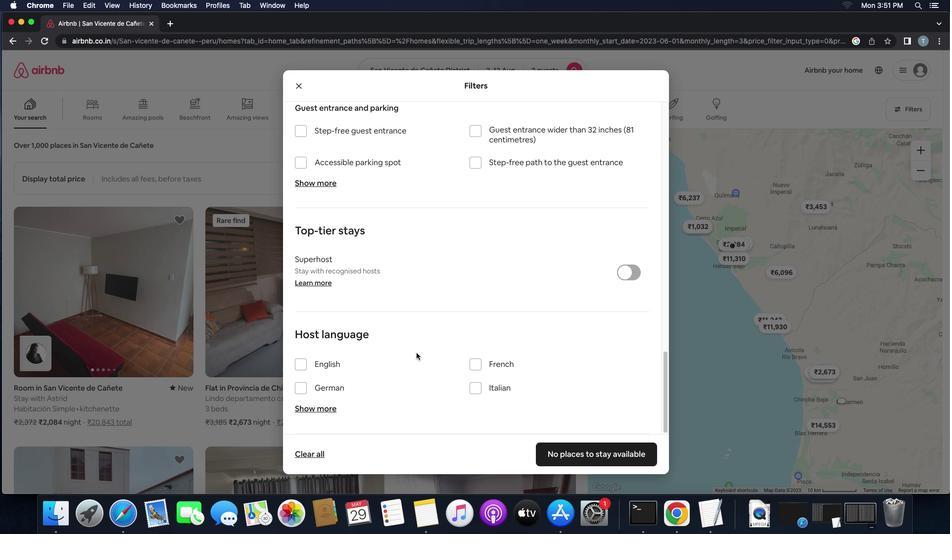 
Action: Mouse scrolled (416, 353) with delta (0, 0)
Screenshot: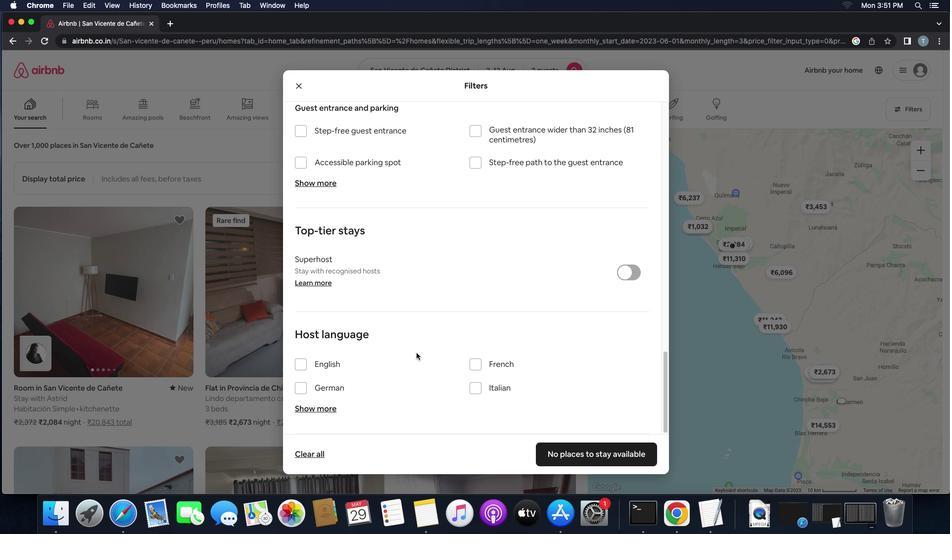 
Action: Mouse scrolled (416, 353) with delta (0, 0)
Screenshot: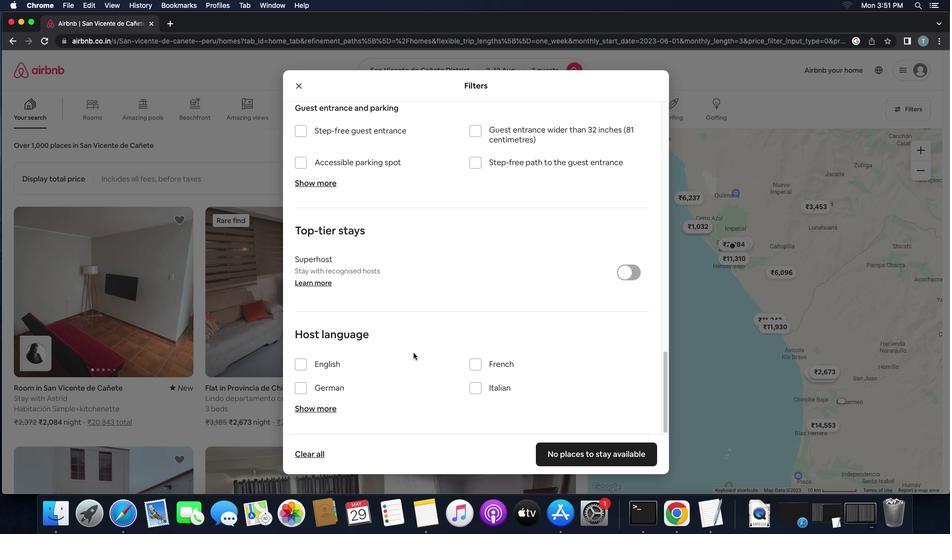
Action: Mouse moved to (306, 368)
Screenshot: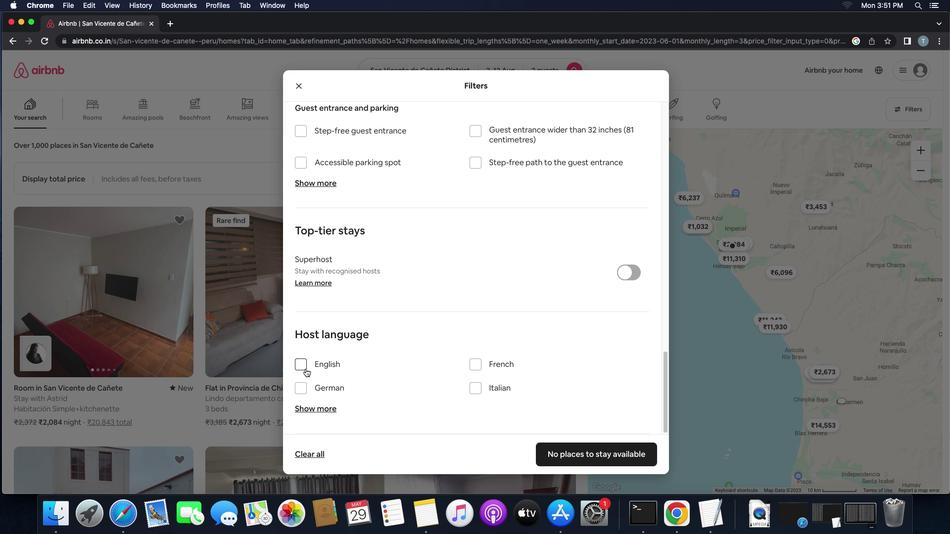 
Action: Mouse pressed left at (306, 368)
Screenshot: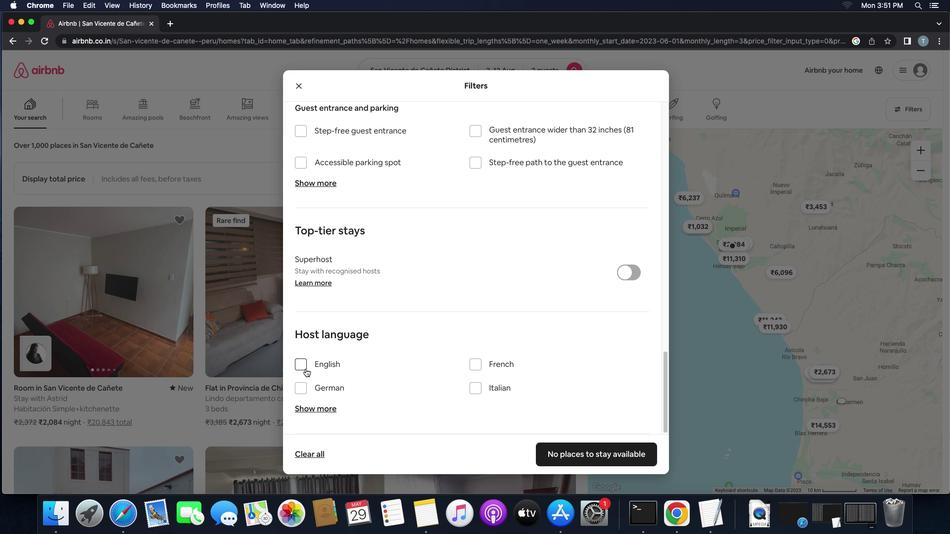 
Action: Mouse moved to (560, 458)
Screenshot: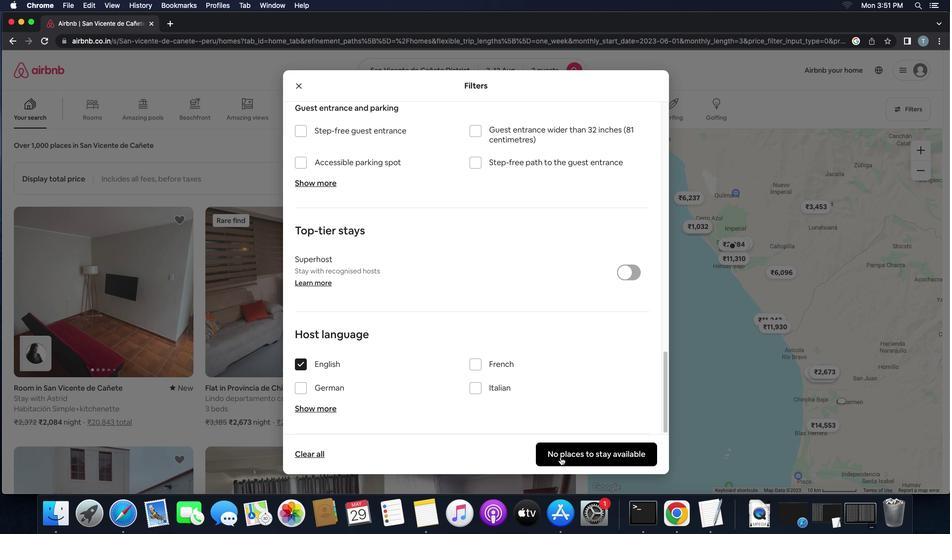 
Action: Mouse pressed left at (560, 458)
Screenshot: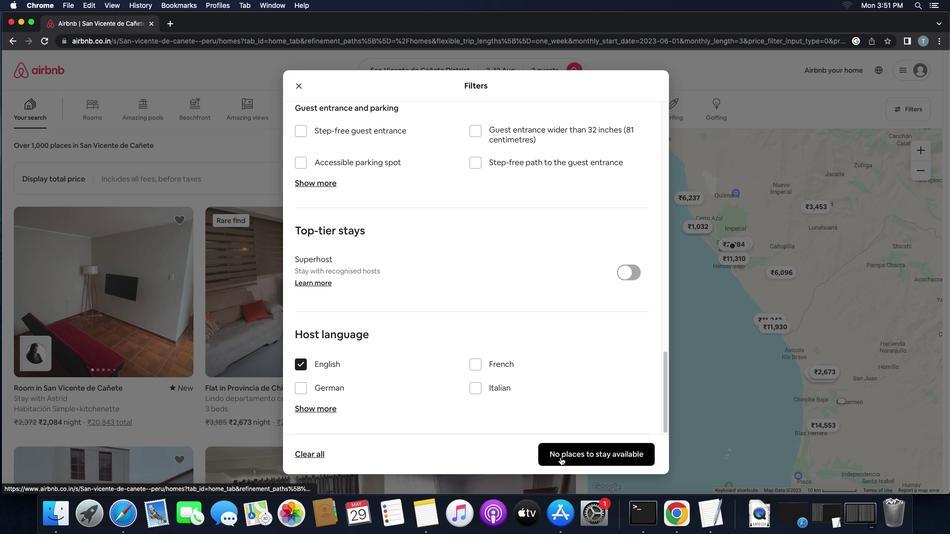 
